 Task: Look for space in Winnipeg, Canada from 6th September, 2023 to 18th September, 2023 for 3 adults in price range Rs.6000 to Rs.12000. Place can be entire place with 2 bedrooms having 2 beds and 2 bathrooms. Property type can be house, flat, guest house, hotel. Booking option can be shelf check-in. Required host language is English.
Action: Mouse moved to (497, 92)
Screenshot: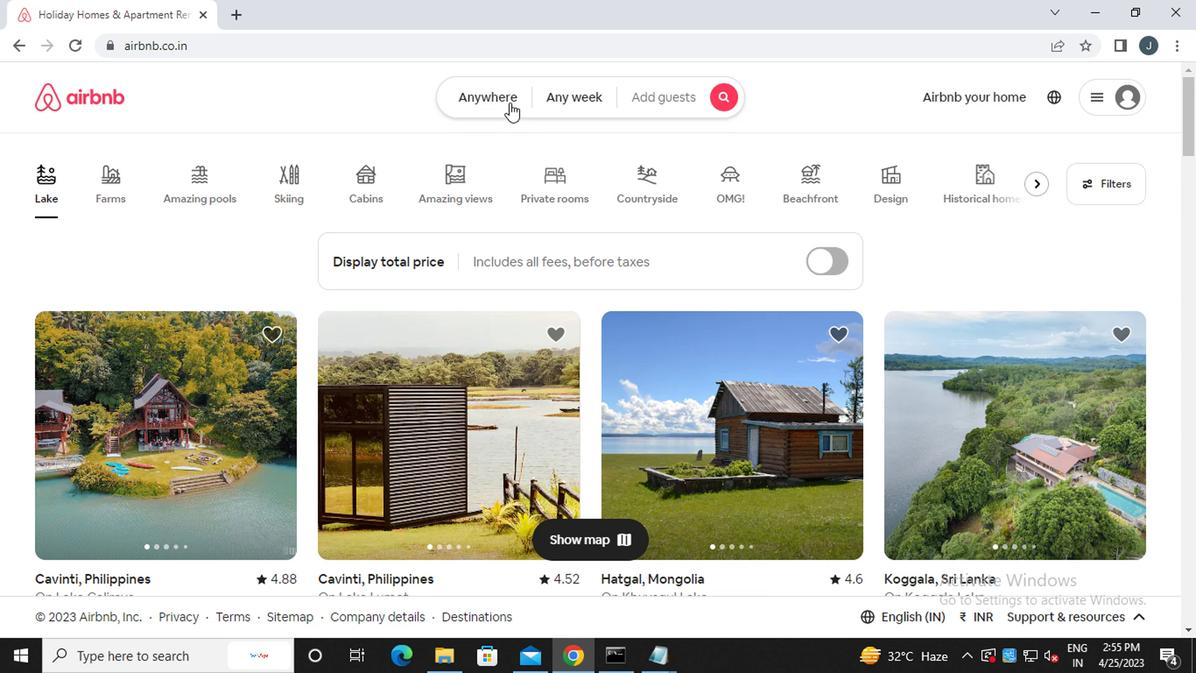 
Action: Mouse pressed left at (497, 92)
Screenshot: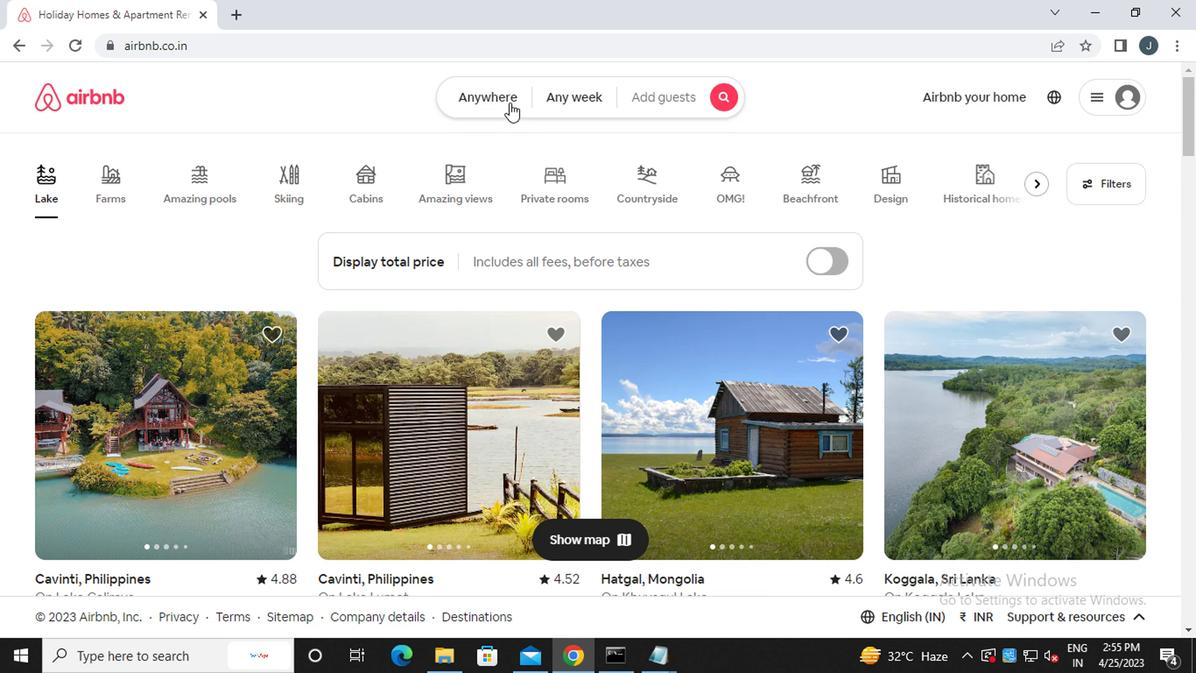 
Action: Mouse moved to (295, 163)
Screenshot: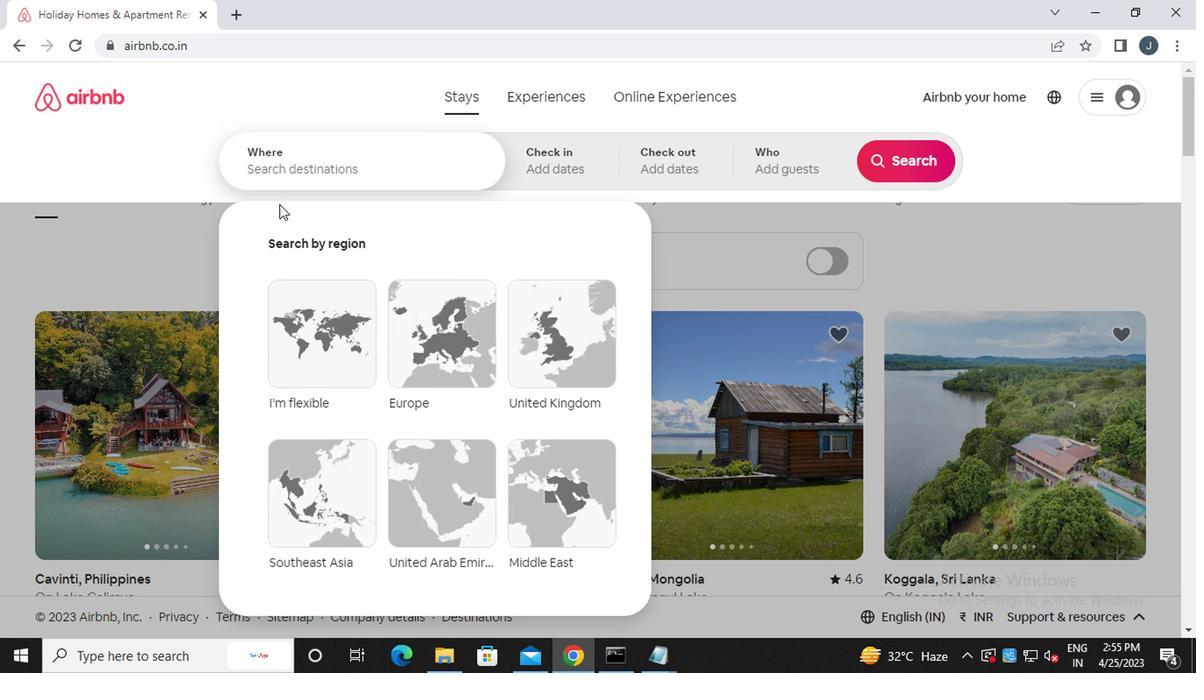 
Action: Mouse pressed left at (295, 163)
Screenshot: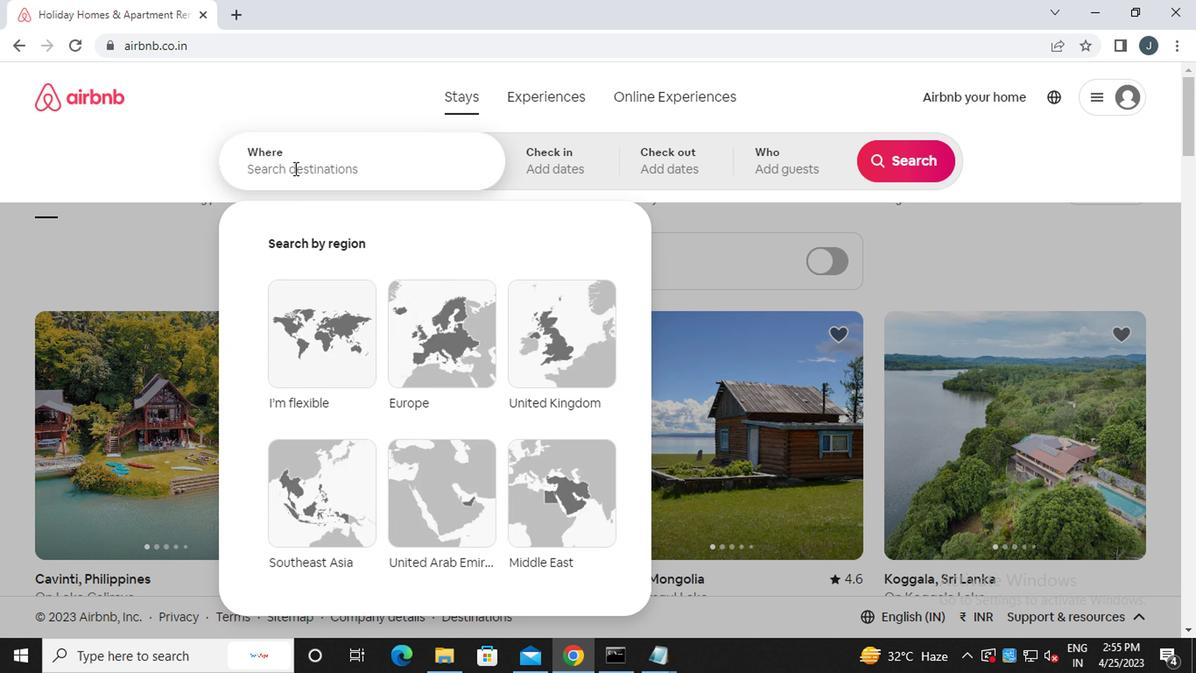 
Action: Key pressed w<Key.caps_lock>inninpeg,<Key.caps_lock>c<Key.caps_lock>anada
Screenshot: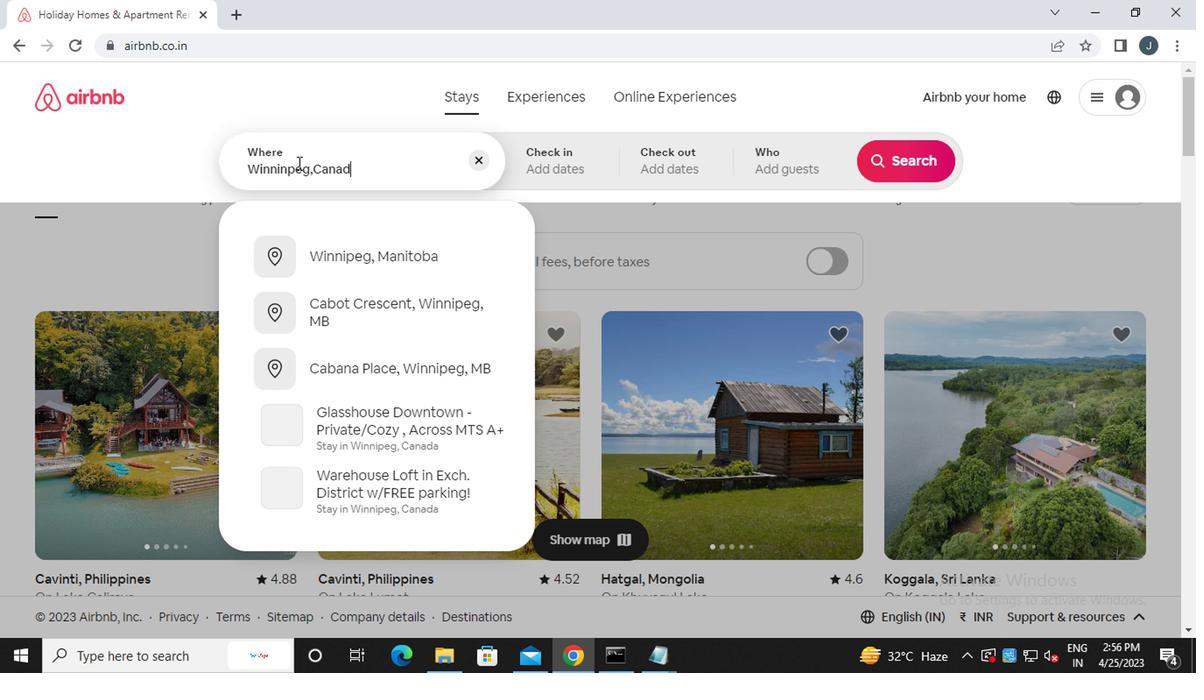 
Action: Mouse moved to (282, 169)
Screenshot: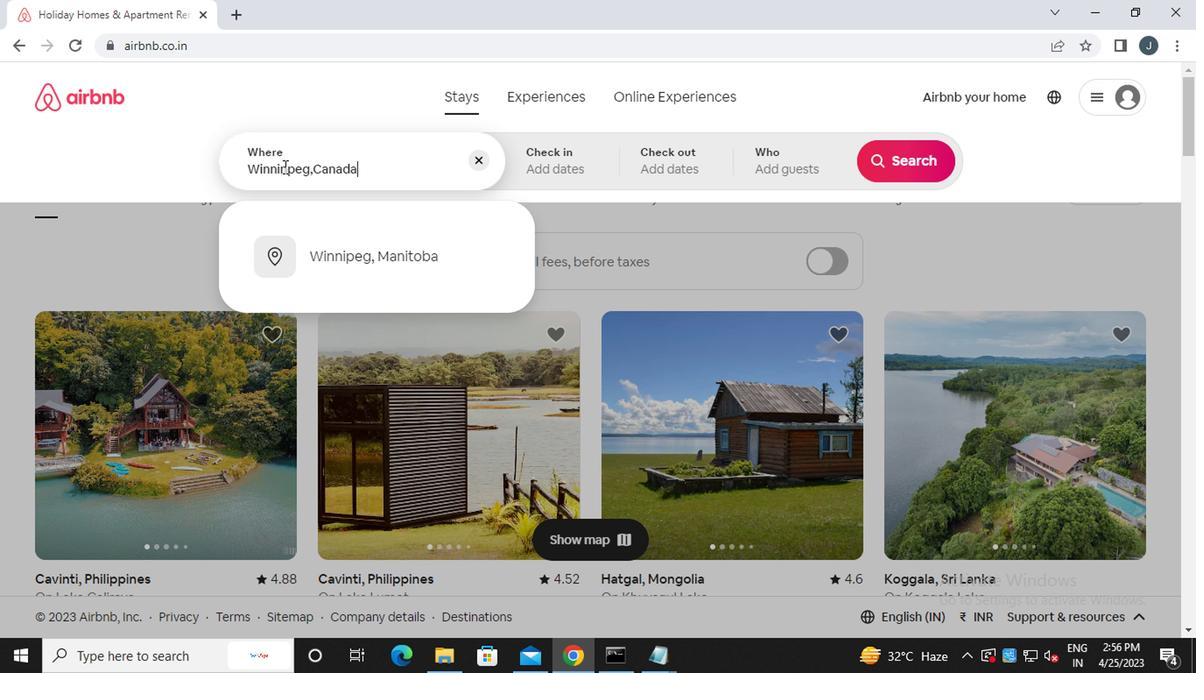 
Action: Mouse pressed left at (282, 169)
Screenshot: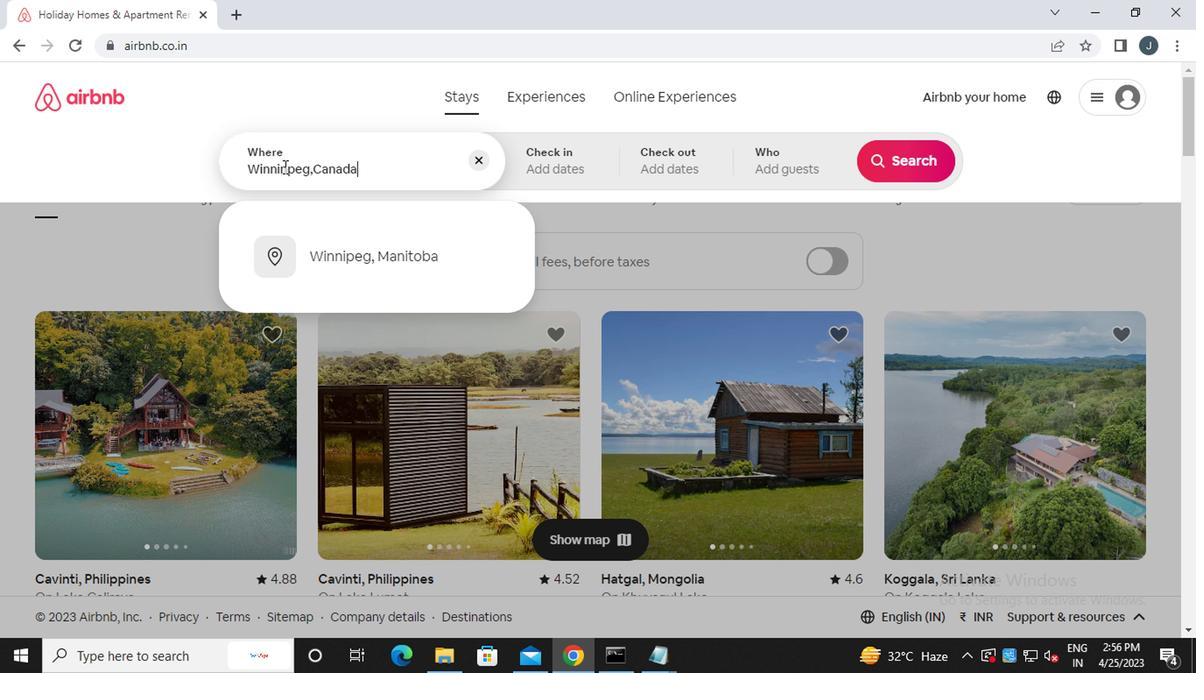 
Action: Mouse moved to (292, 172)
Screenshot: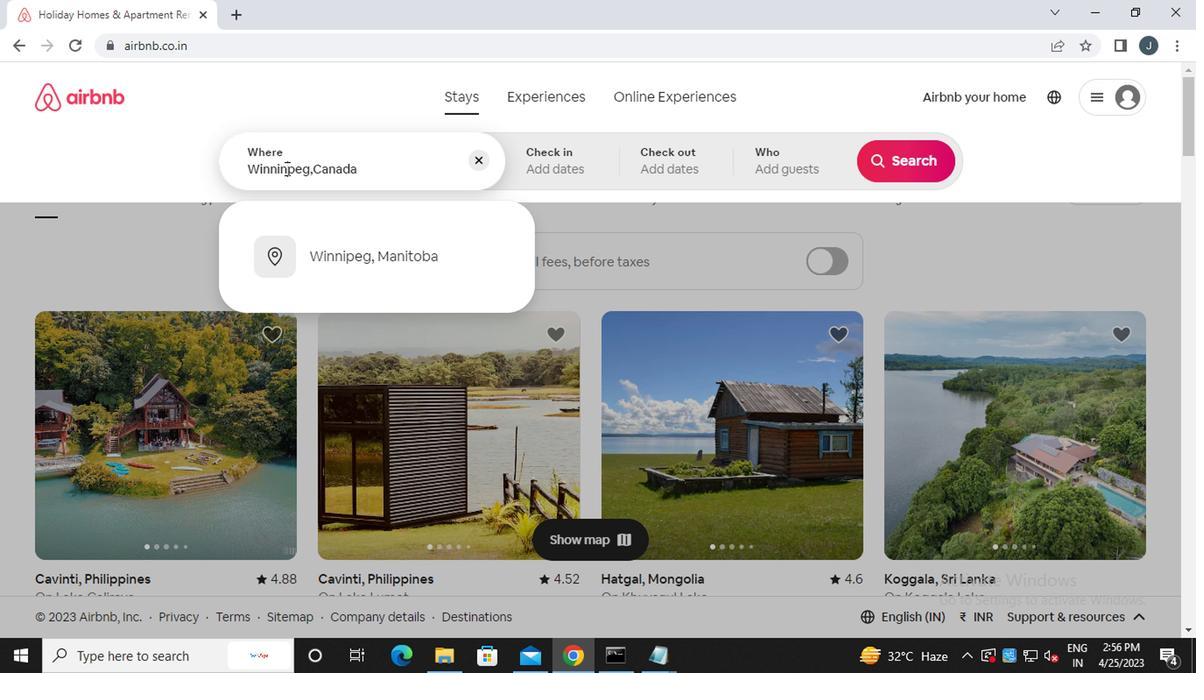 
Action: Key pressed <Key.backspace>
Screenshot: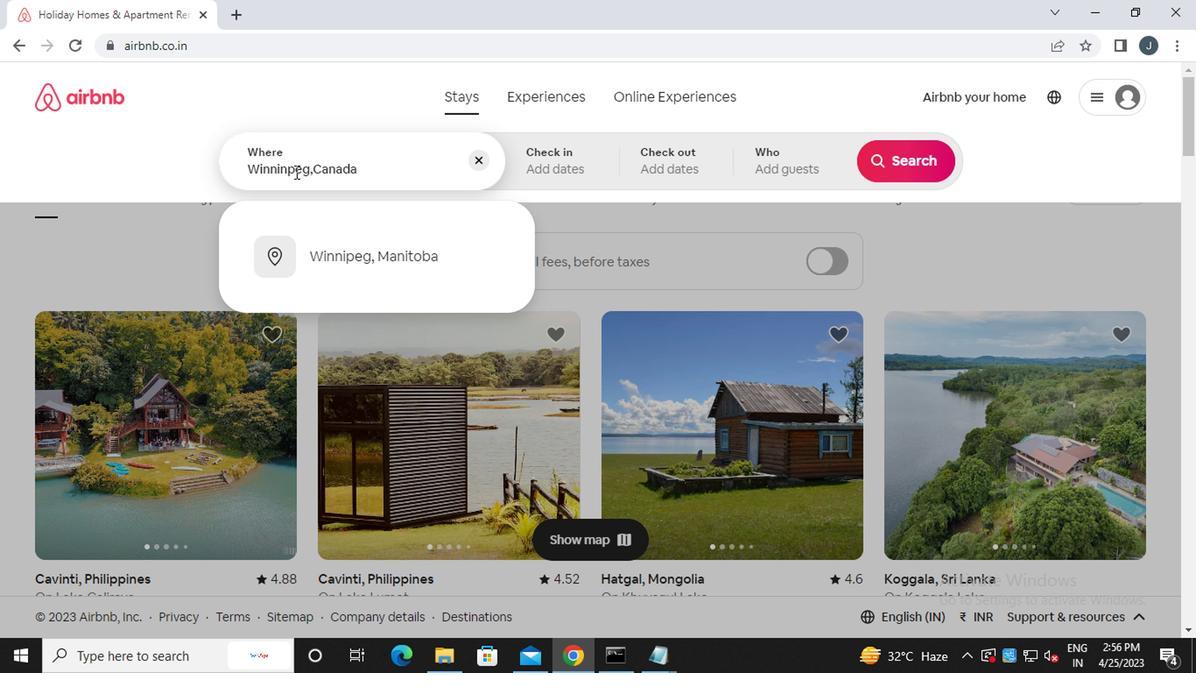 
Action: Mouse moved to (560, 160)
Screenshot: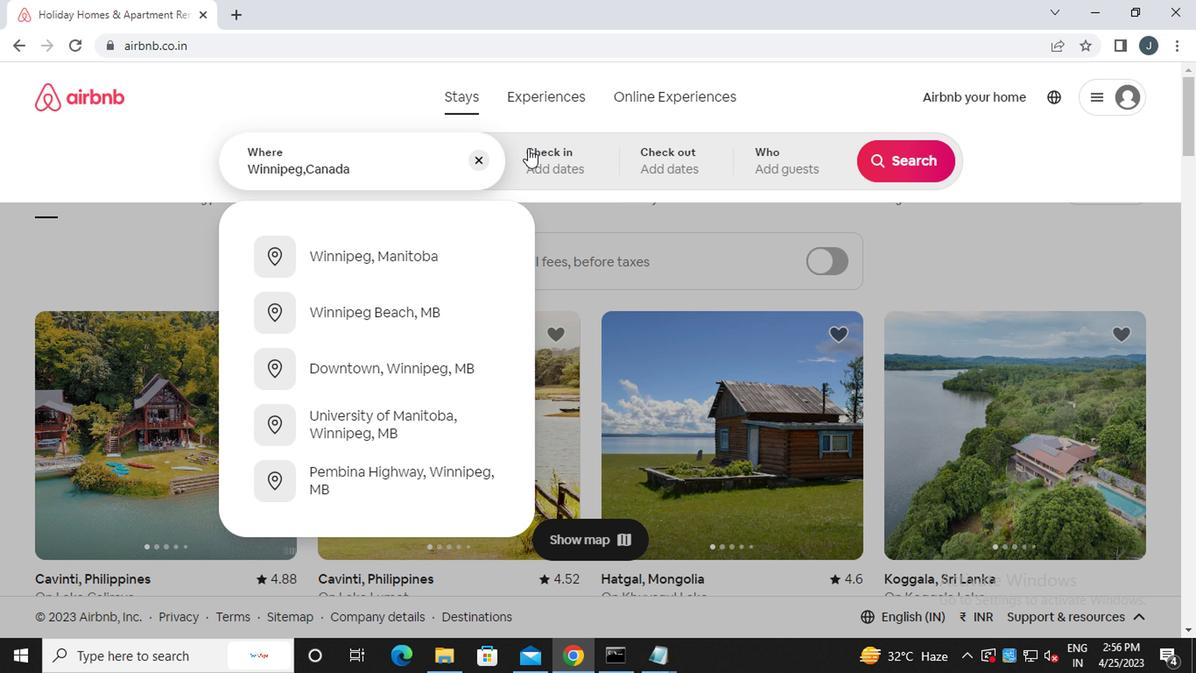 
Action: Mouse pressed left at (560, 160)
Screenshot: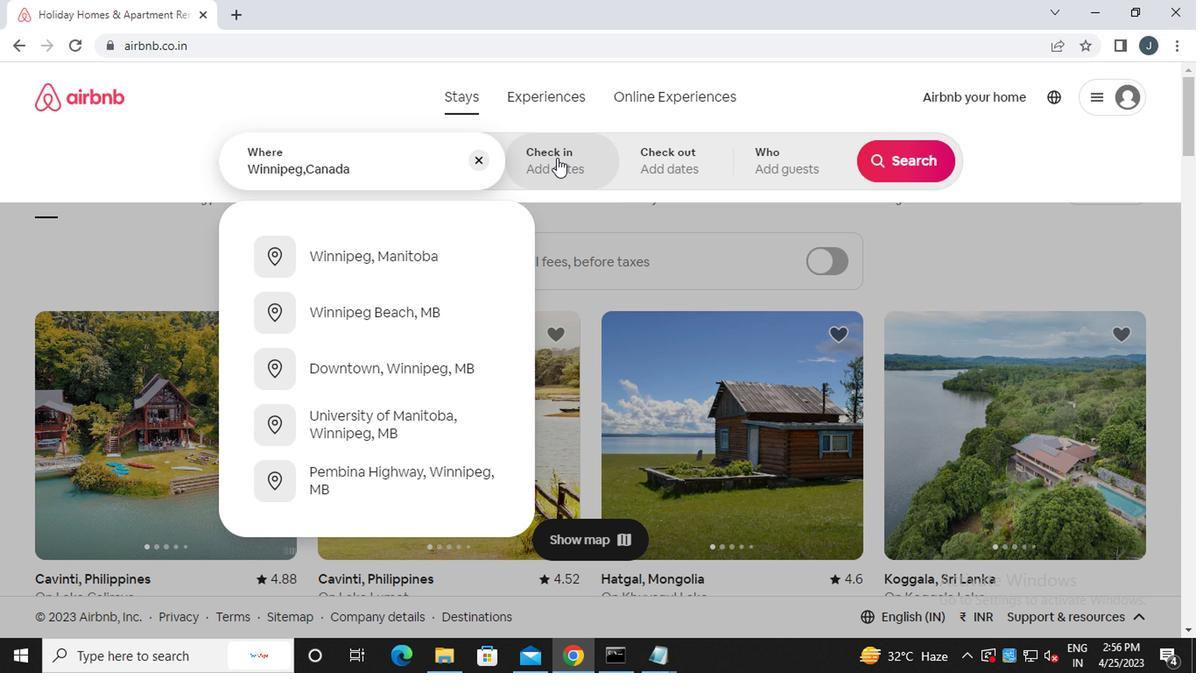 
Action: Mouse moved to (892, 304)
Screenshot: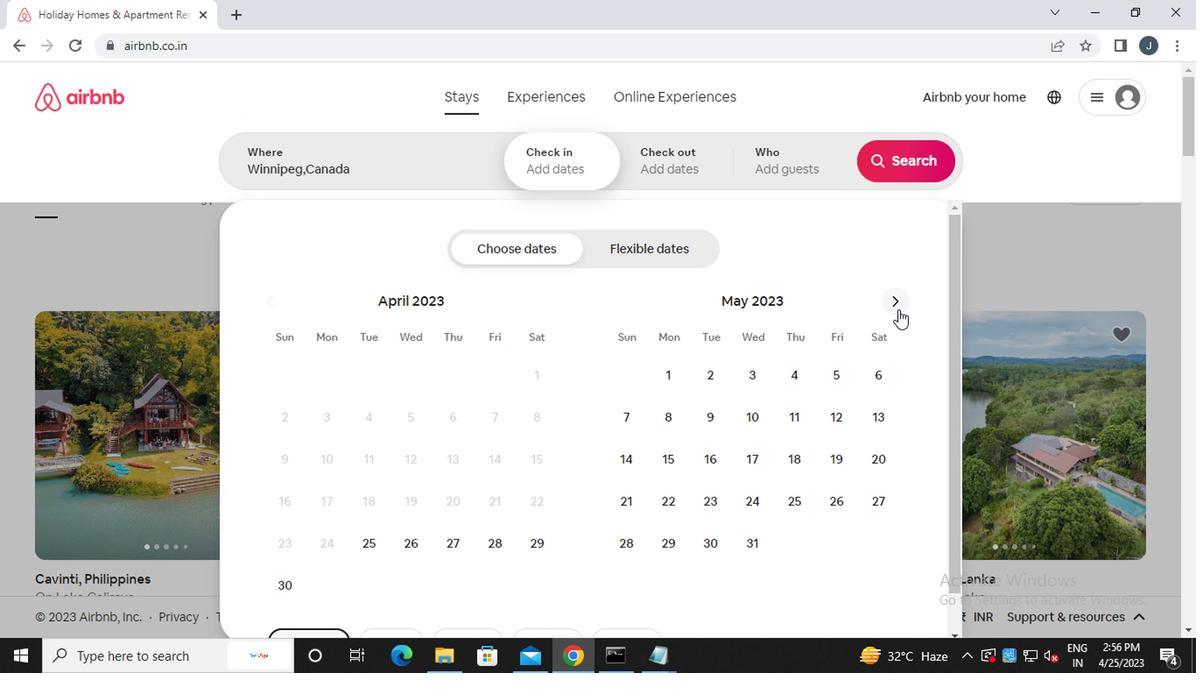 
Action: Mouse pressed left at (892, 304)
Screenshot: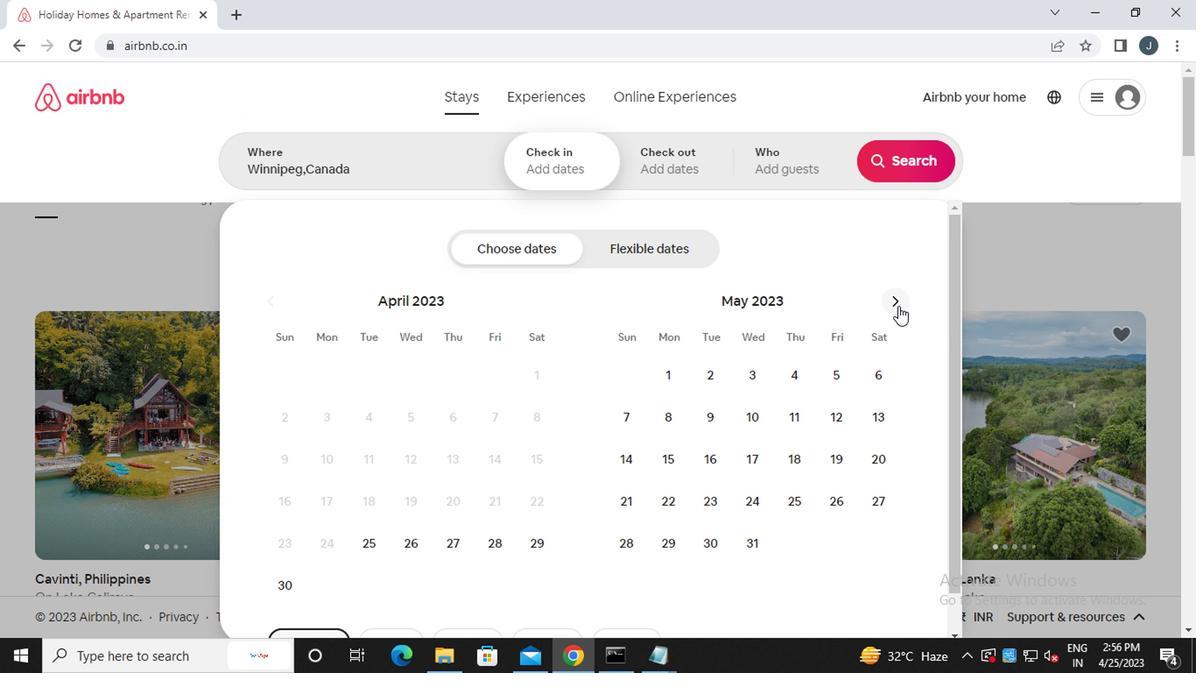 
Action: Mouse moved to (896, 304)
Screenshot: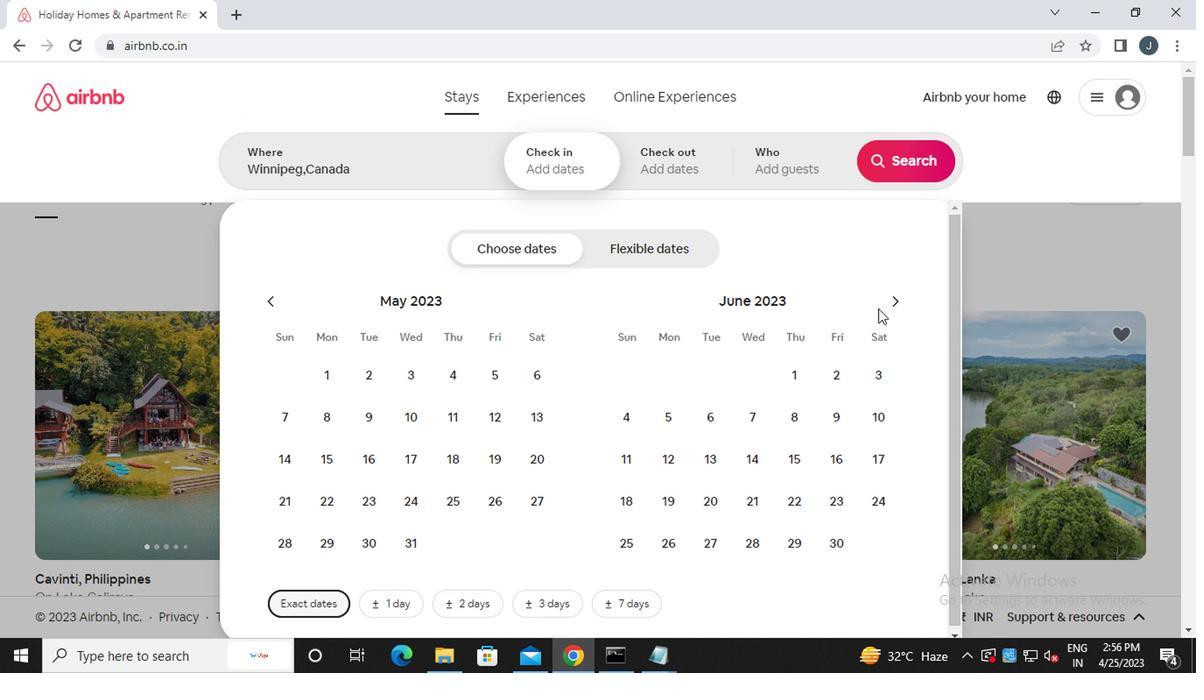 
Action: Mouse pressed left at (896, 304)
Screenshot: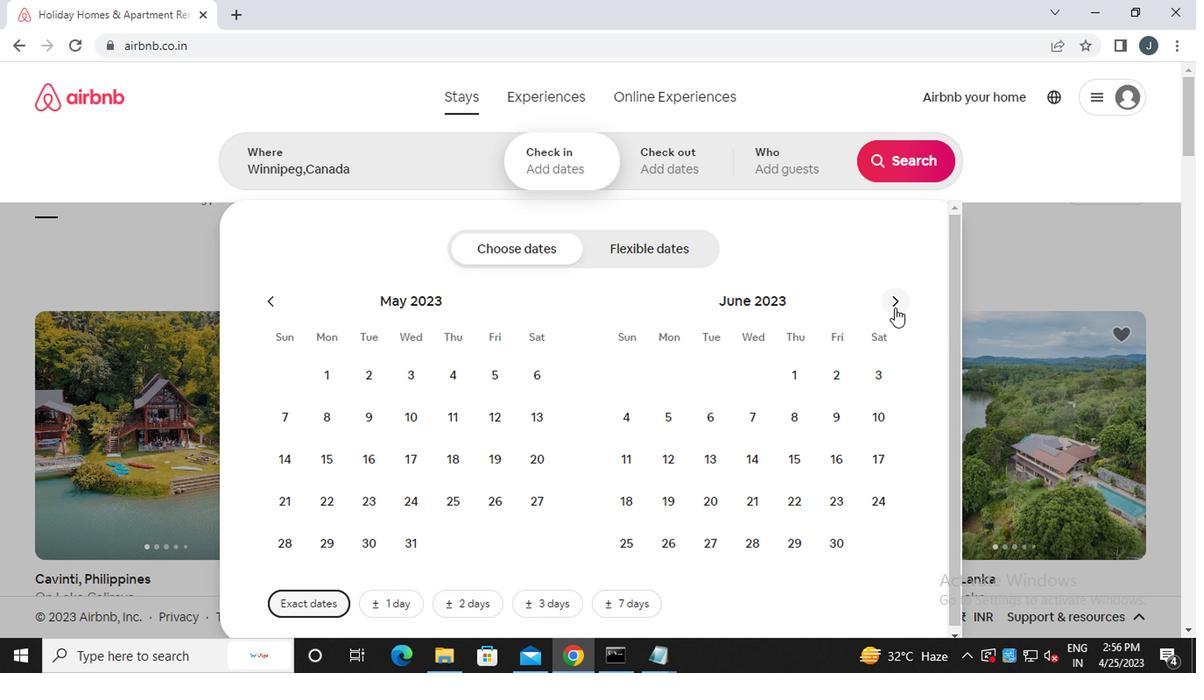 
Action: Mouse pressed left at (896, 304)
Screenshot: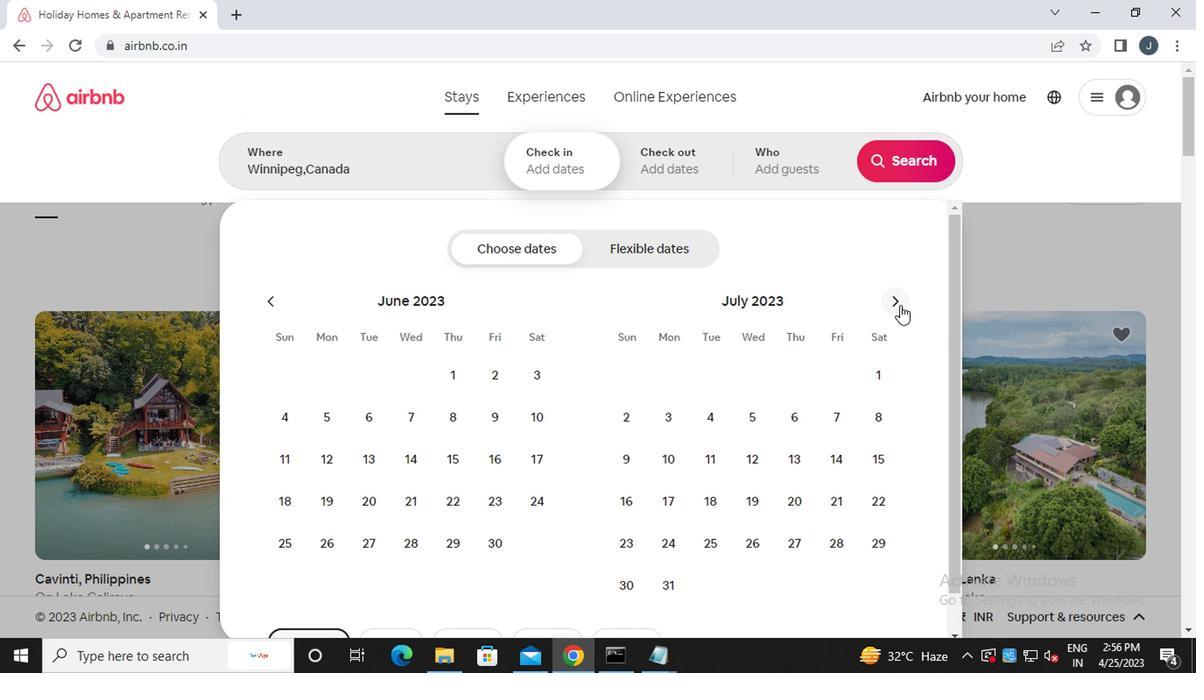 
Action: Mouse pressed left at (896, 304)
Screenshot: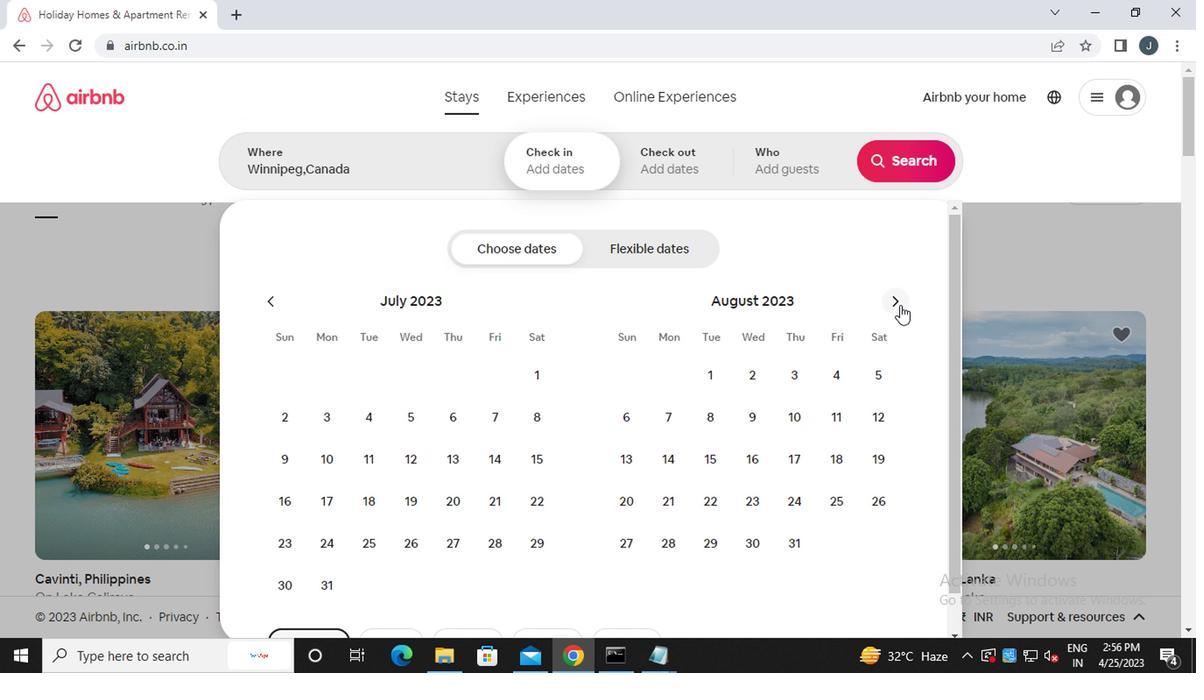 
Action: Mouse moved to (754, 420)
Screenshot: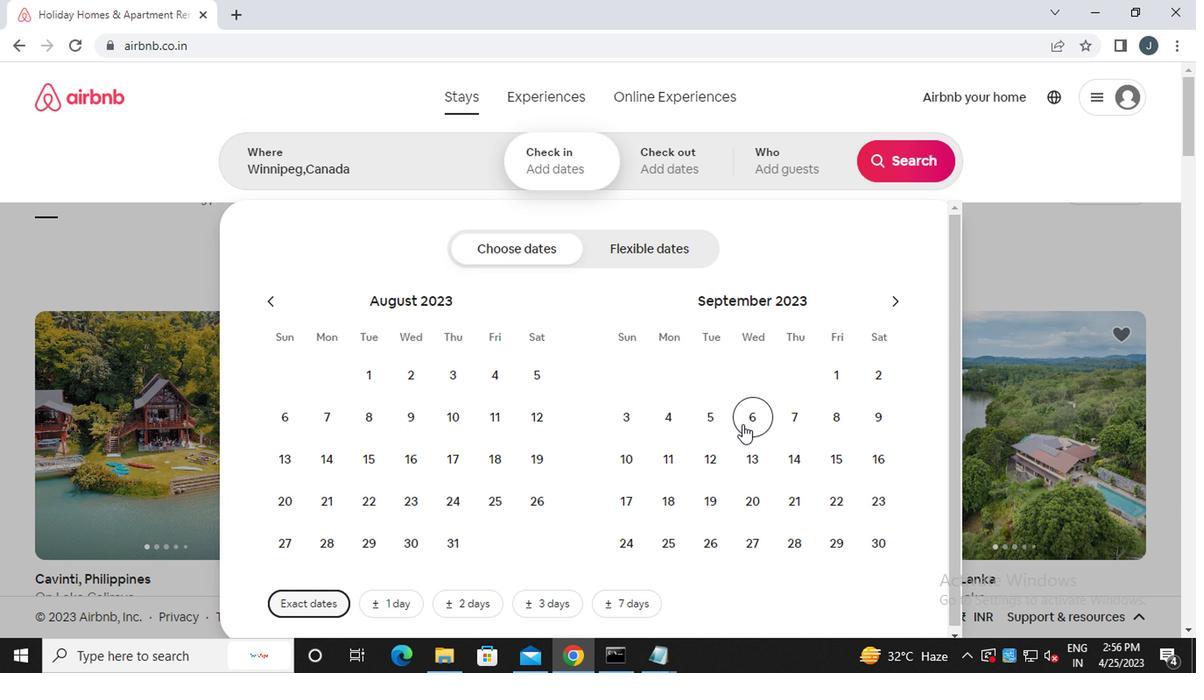 
Action: Mouse pressed left at (754, 420)
Screenshot: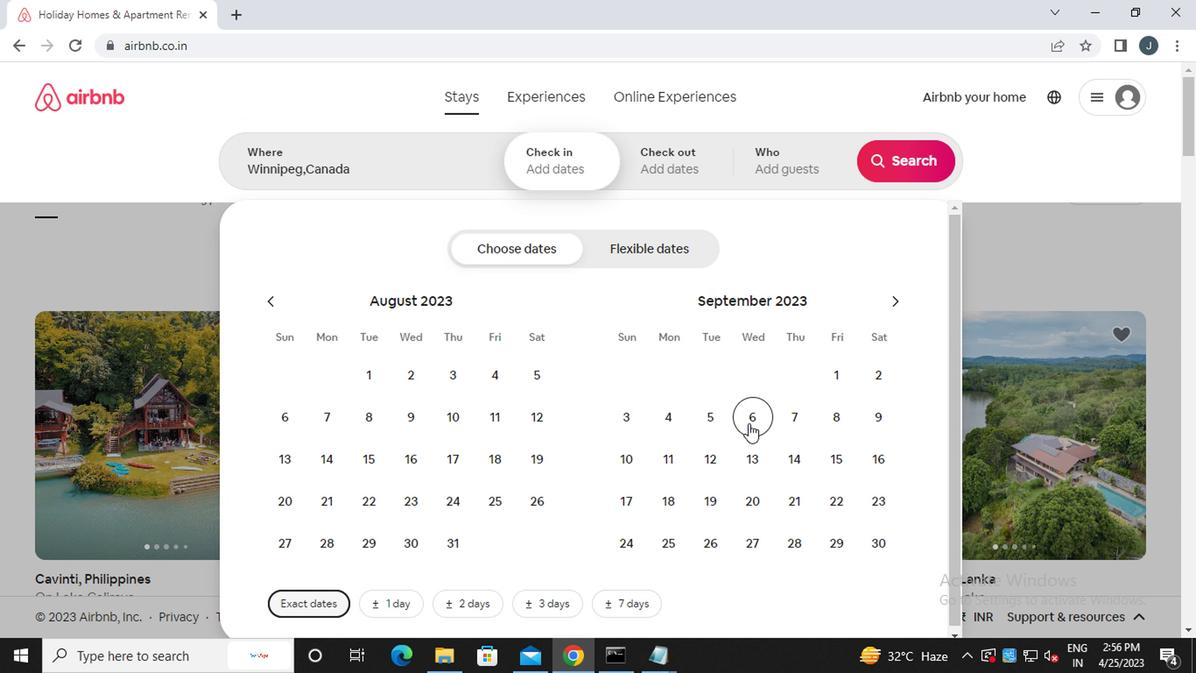
Action: Mouse moved to (657, 503)
Screenshot: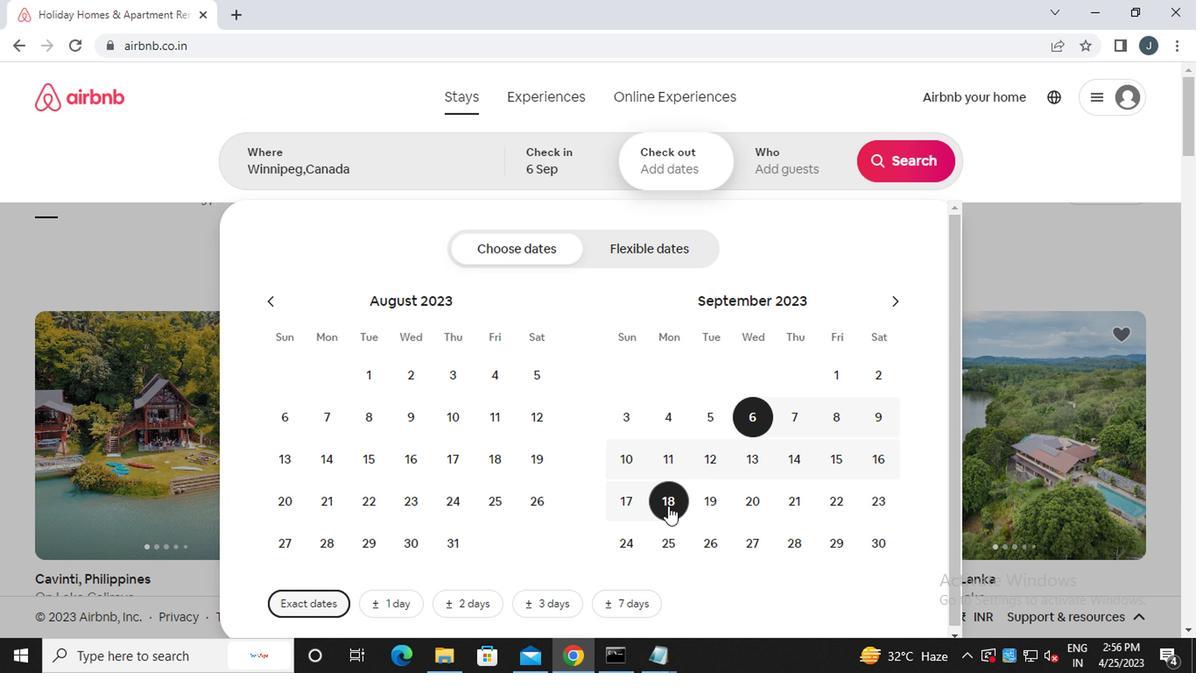 
Action: Mouse pressed left at (657, 503)
Screenshot: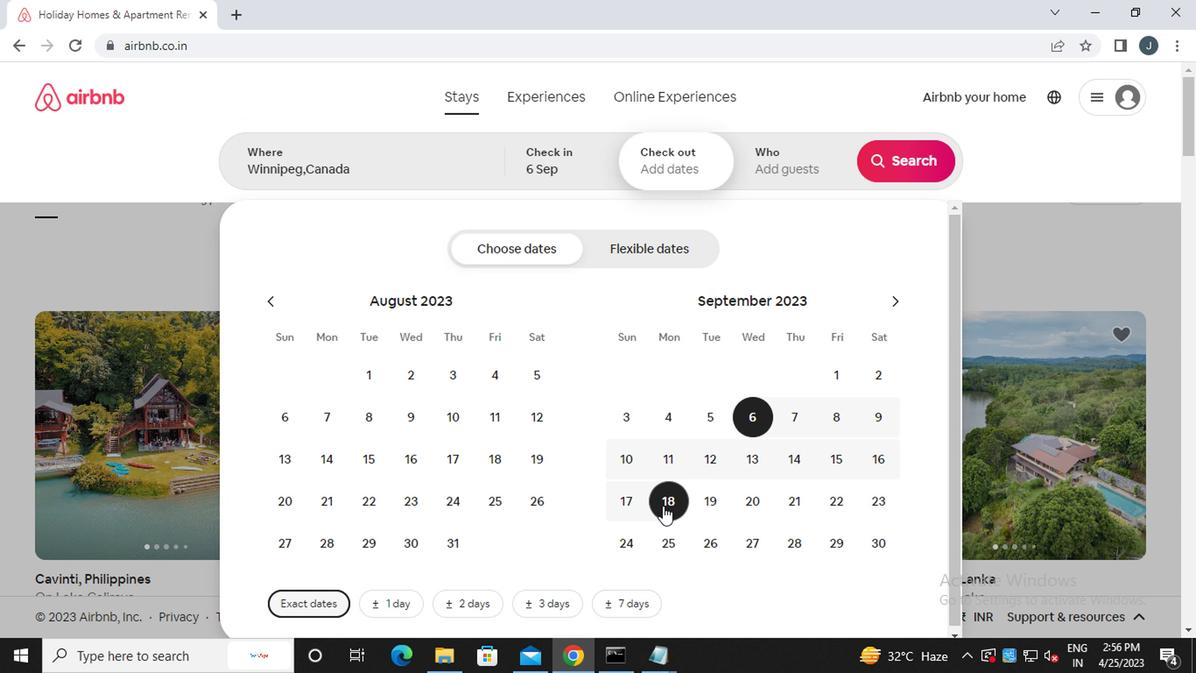 
Action: Mouse moved to (810, 170)
Screenshot: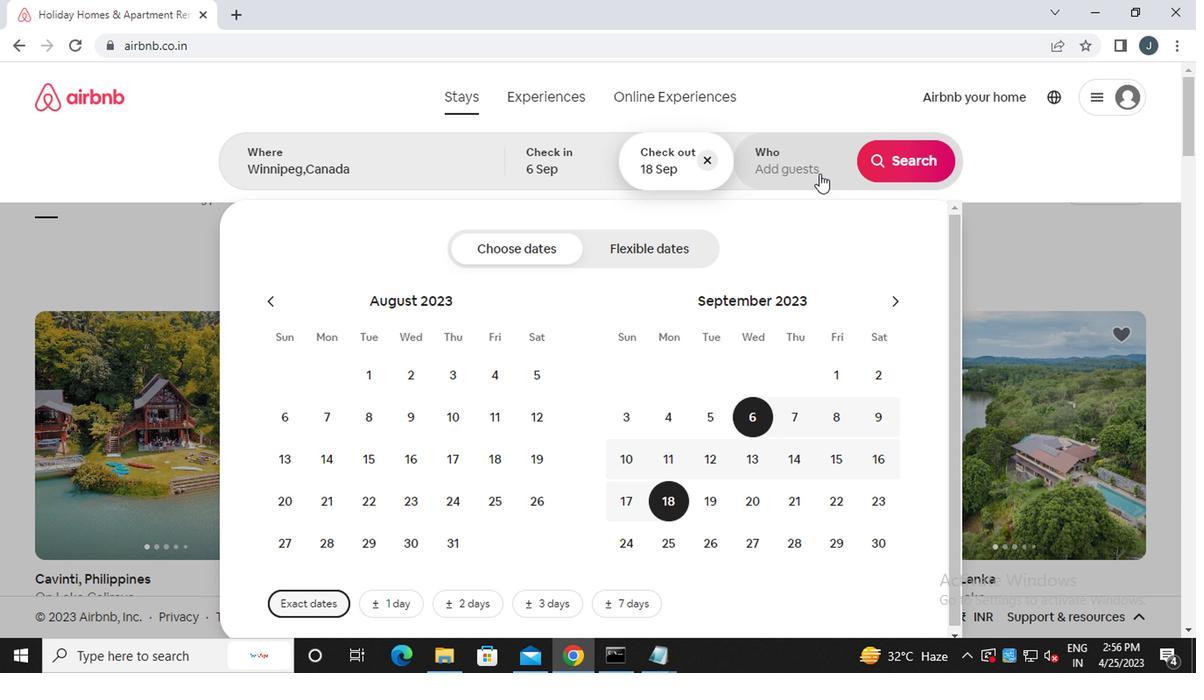 
Action: Mouse pressed left at (810, 170)
Screenshot: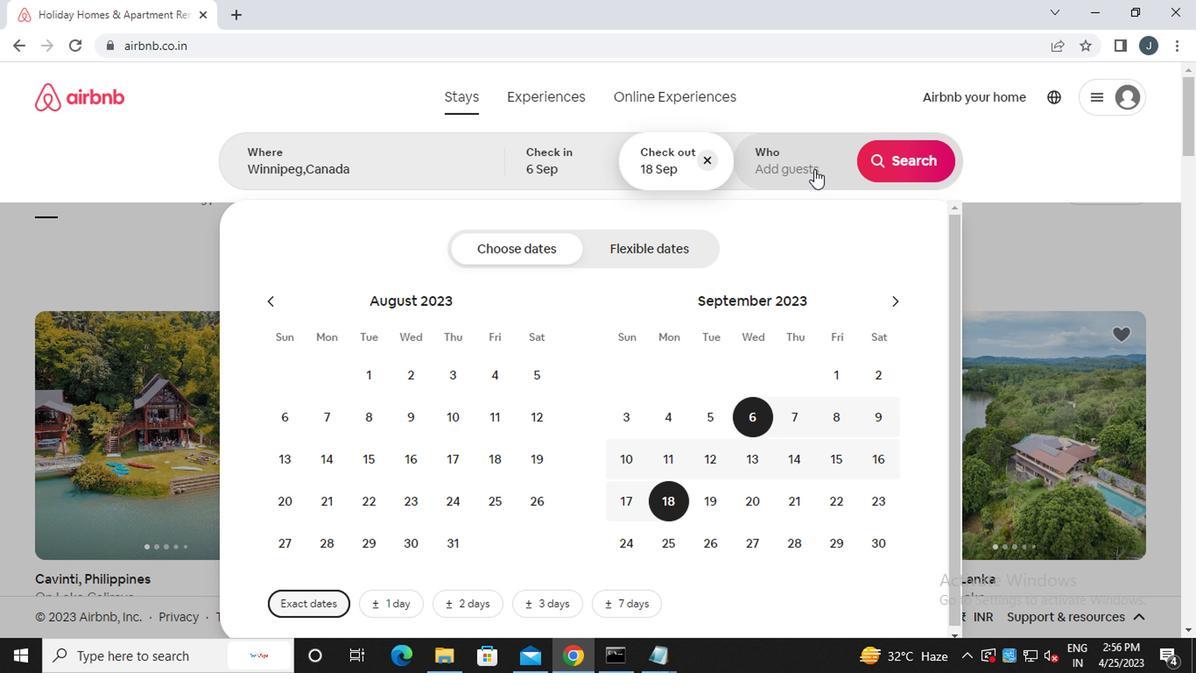 
Action: Mouse moved to (907, 249)
Screenshot: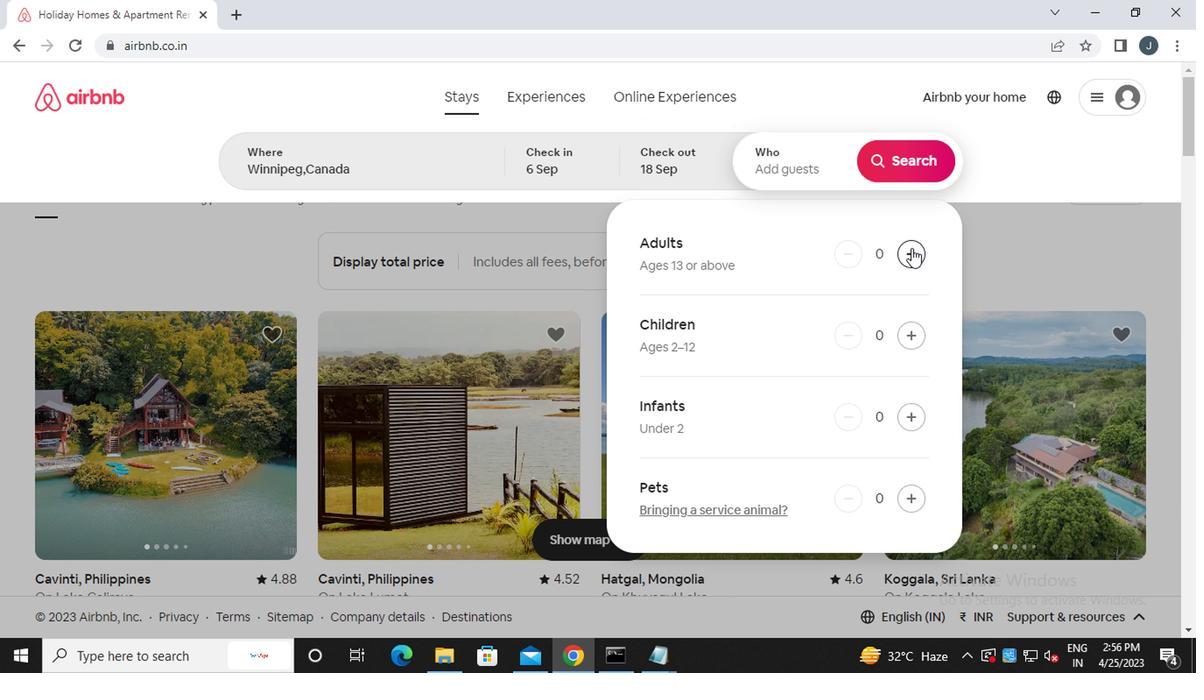 
Action: Mouse pressed left at (907, 249)
Screenshot: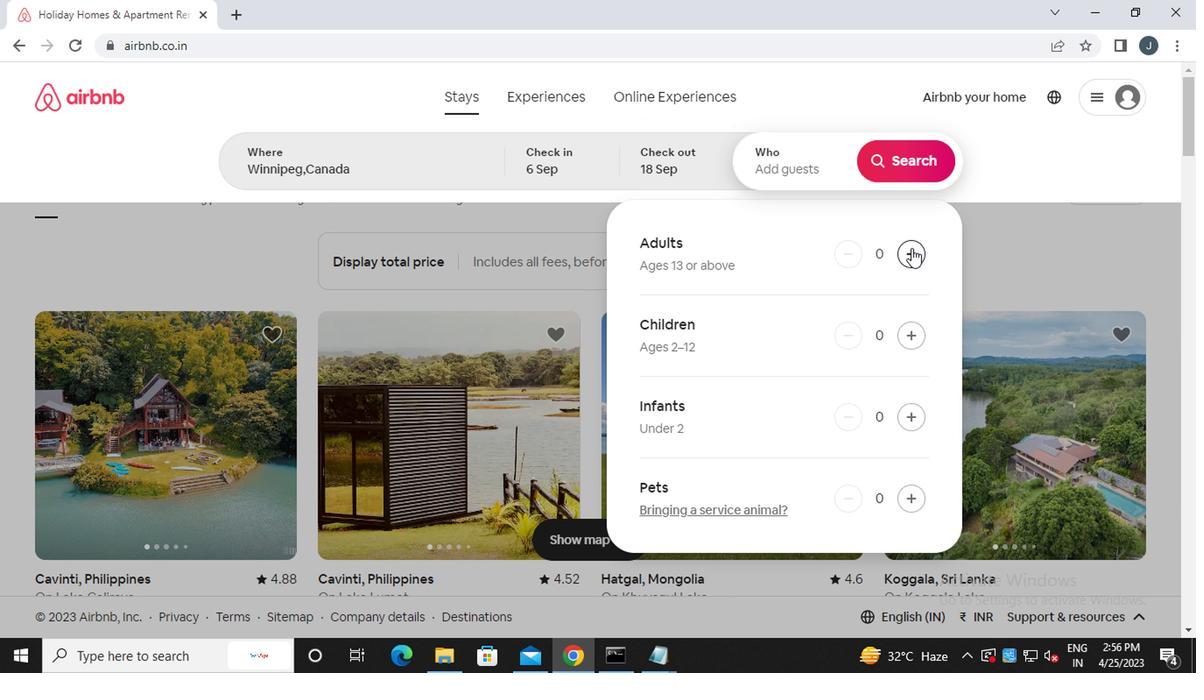 
Action: Mouse moved to (907, 251)
Screenshot: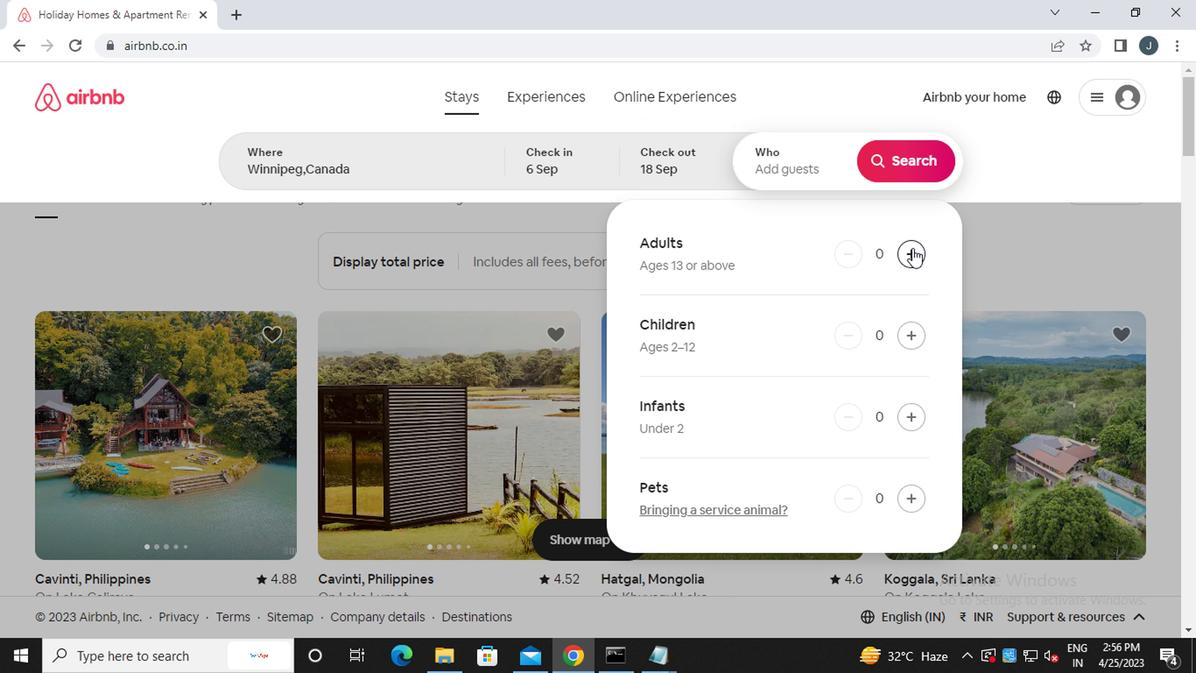 
Action: Mouse pressed left at (907, 251)
Screenshot: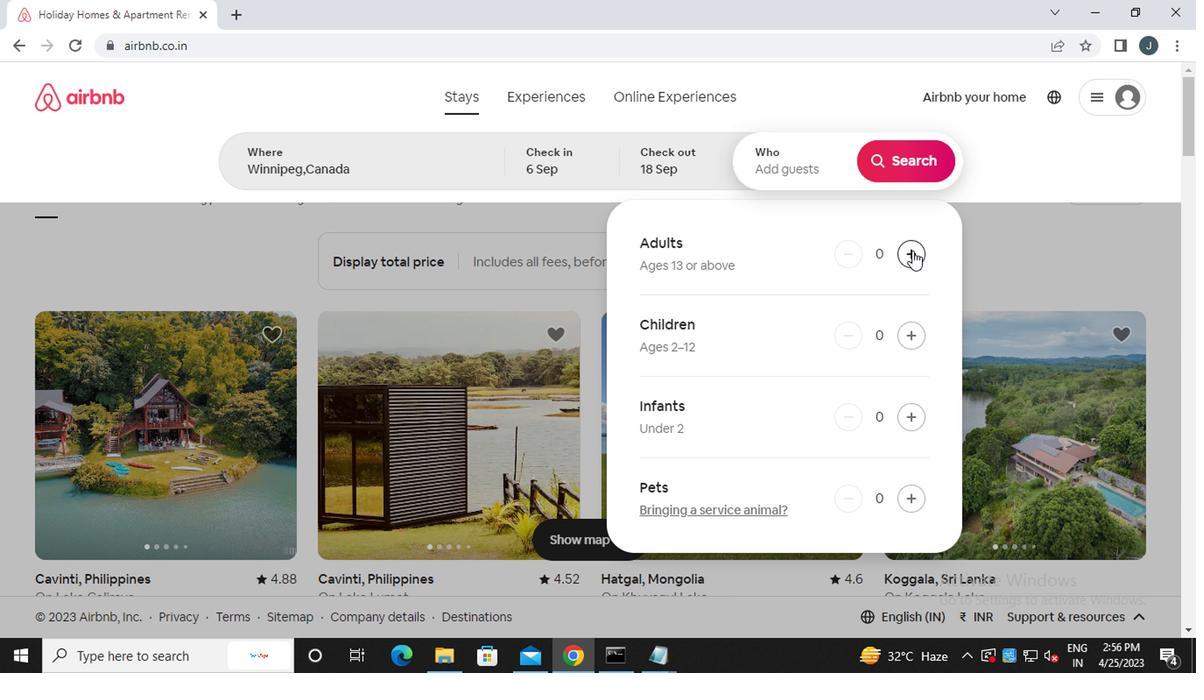 
Action: Mouse pressed left at (907, 251)
Screenshot: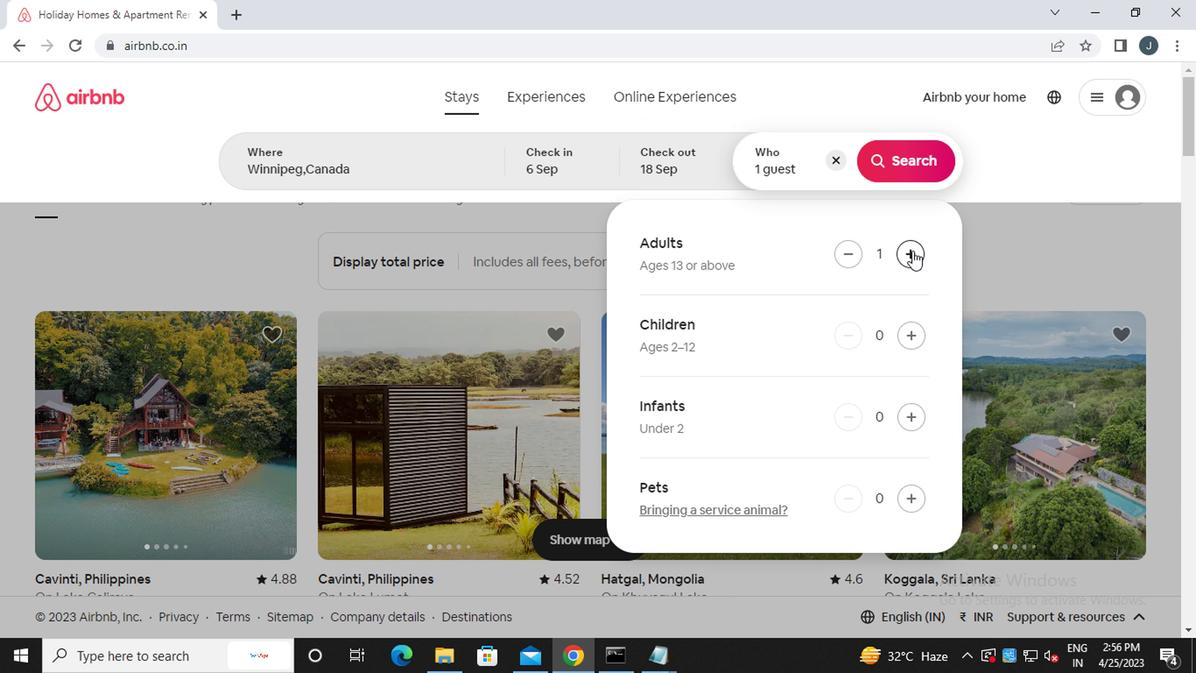 
Action: Mouse moved to (910, 167)
Screenshot: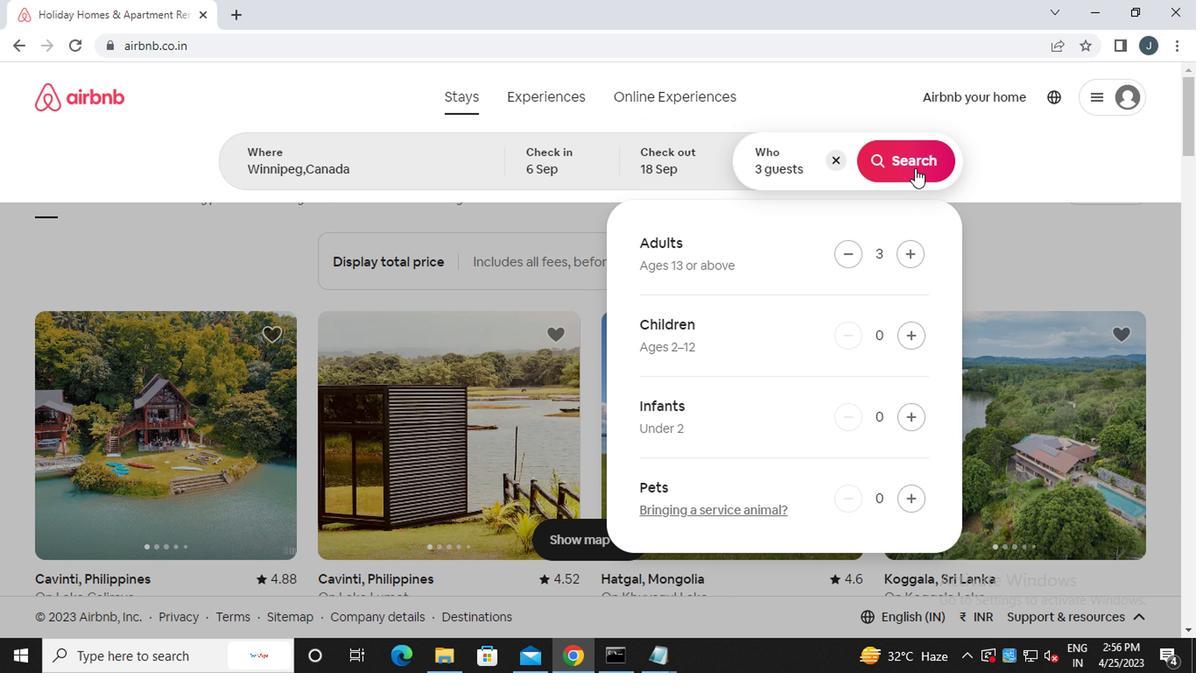 
Action: Mouse pressed left at (910, 167)
Screenshot: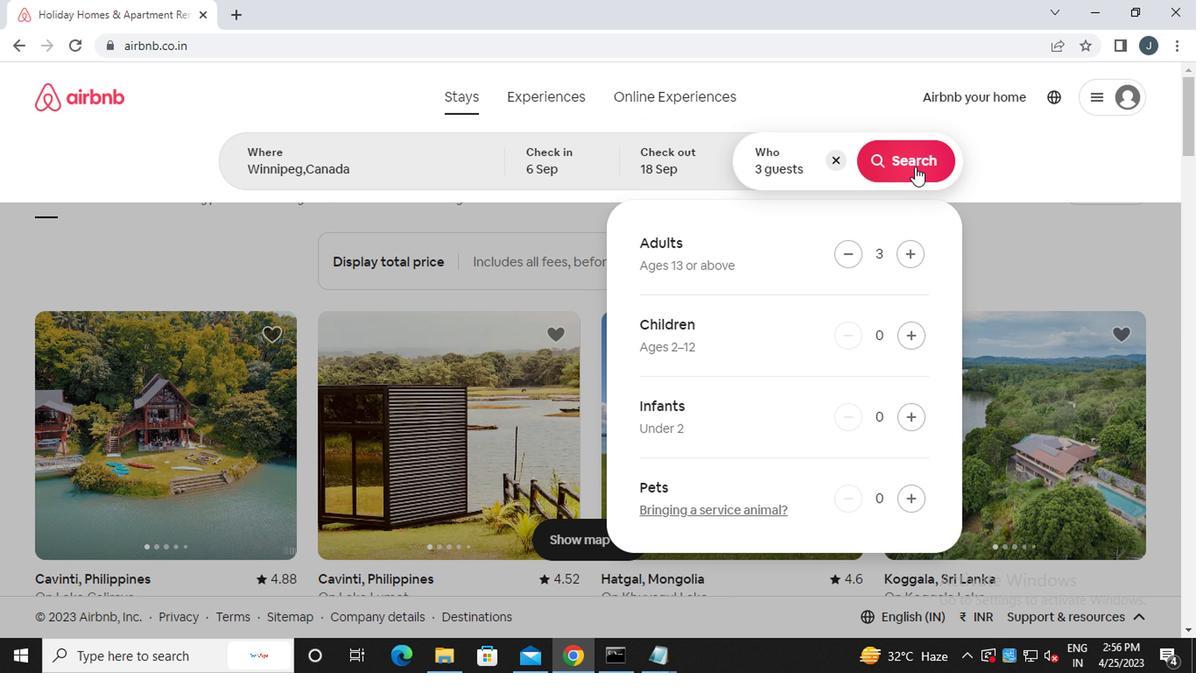 
Action: Mouse moved to (1121, 160)
Screenshot: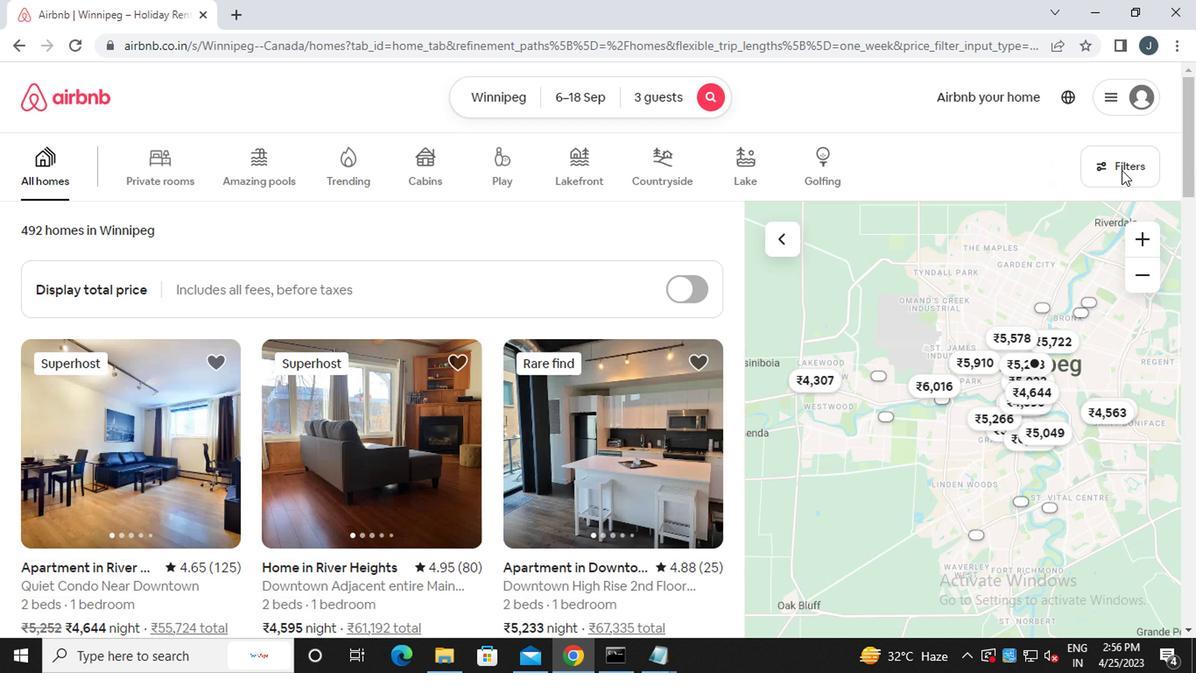 
Action: Mouse pressed left at (1121, 160)
Screenshot: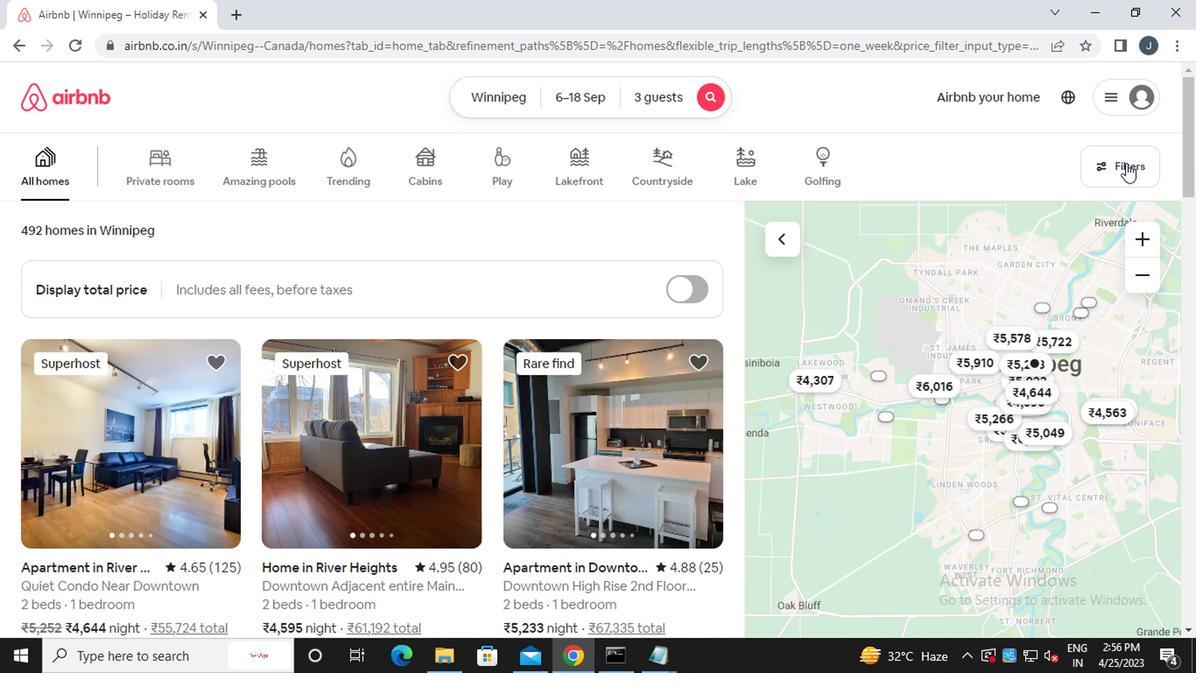 
Action: Mouse moved to (413, 381)
Screenshot: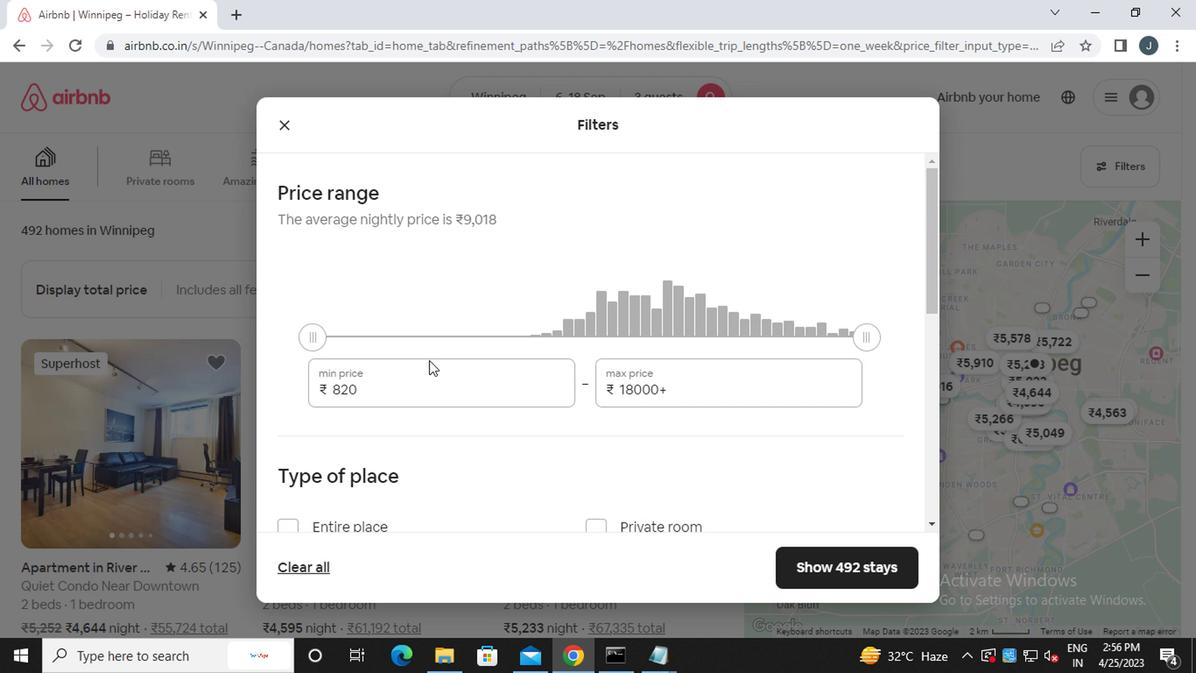 
Action: Mouse pressed left at (413, 381)
Screenshot: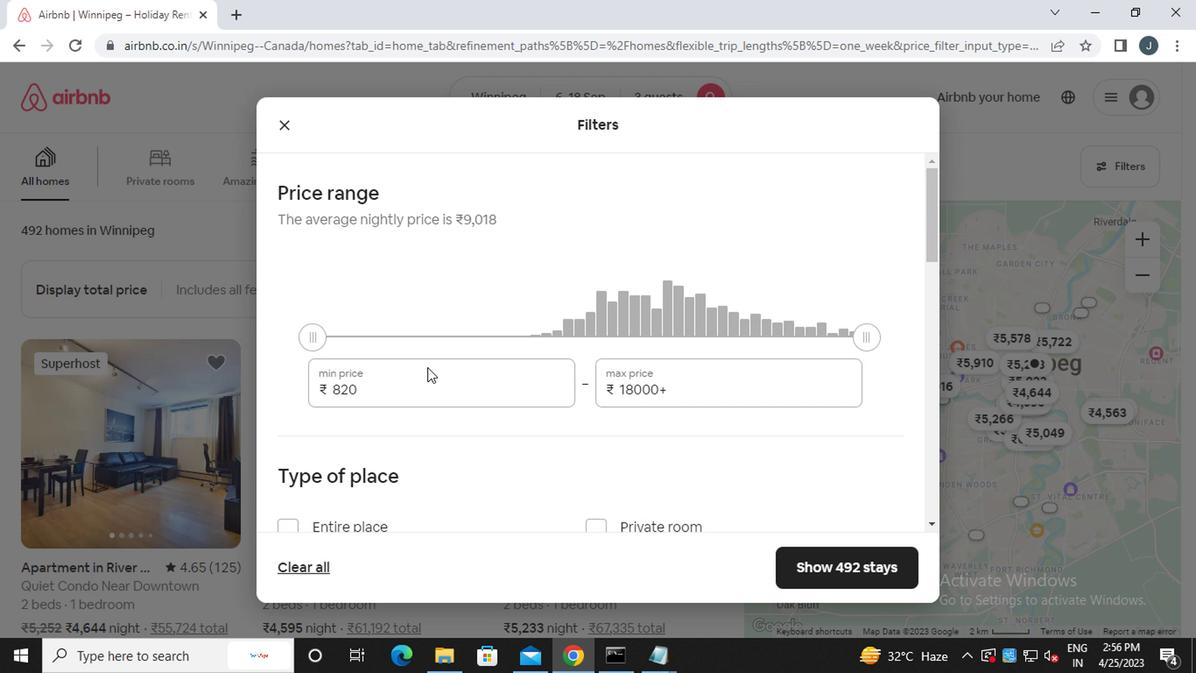 
Action: Mouse moved to (409, 378)
Screenshot: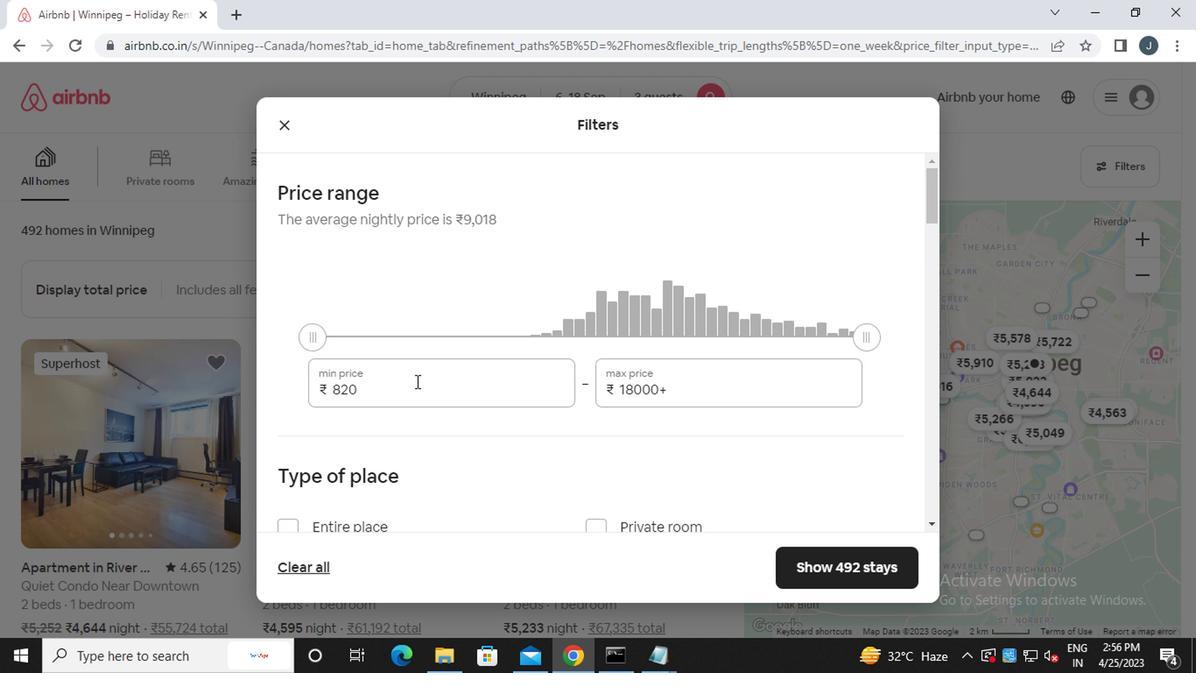 
Action: Key pressed <Key.backspace><Key.backspace><Key.backspace><<102>><<96>><<96>><<96>>
Screenshot: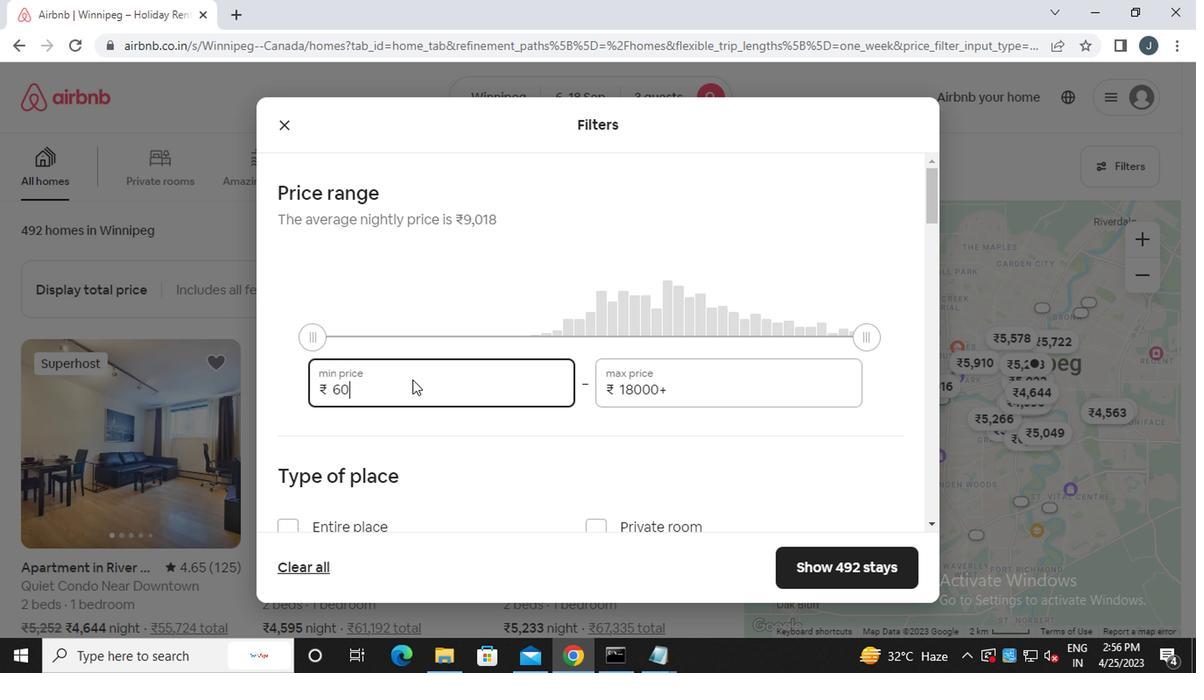 
Action: Mouse moved to (681, 382)
Screenshot: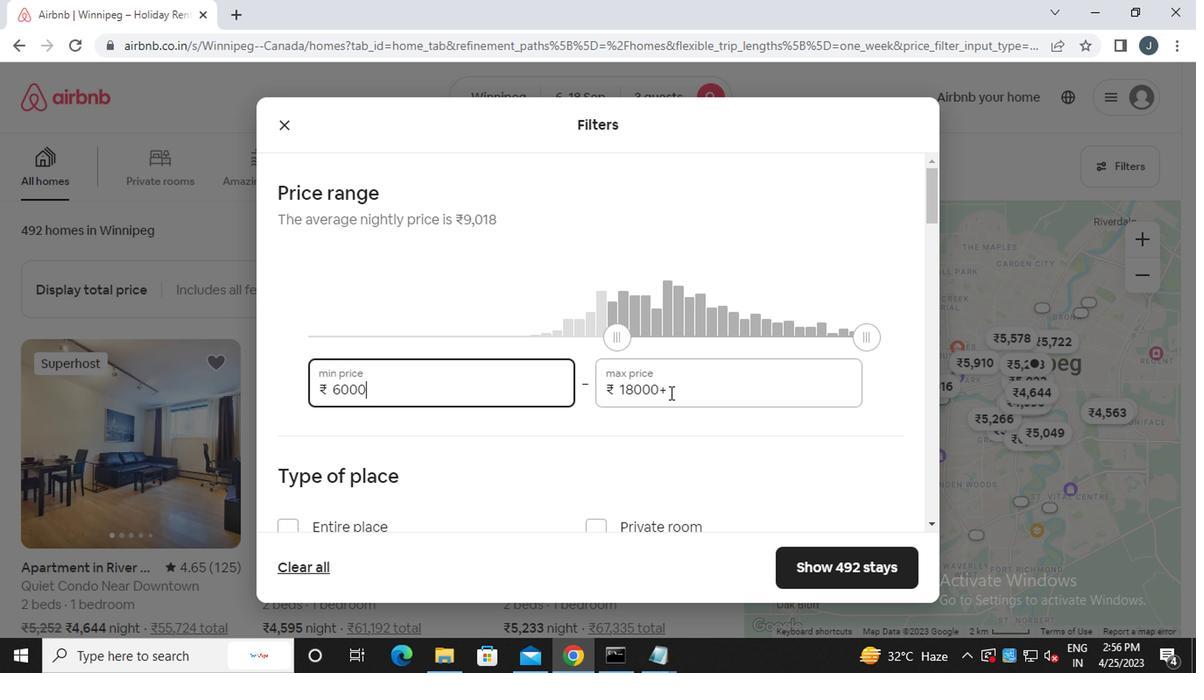 
Action: Mouse pressed left at (681, 382)
Screenshot: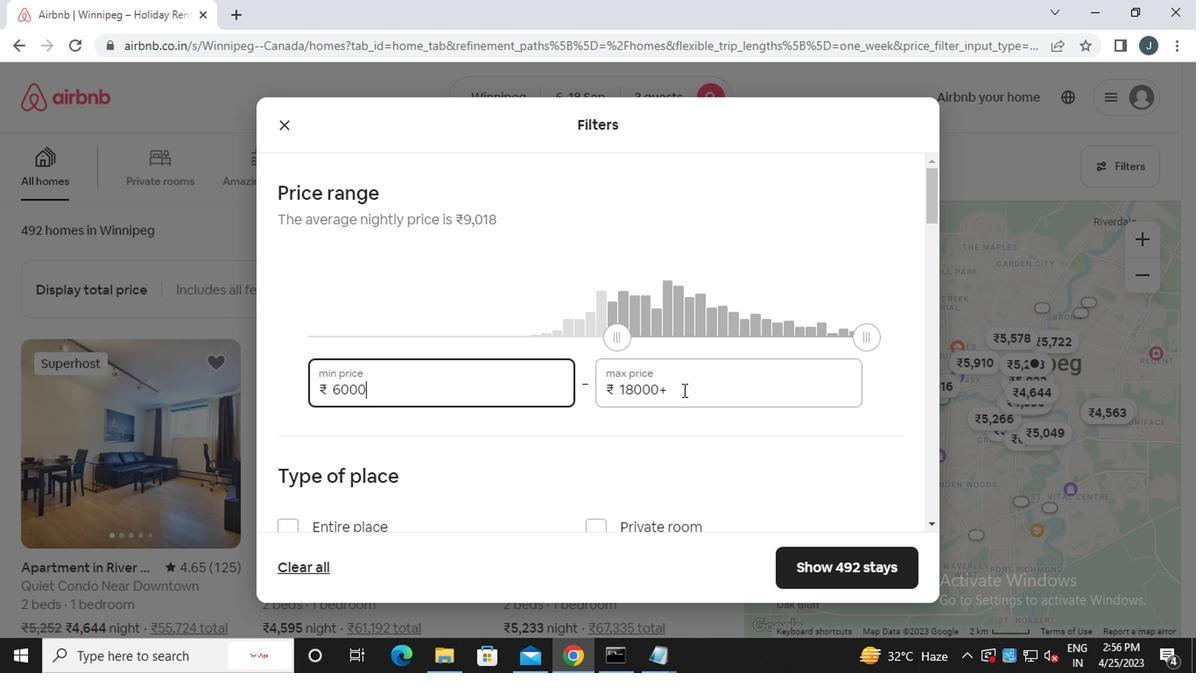 
Action: Mouse moved to (674, 371)
Screenshot: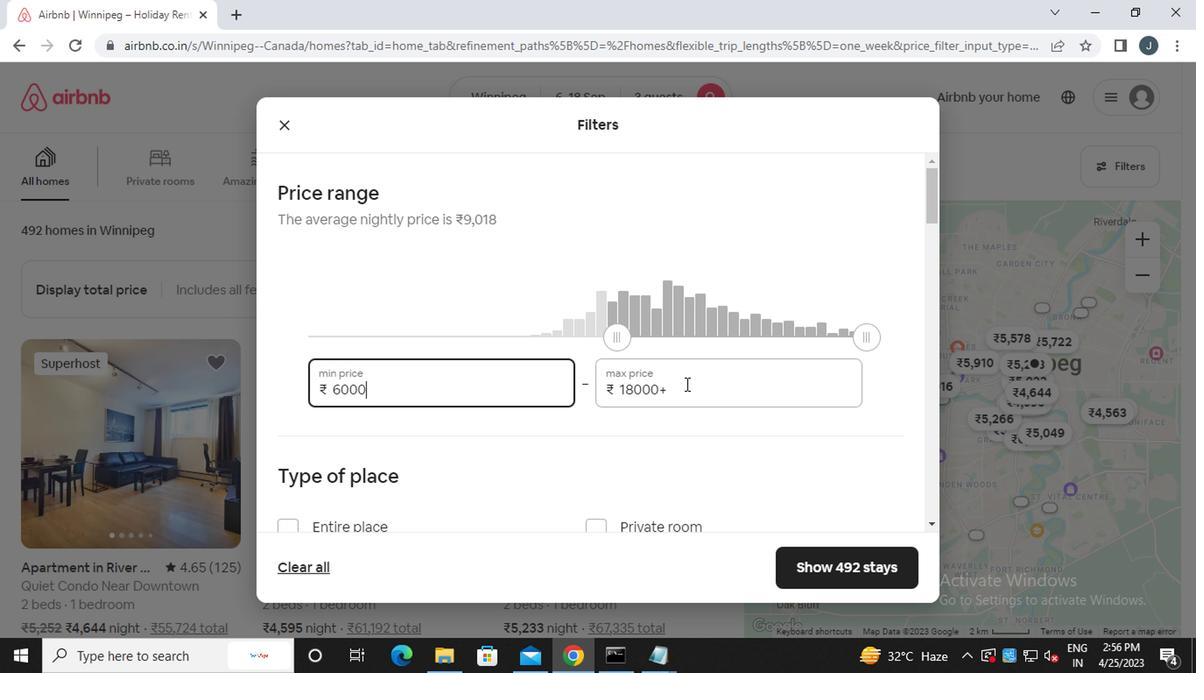 
Action: Key pressed <Key.backspace><Key.backspace><Key.backspace><Key.backspace><Key.backspace><Key.backspace><Key.backspace><Key.backspace><Key.backspace><Key.backspace><Key.backspace><Key.backspace><<97>><<98>><<96>><<96>><<96>>
Screenshot: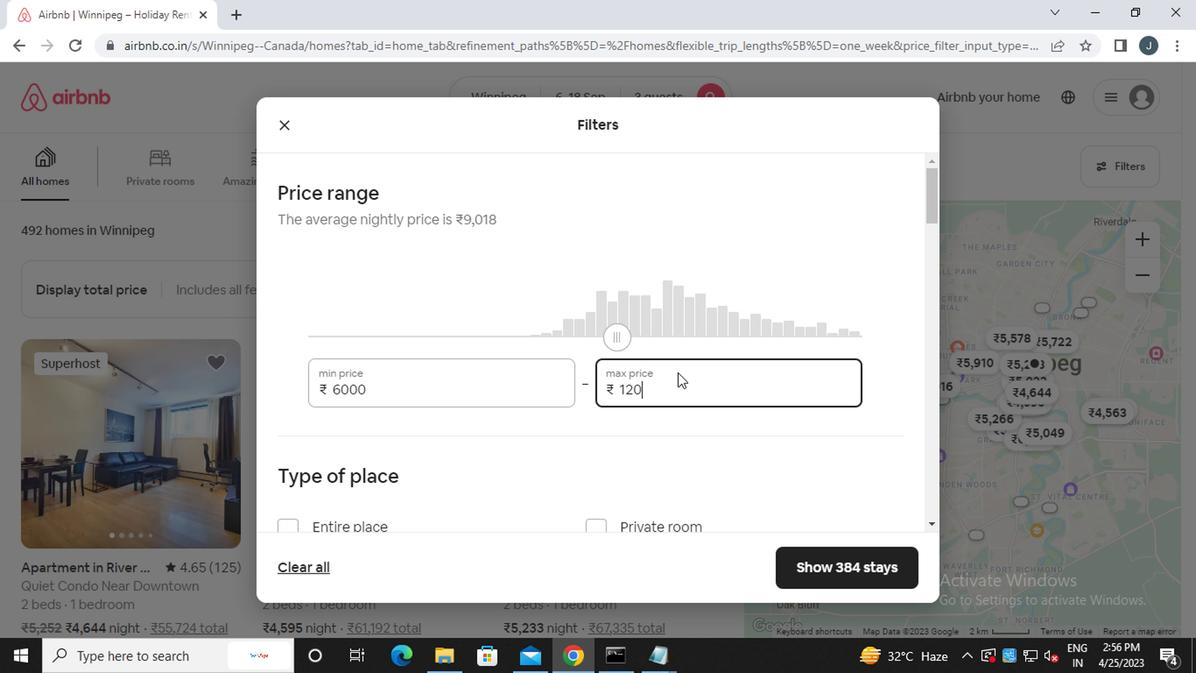 
Action: Mouse scrolled (674, 370) with delta (0, 0)
Screenshot: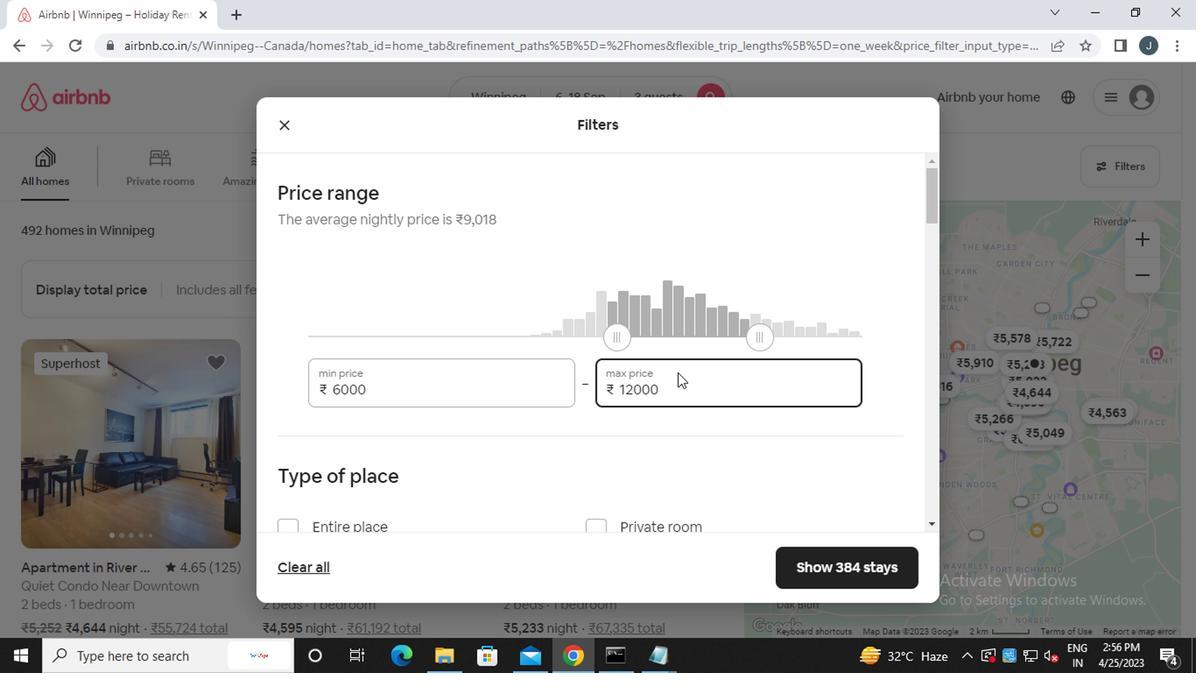 
Action: Mouse moved to (674, 371)
Screenshot: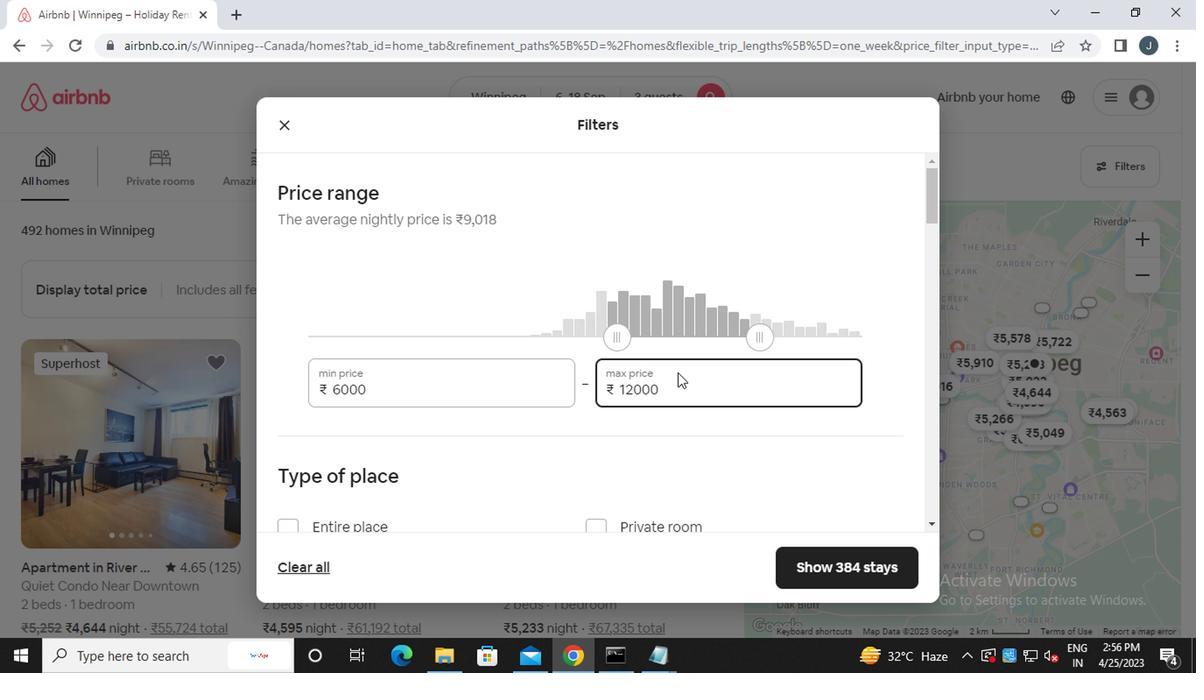 
Action: Mouse scrolled (674, 370) with delta (0, 0)
Screenshot: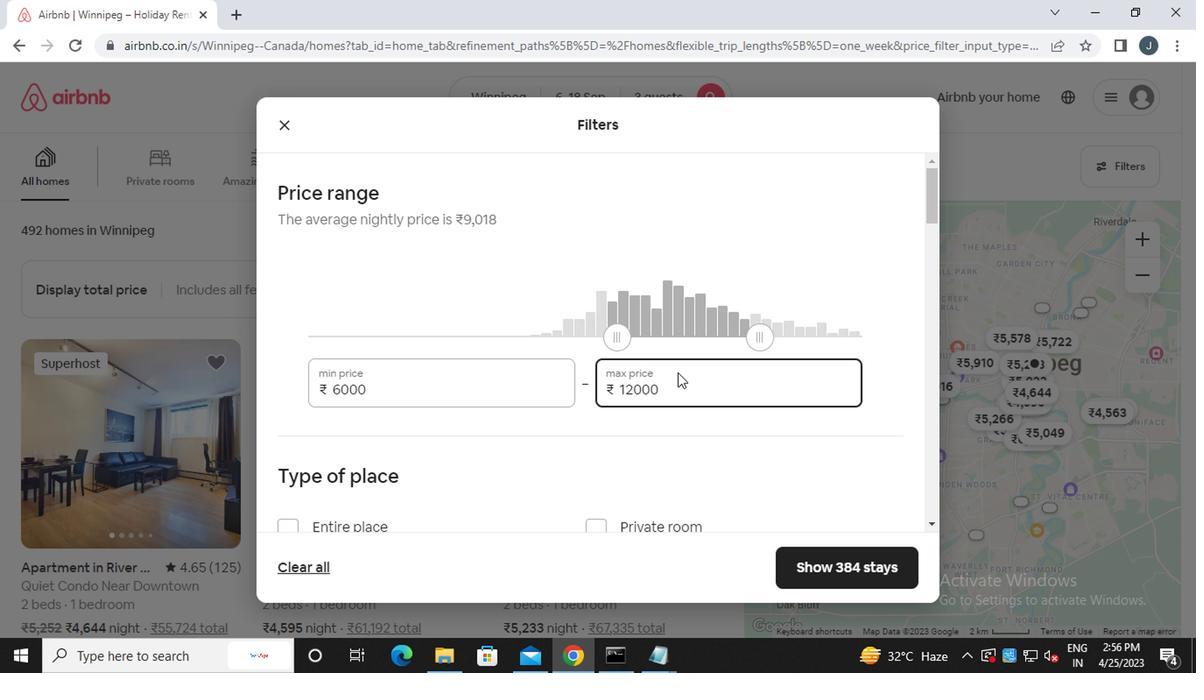 
Action: Mouse moved to (674, 373)
Screenshot: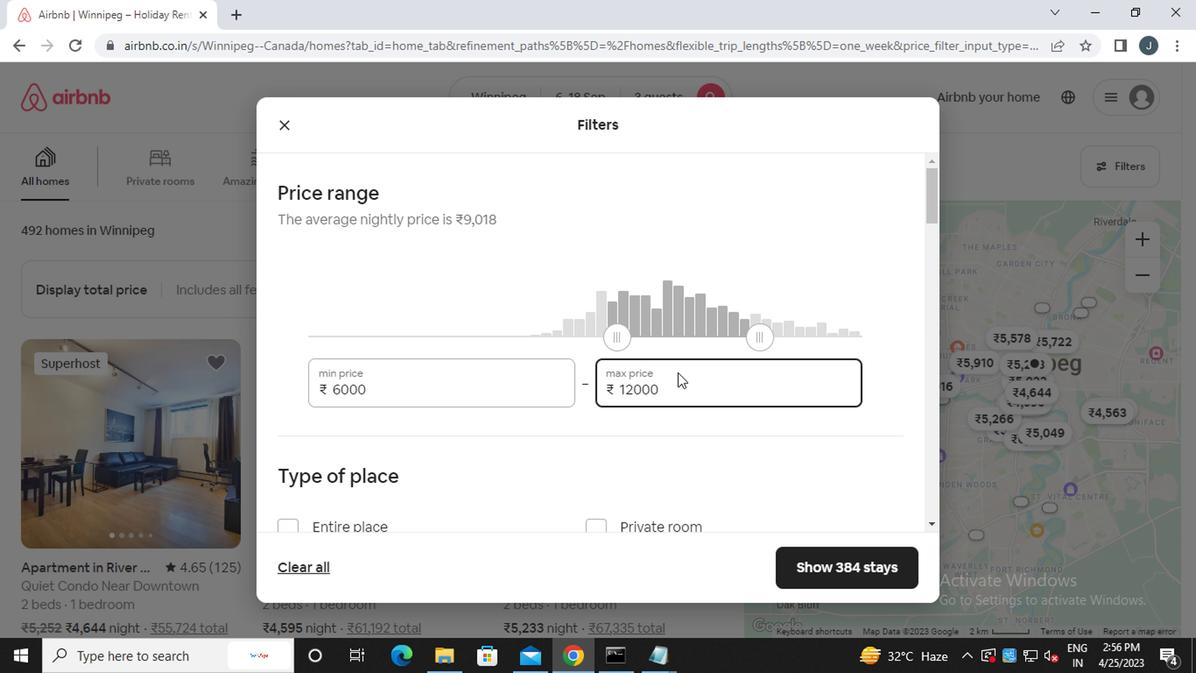 
Action: Mouse scrolled (674, 372) with delta (0, 0)
Screenshot: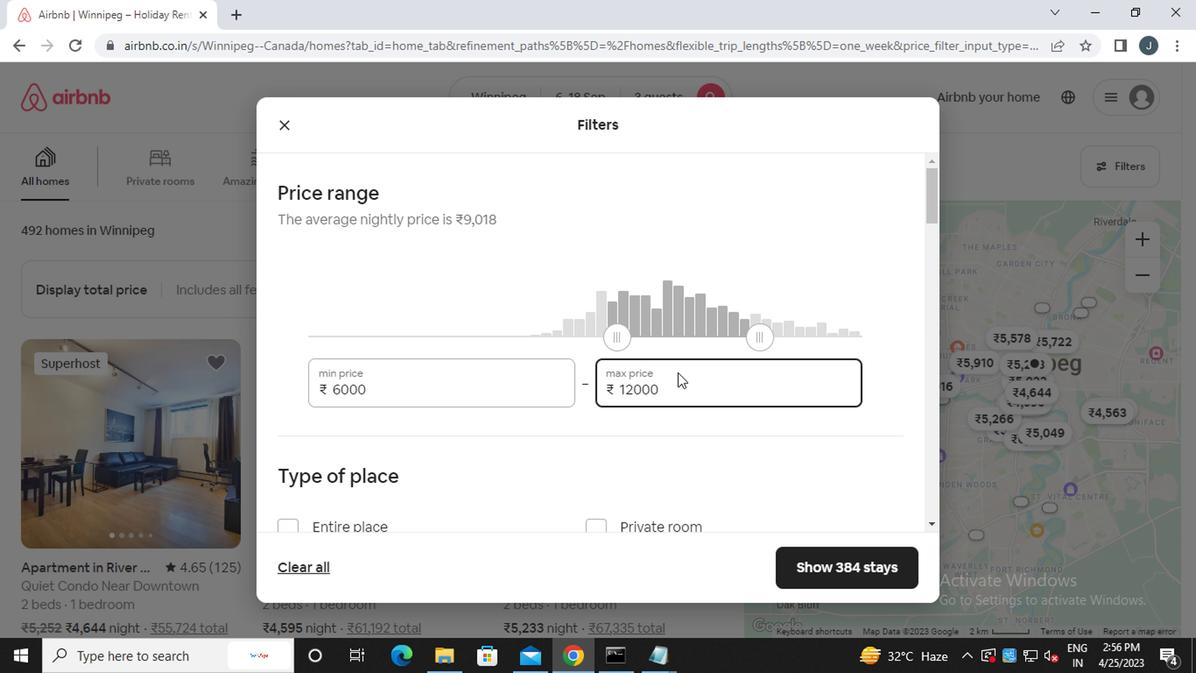 
Action: Mouse moved to (666, 377)
Screenshot: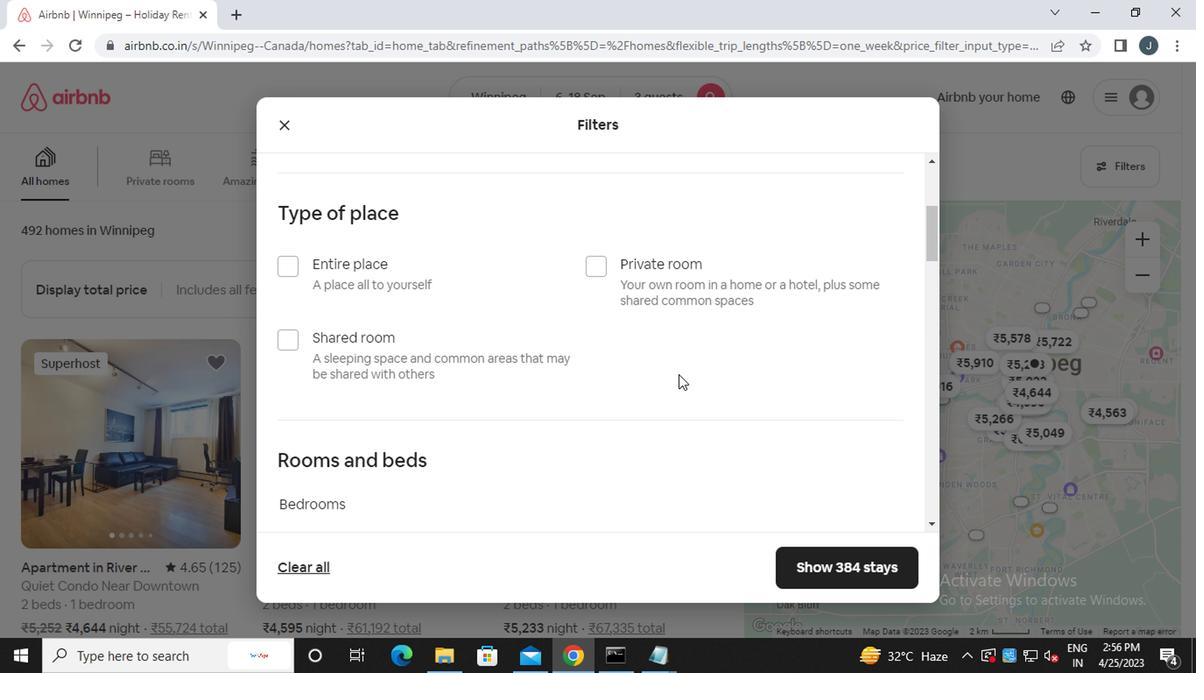 
Action: Mouse scrolled (666, 375) with delta (0, -1)
Screenshot: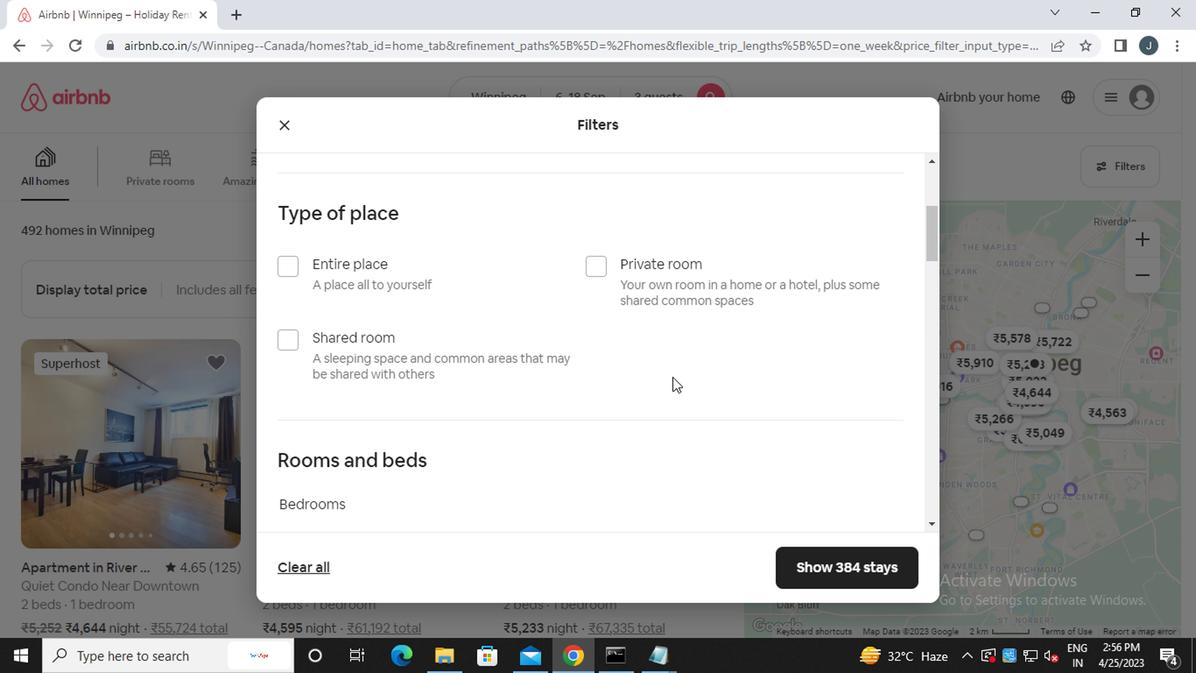
Action: Mouse moved to (280, 178)
Screenshot: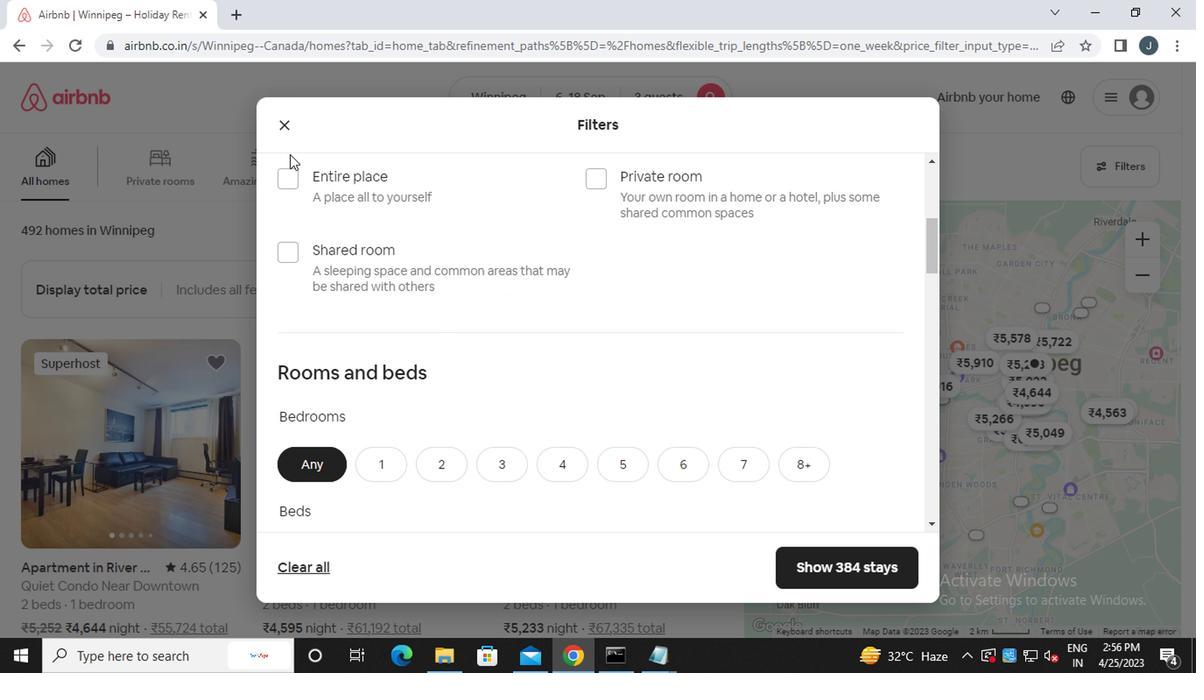 
Action: Mouse pressed left at (280, 178)
Screenshot: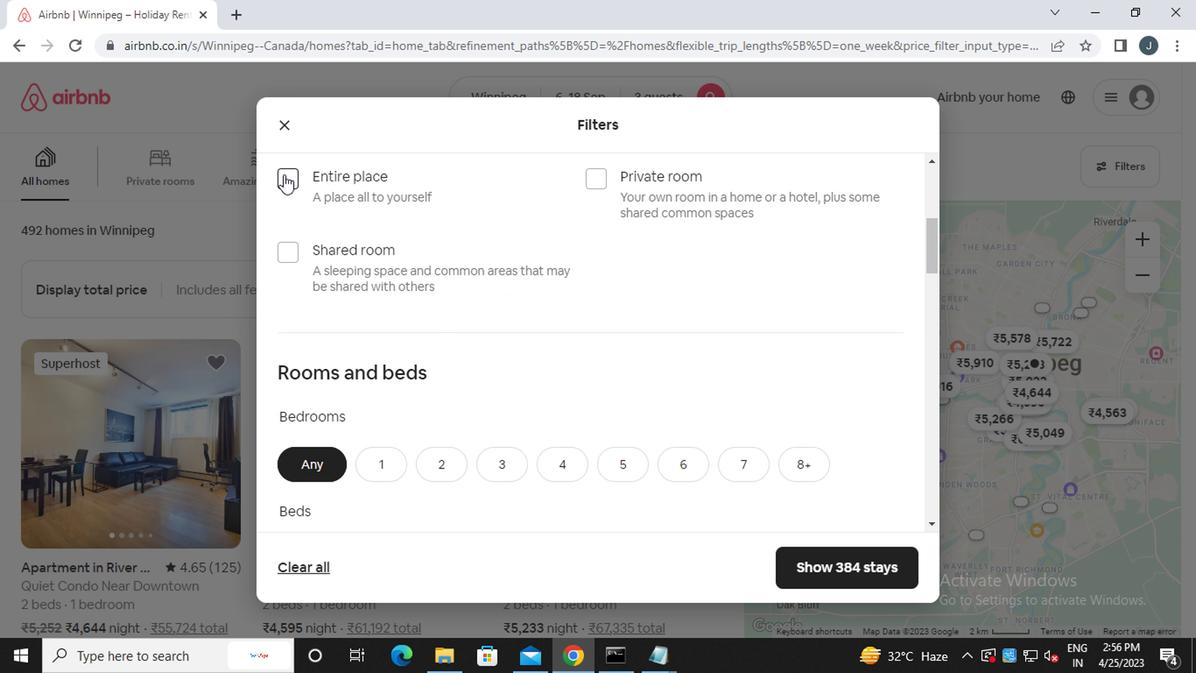 
Action: Mouse moved to (383, 284)
Screenshot: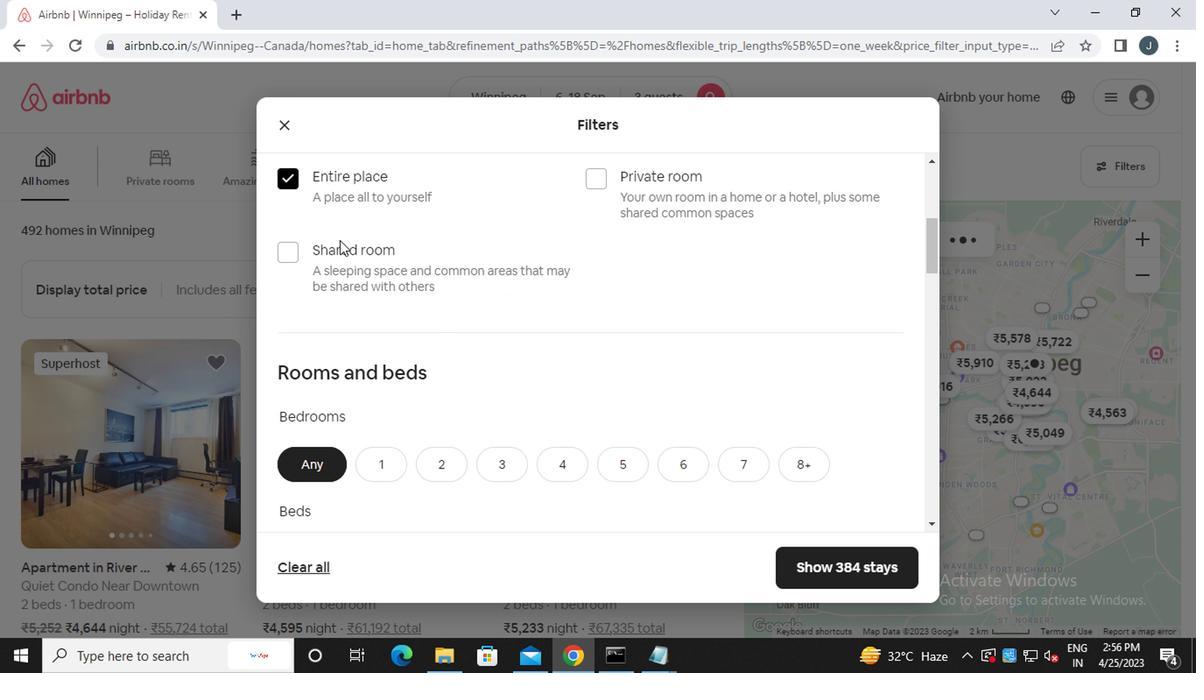 
Action: Mouse scrolled (383, 284) with delta (0, 0)
Screenshot: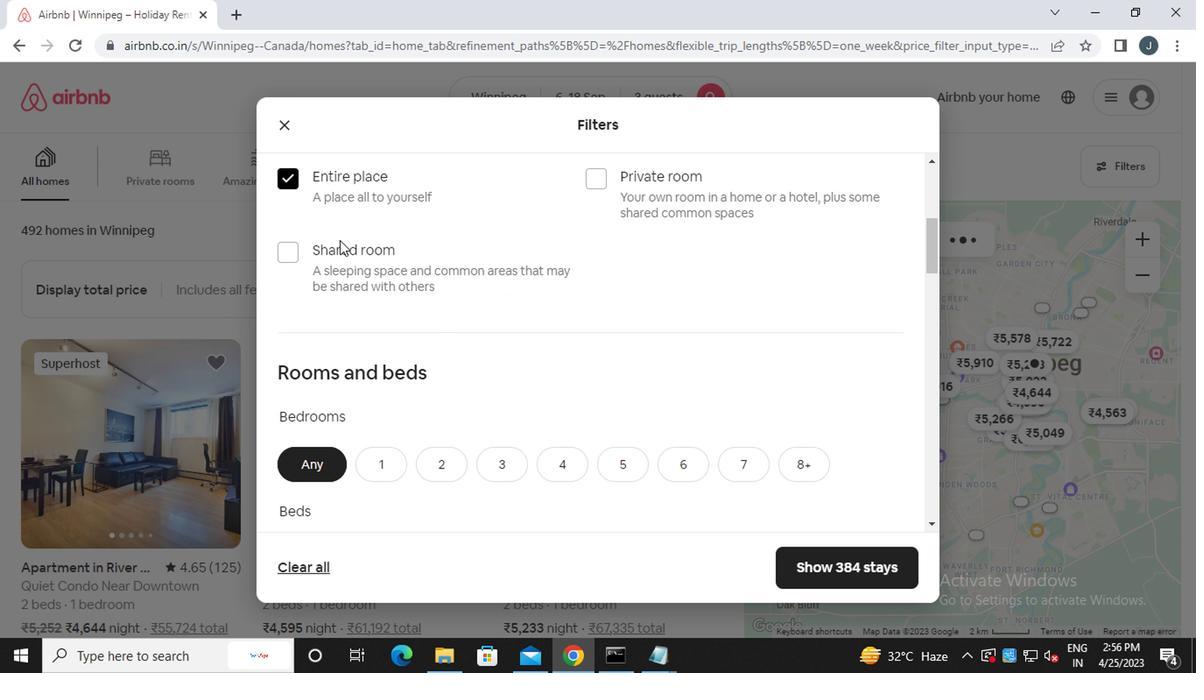 
Action: Mouse moved to (384, 287)
Screenshot: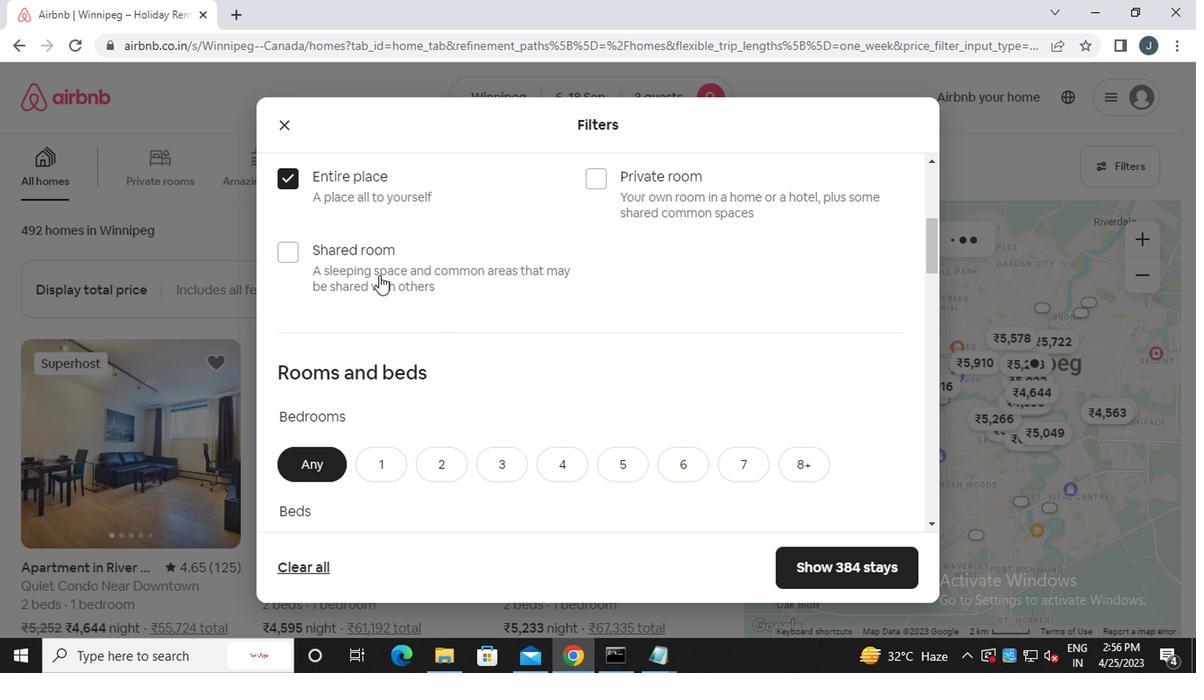 
Action: Mouse scrolled (384, 286) with delta (0, 0)
Screenshot: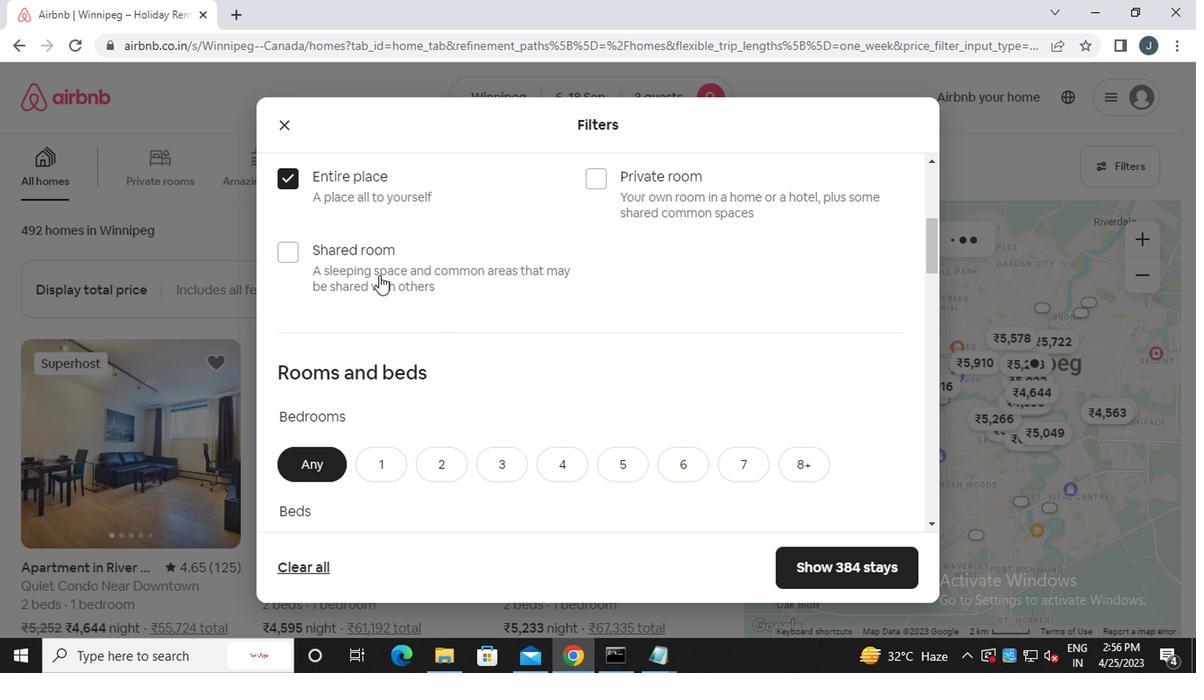 
Action: Mouse scrolled (384, 286) with delta (0, 0)
Screenshot: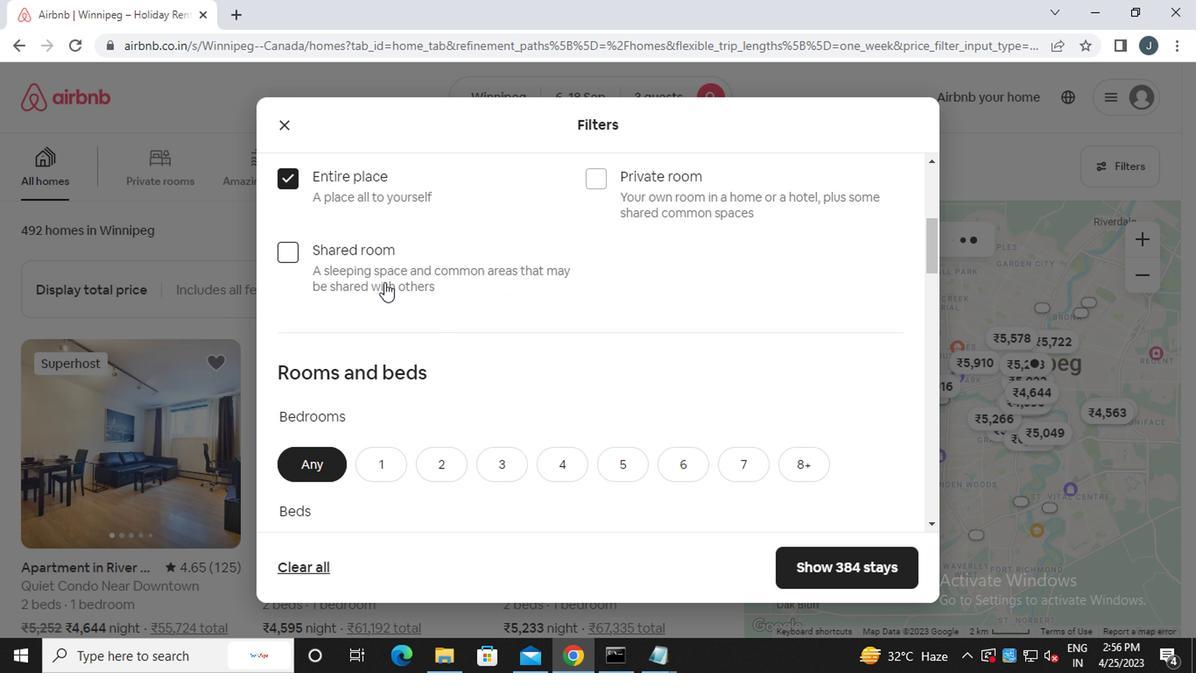 
Action: Mouse scrolled (384, 286) with delta (0, 0)
Screenshot: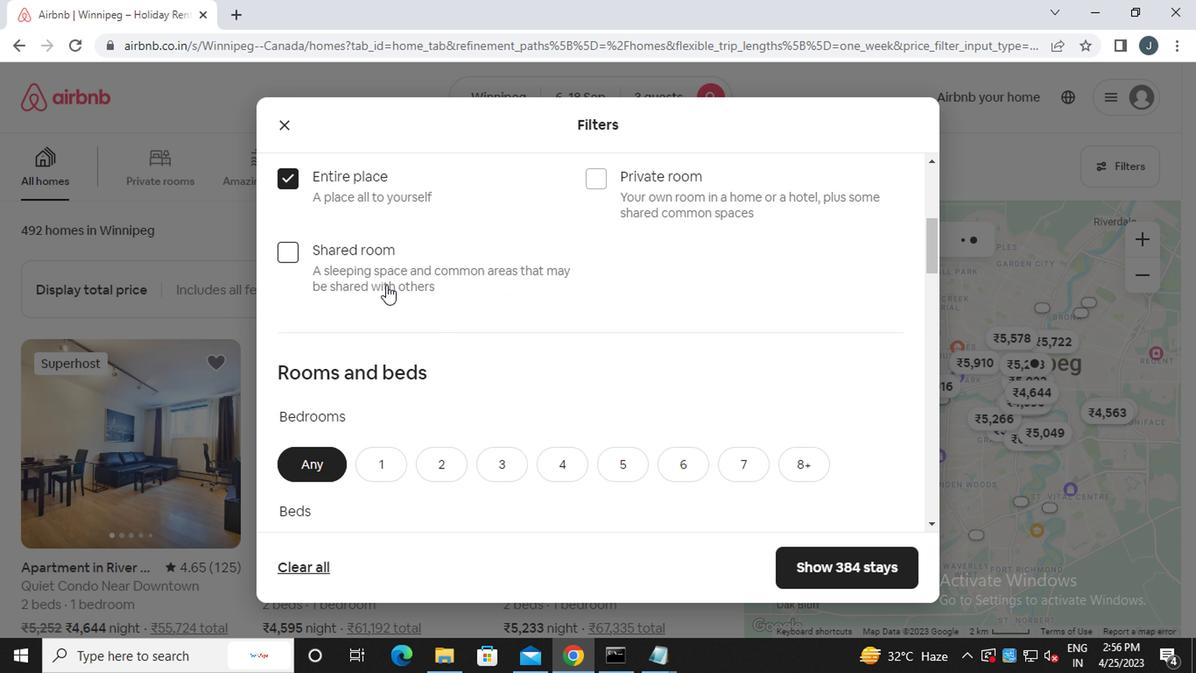 
Action: Mouse moved to (431, 176)
Screenshot: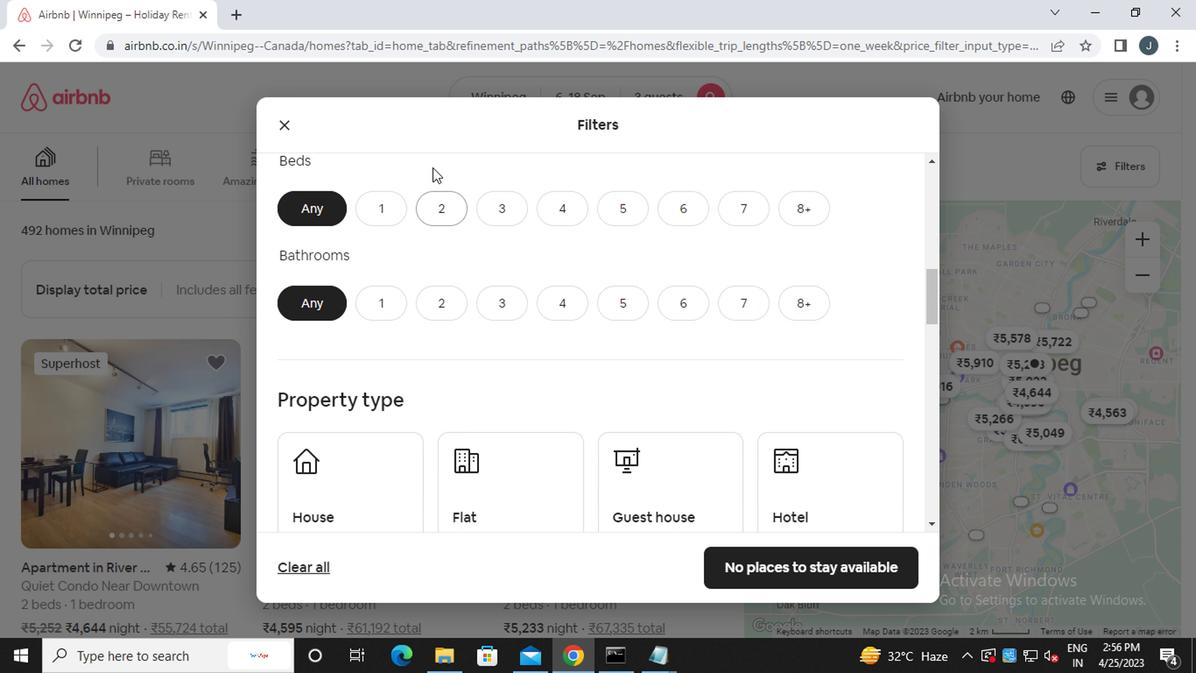 
Action: Mouse scrolled (431, 176) with delta (0, 0)
Screenshot: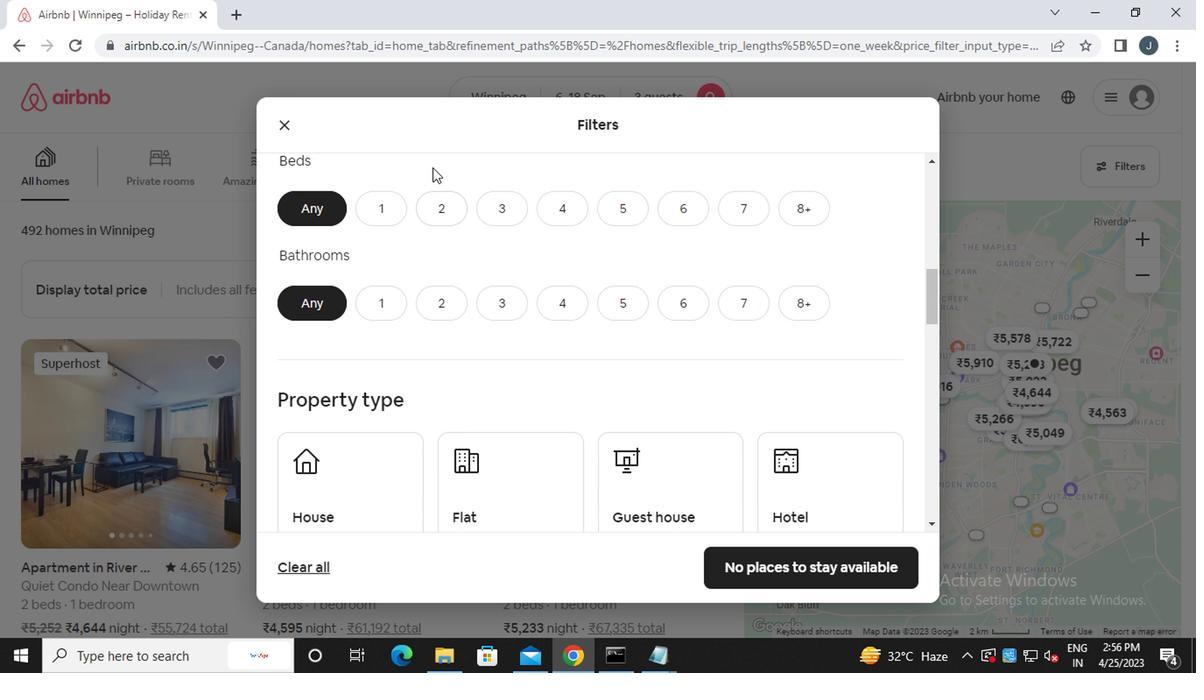 
Action: Mouse moved to (450, 209)
Screenshot: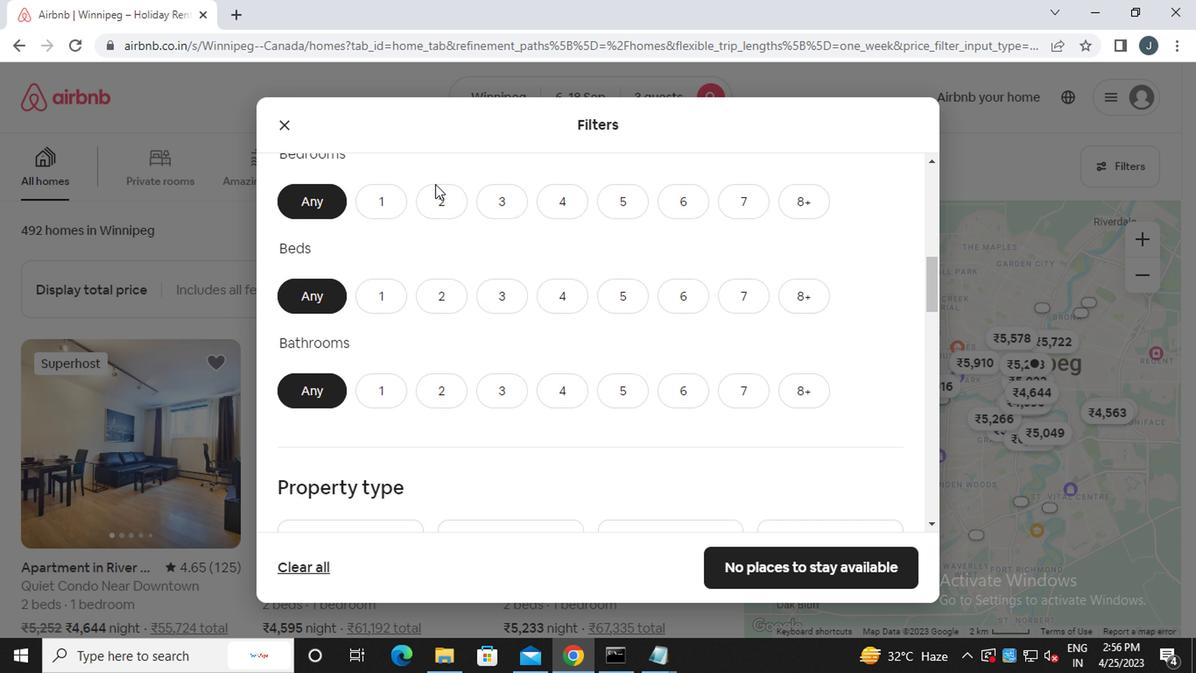 
Action: Mouse pressed left at (450, 209)
Screenshot: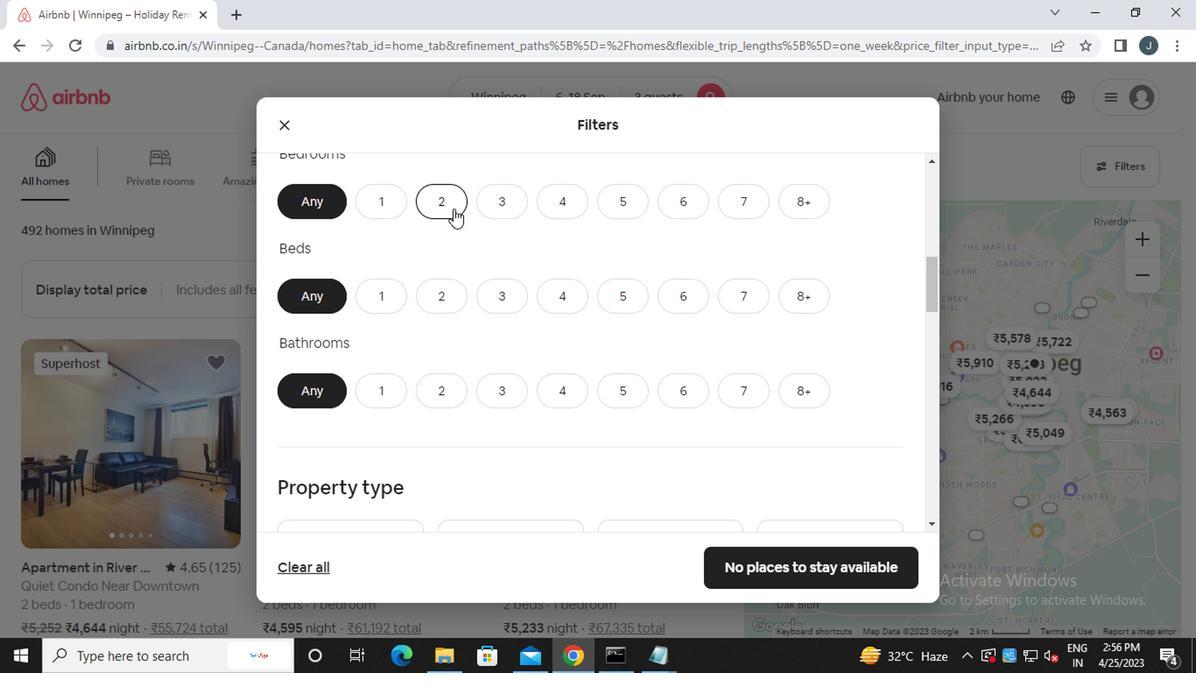 
Action: Mouse moved to (442, 295)
Screenshot: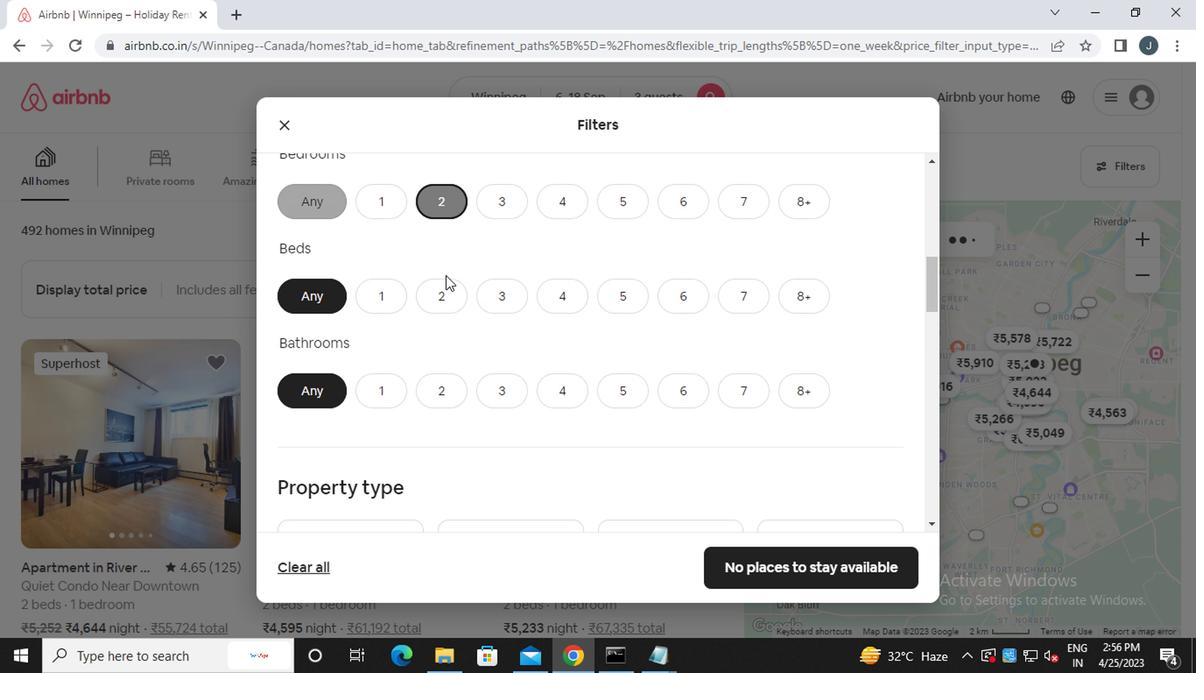 
Action: Mouse pressed left at (442, 295)
Screenshot: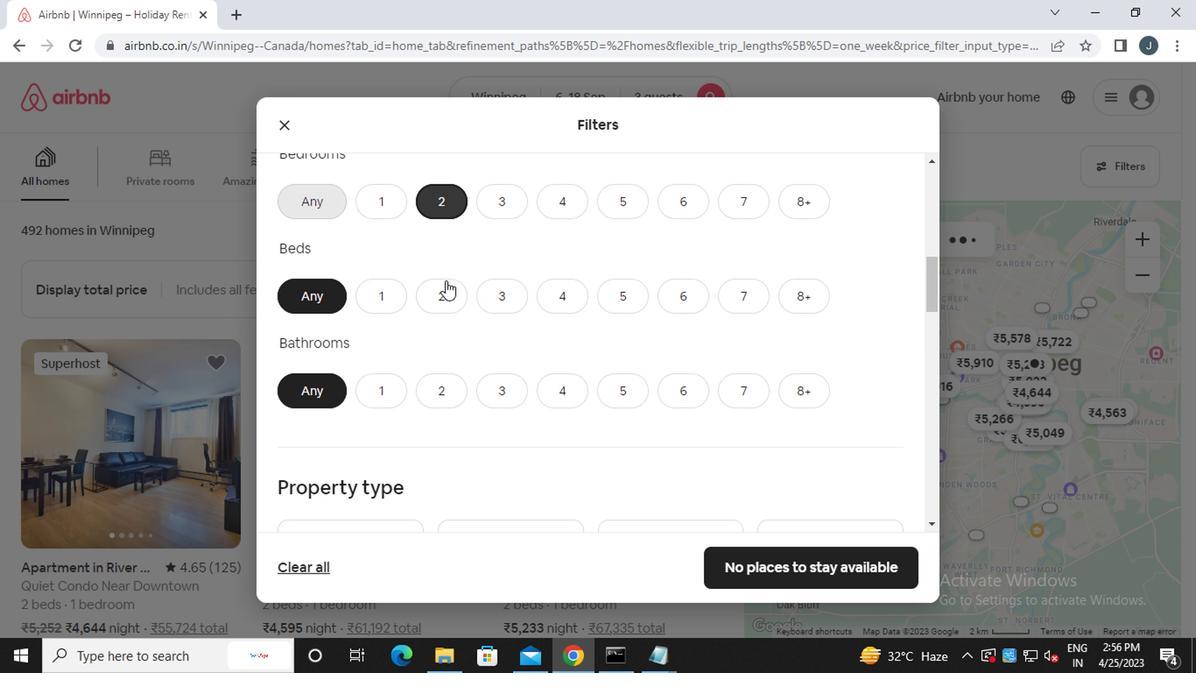 
Action: Mouse moved to (433, 386)
Screenshot: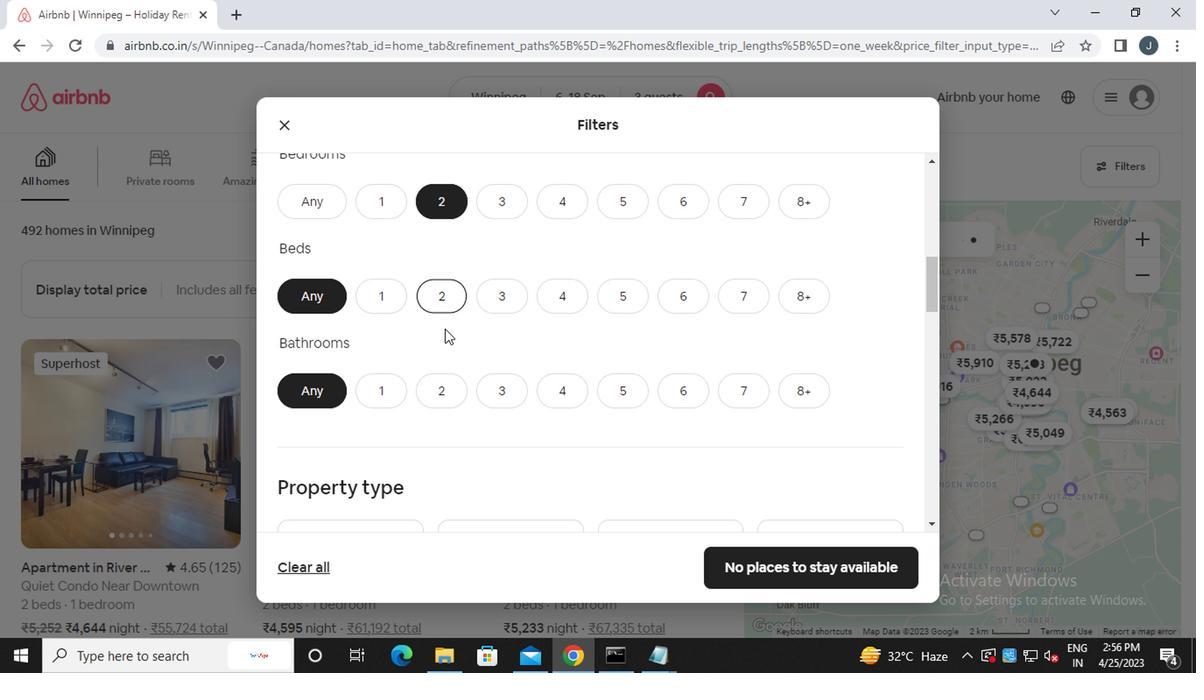 
Action: Mouse pressed left at (433, 386)
Screenshot: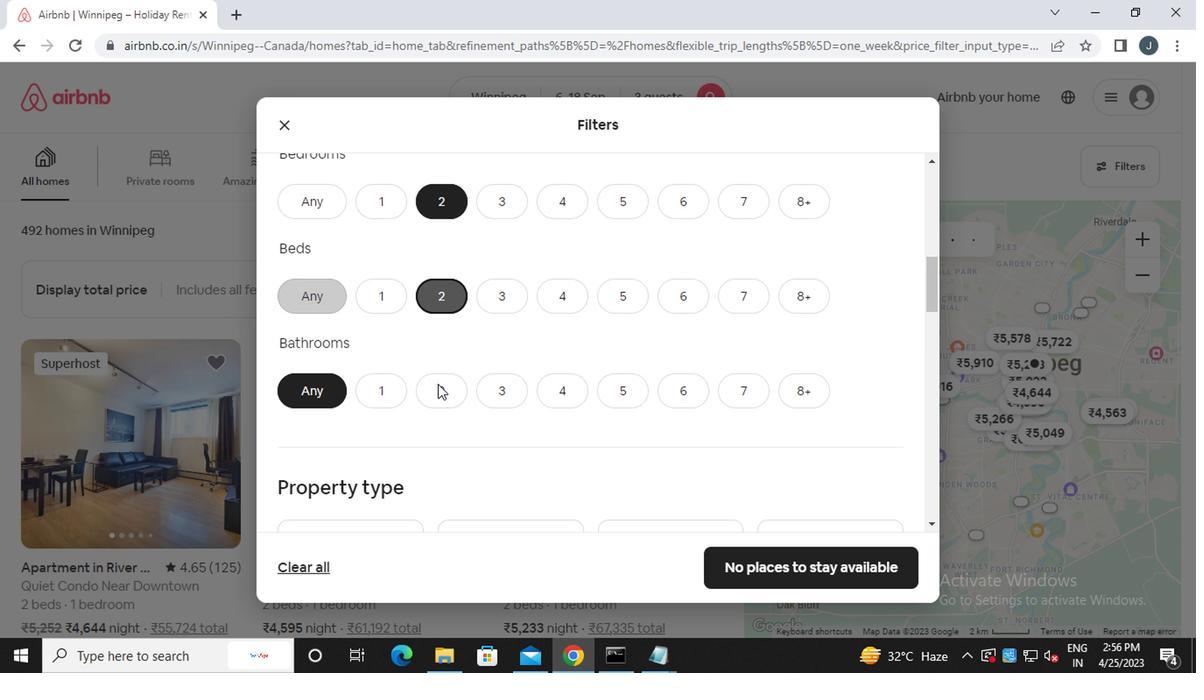 
Action: Mouse moved to (422, 381)
Screenshot: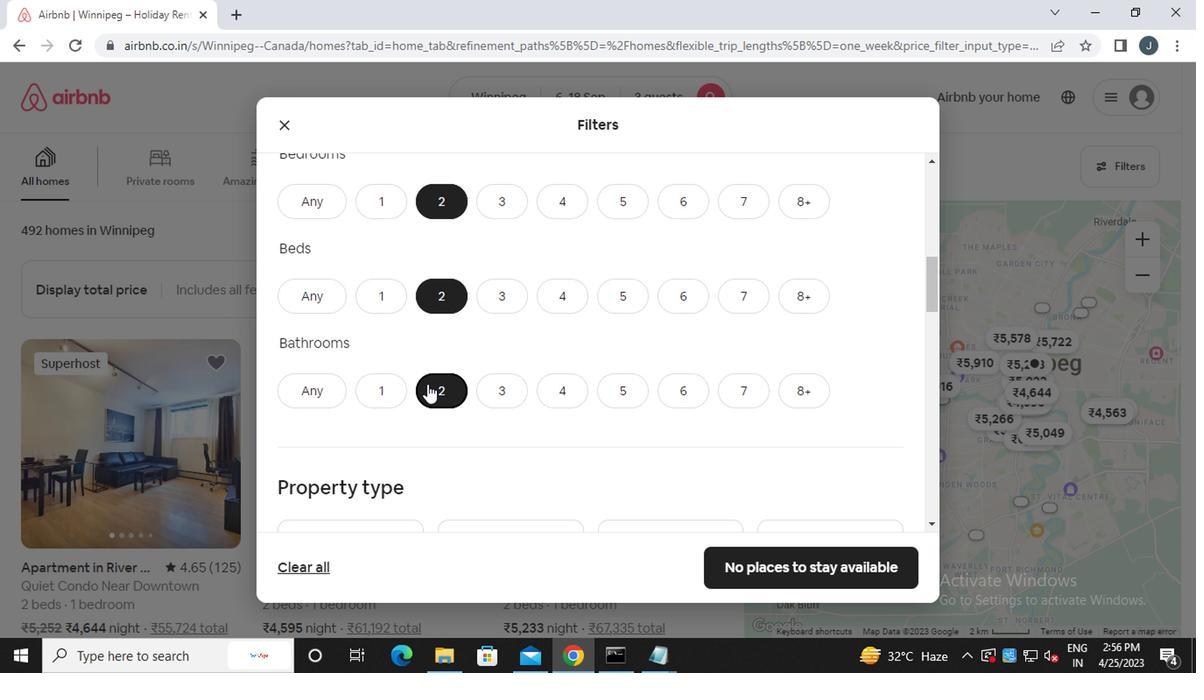 
Action: Mouse scrolled (422, 380) with delta (0, -1)
Screenshot: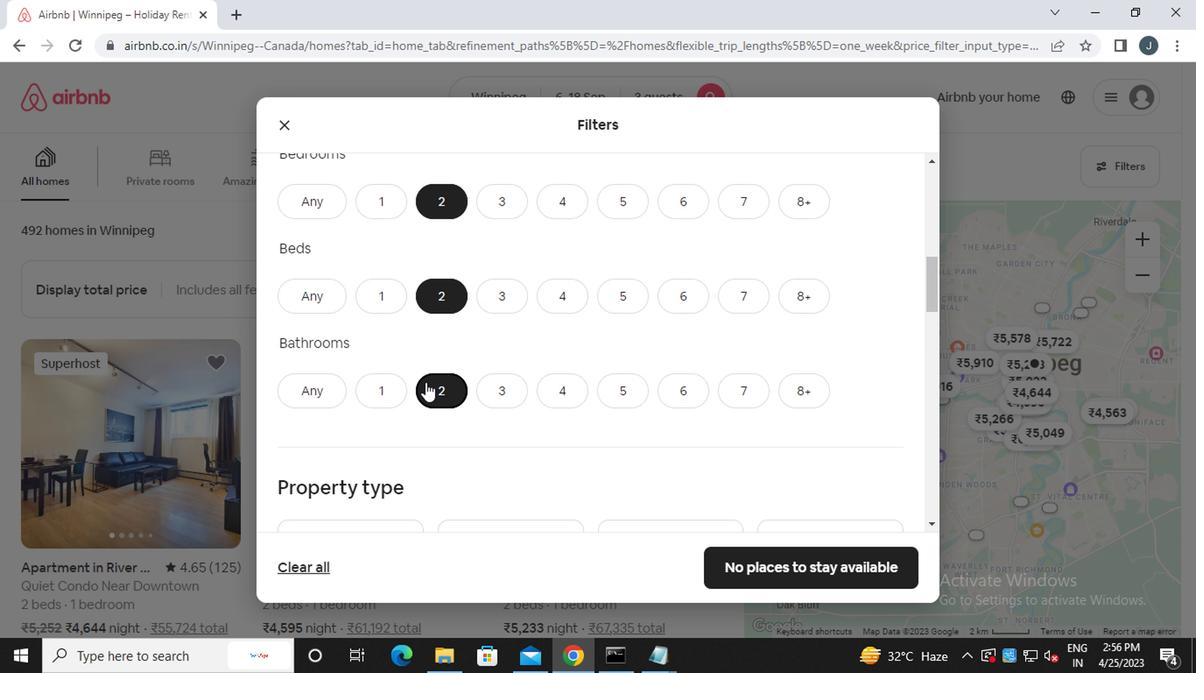 
Action: Mouse scrolled (422, 380) with delta (0, -1)
Screenshot: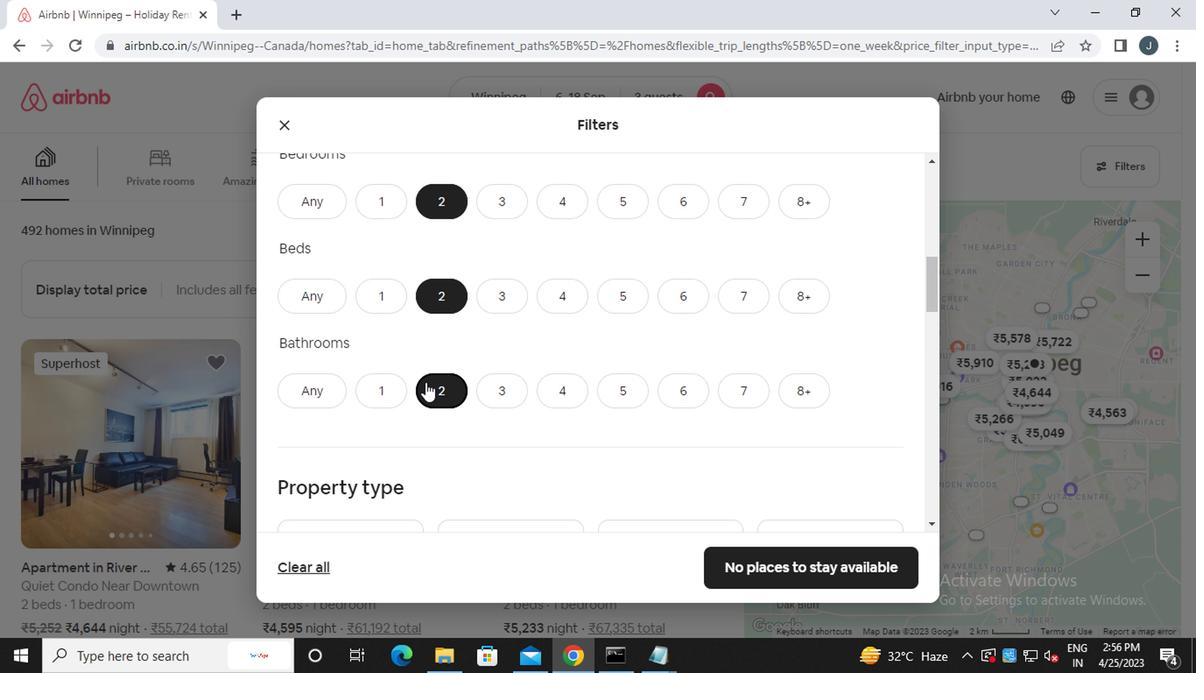 
Action: Mouse scrolled (422, 380) with delta (0, -1)
Screenshot: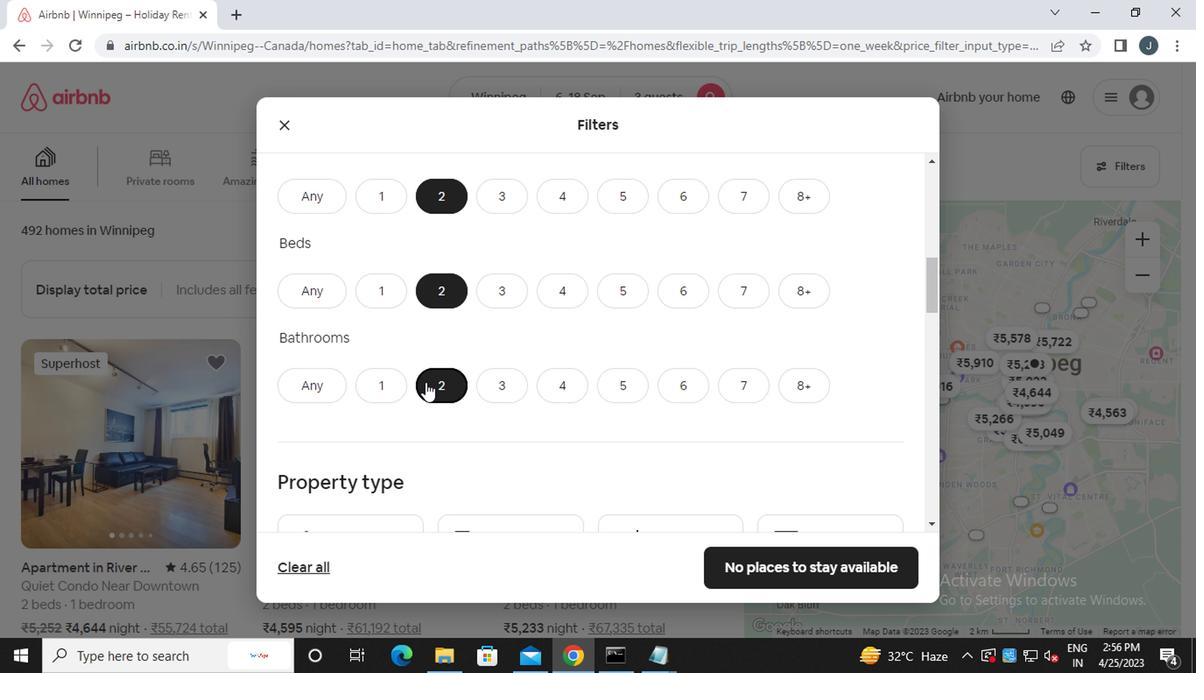 
Action: Mouse moved to (356, 329)
Screenshot: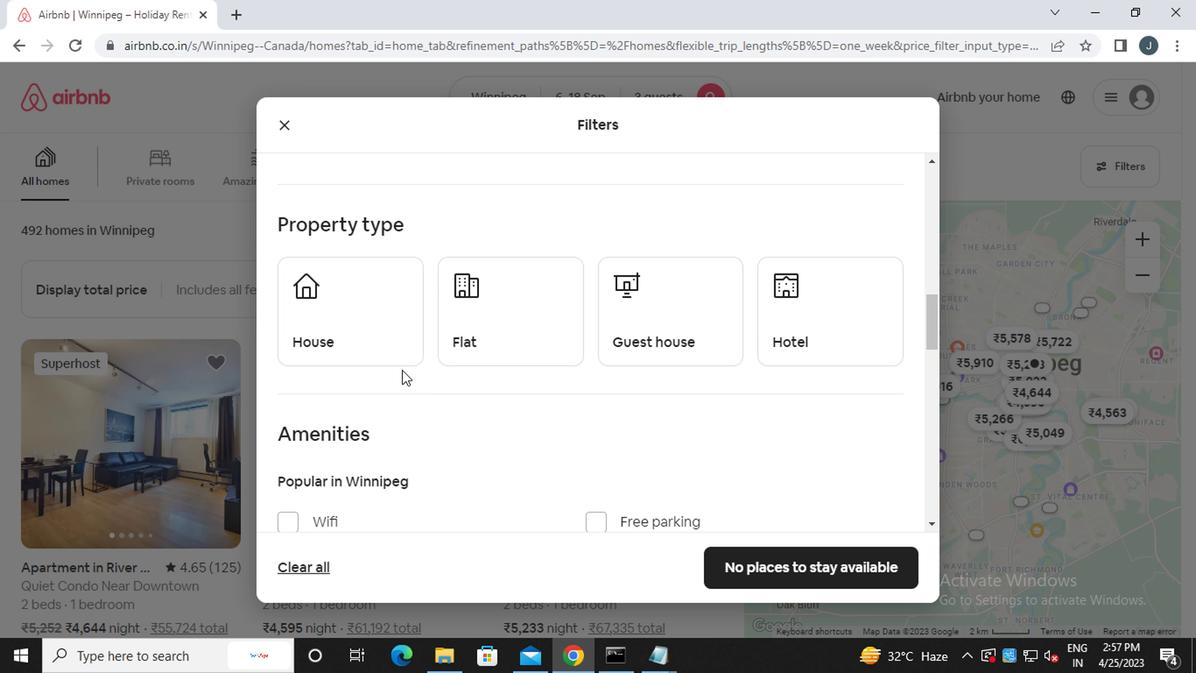 
Action: Mouse pressed left at (356, 329)
Screenshot: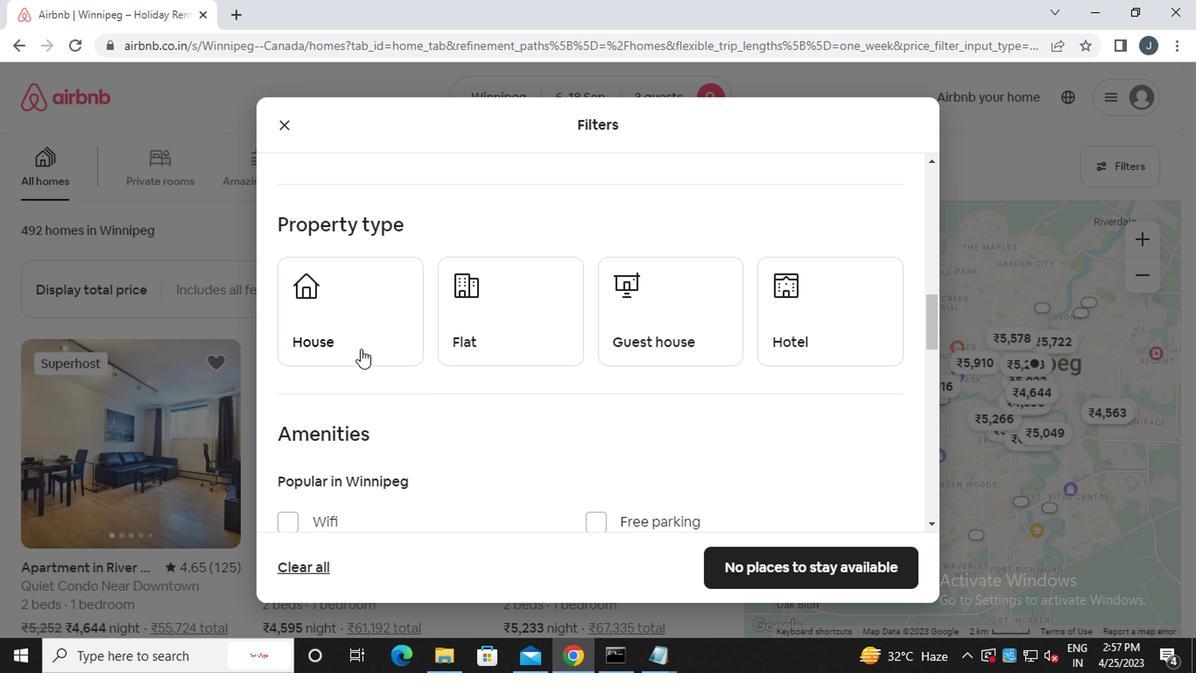 
Action: Mouse moved to (461, 327)
Screenshot: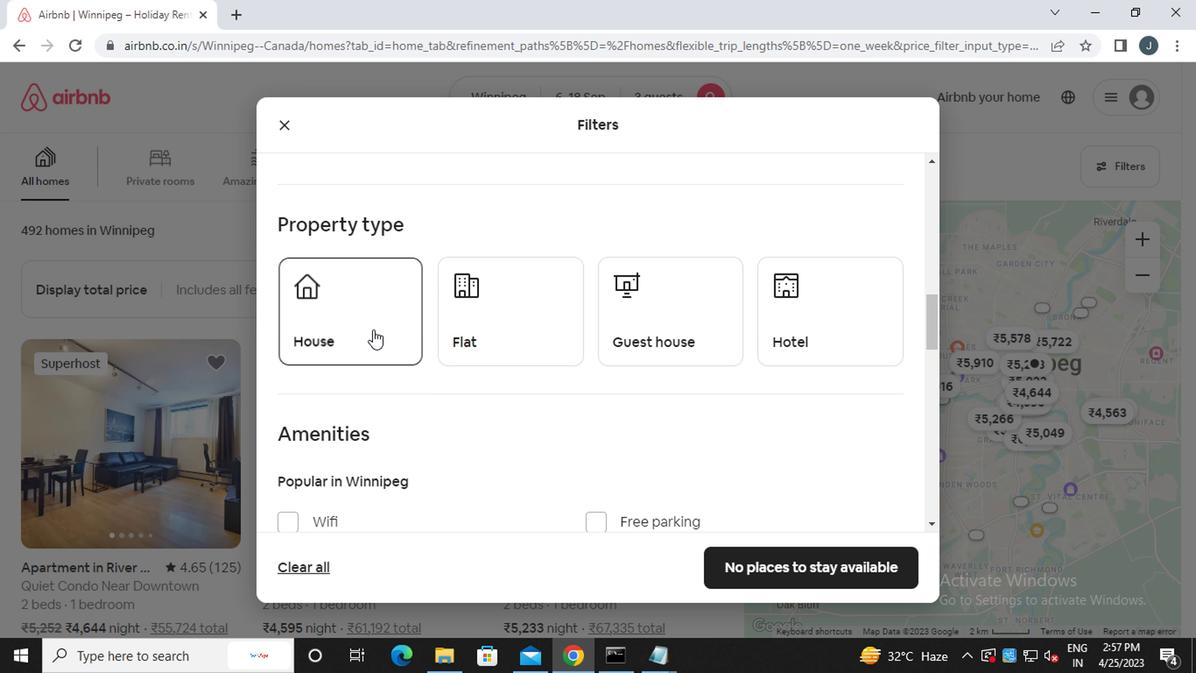 
Action: Mouse pressed left at (461, 327)
Screenshot: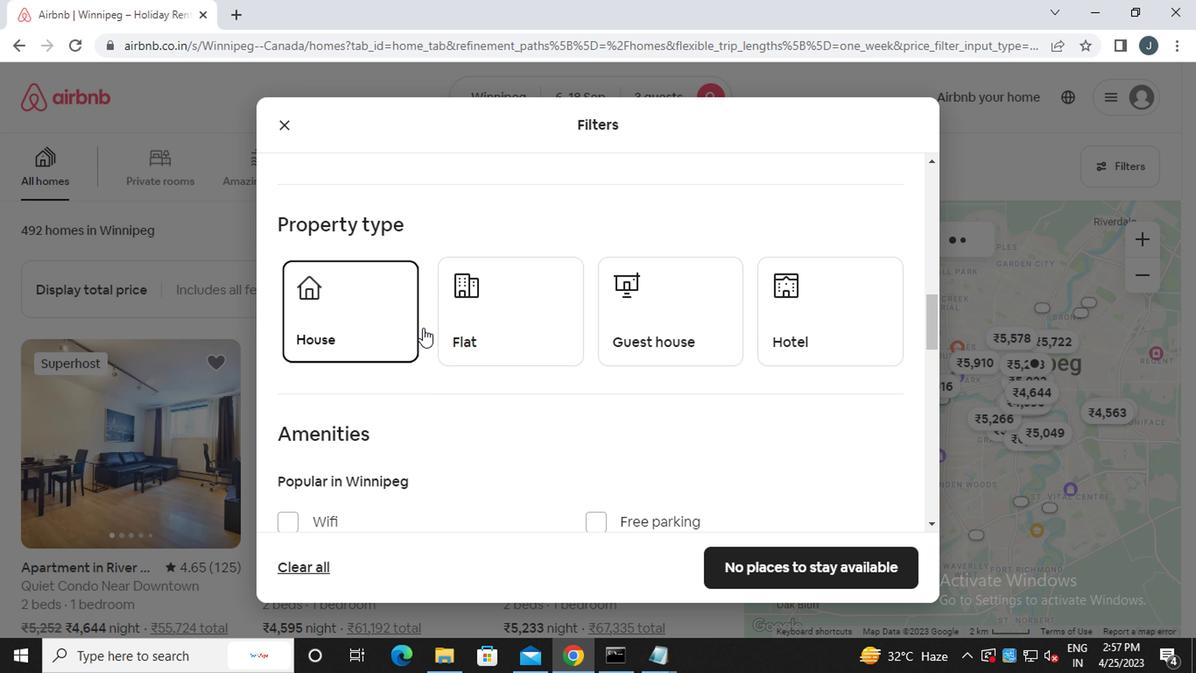 
Action: Mouse moved to (635, 311)
Screenshot: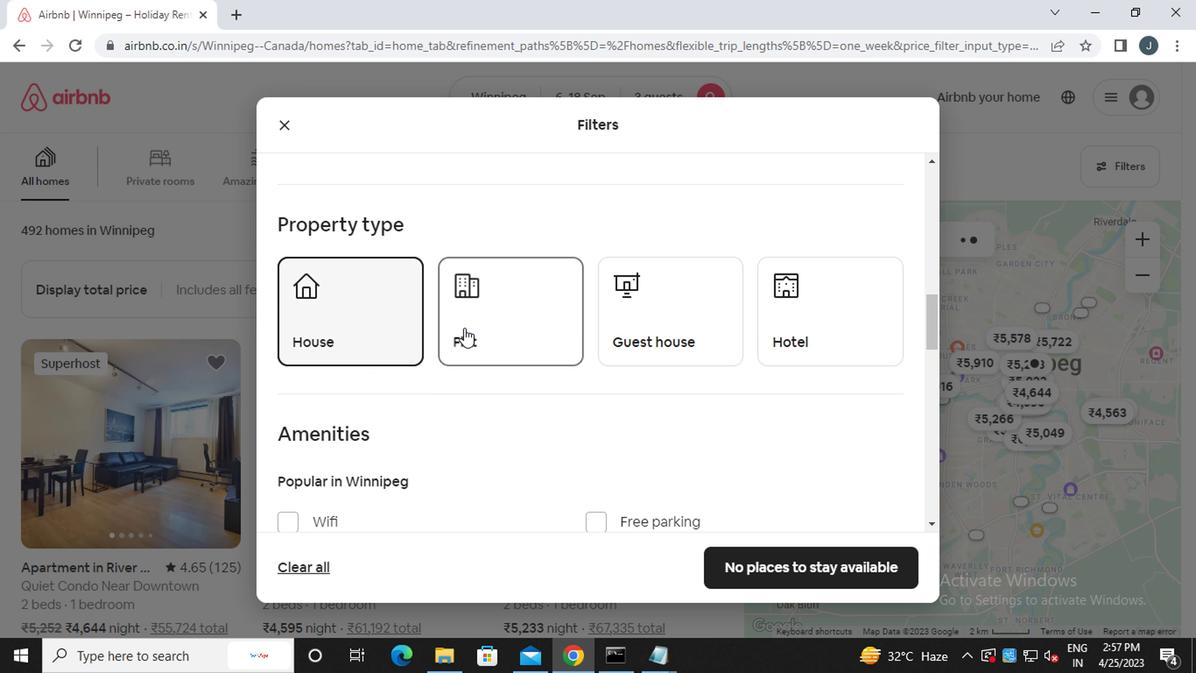 
Action: Mouse pressed left at (635, 311)
Screenshot: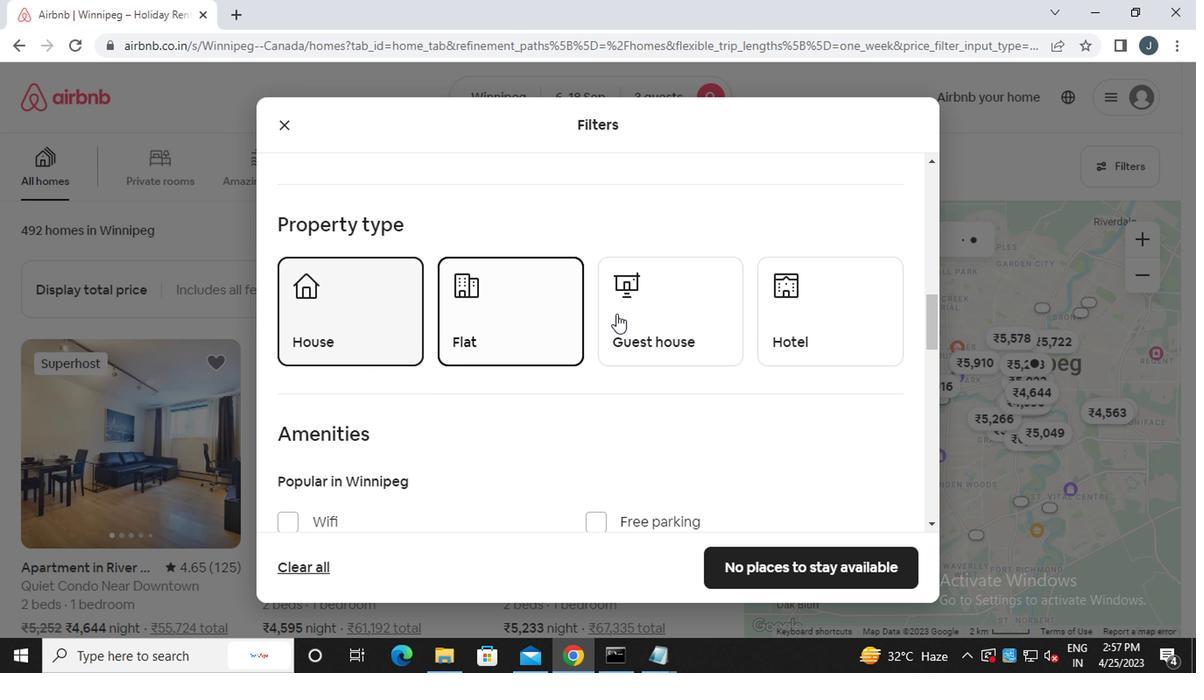 
Action: Mouse moved to (761, 307)
Screenshot: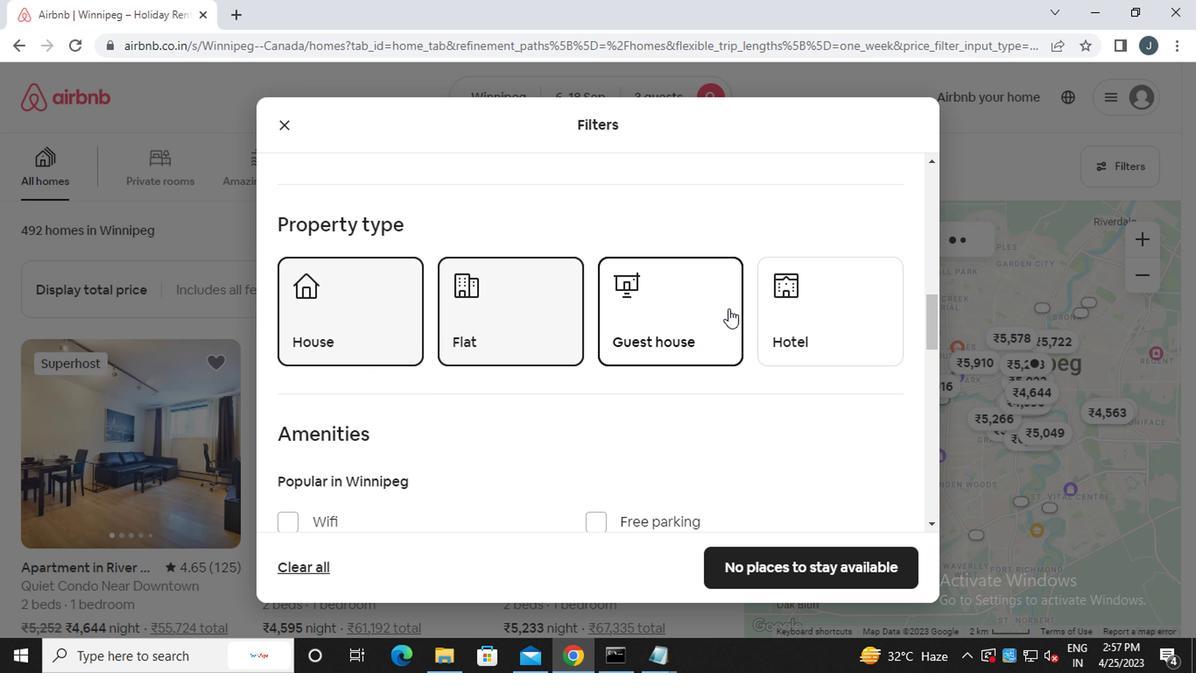 
Action: Mouse pressed left at (761, 307)
Screenshot: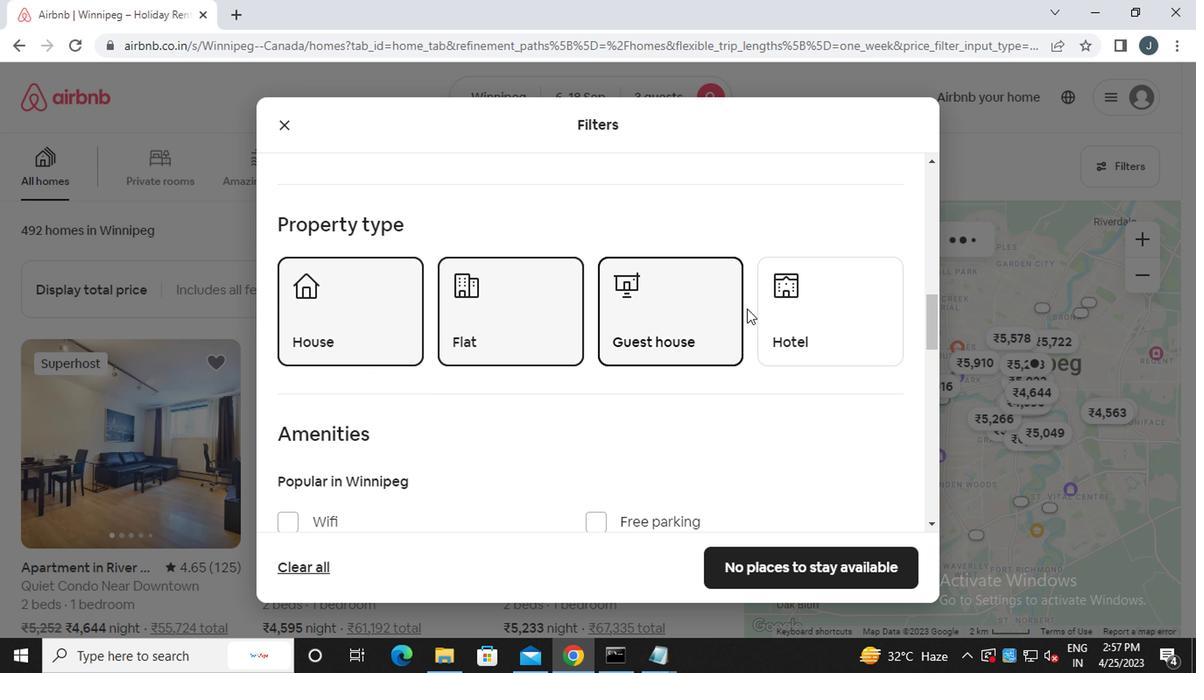 
Action: Mouse moved to (566, 358)
Screenshot: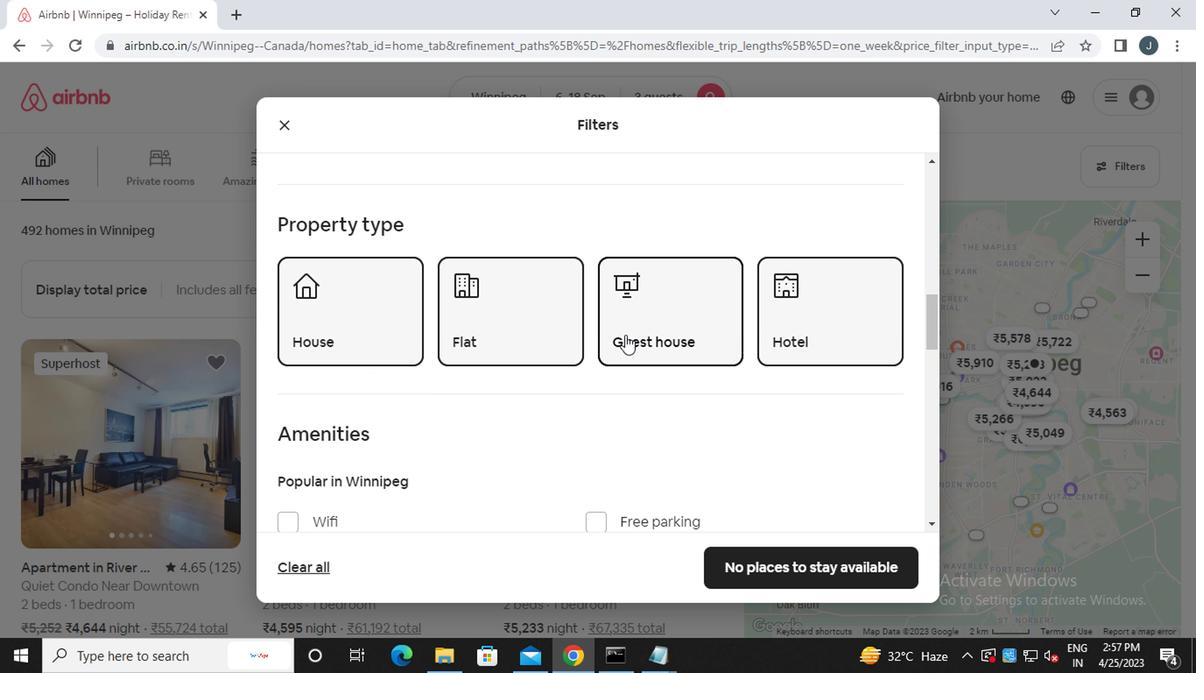 
Action: Mouse scrolled (566, 357) with delta (0, 0)
Screenshot: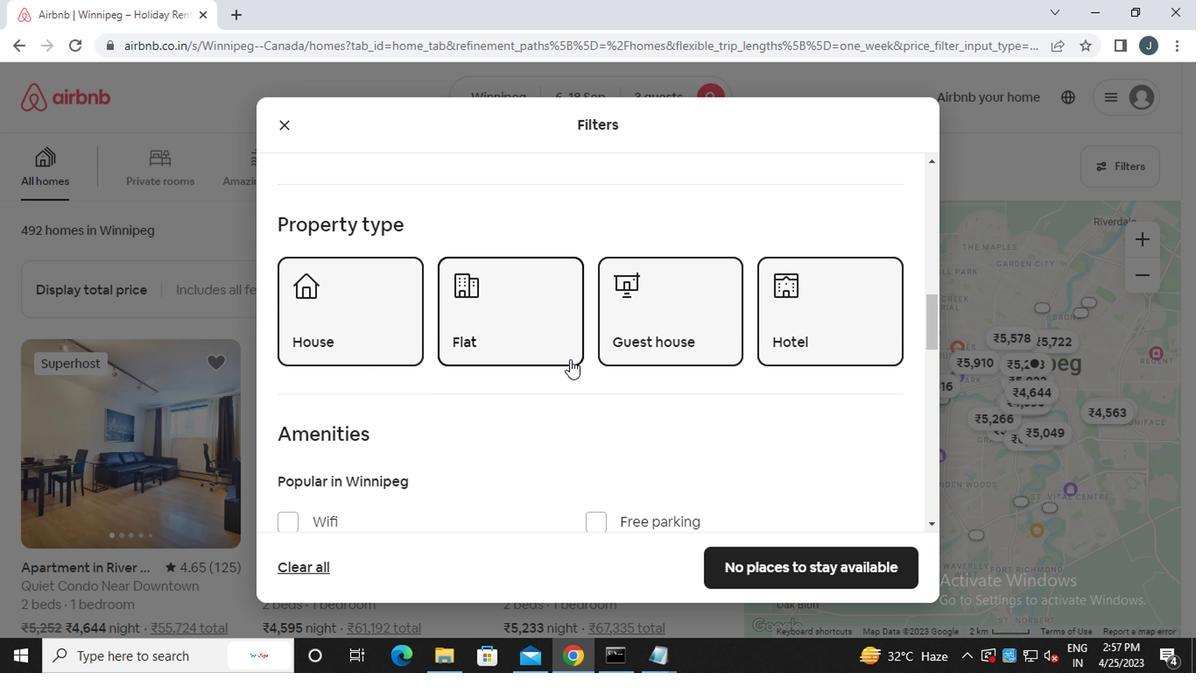 
Action: Mouse scrolled (566, 357) with delta (0, 0)
Screenshot: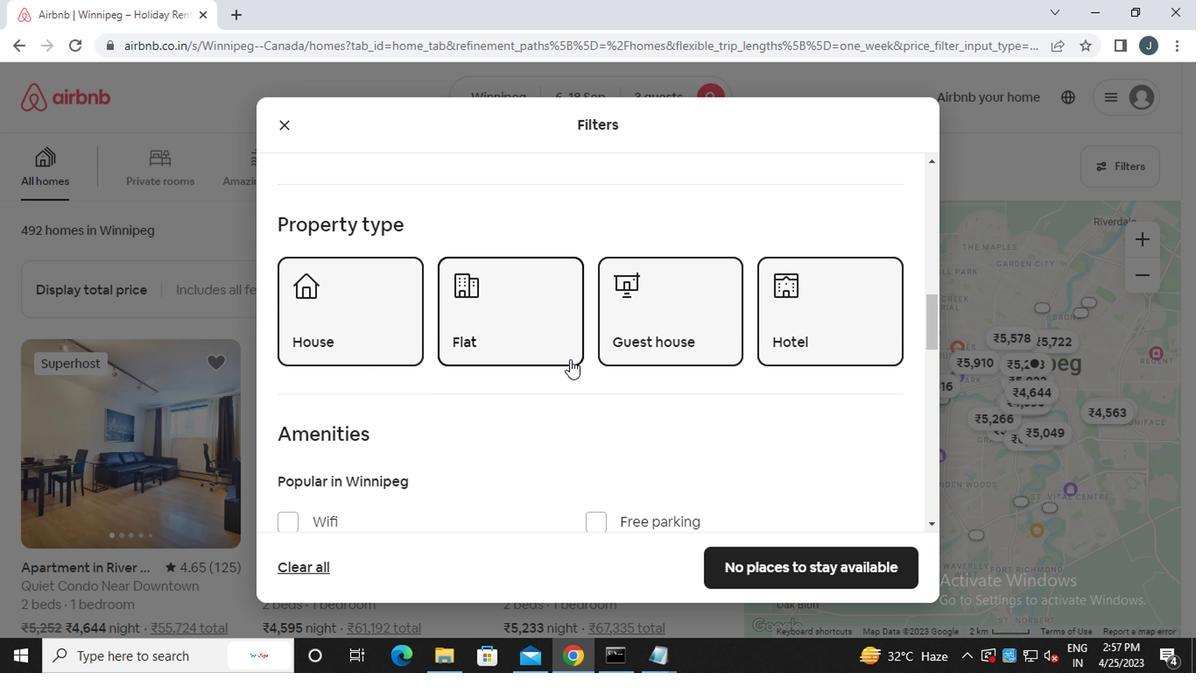 
Action: Mouse scrolled (566, 357) with delta (0, 0)
Screenshot: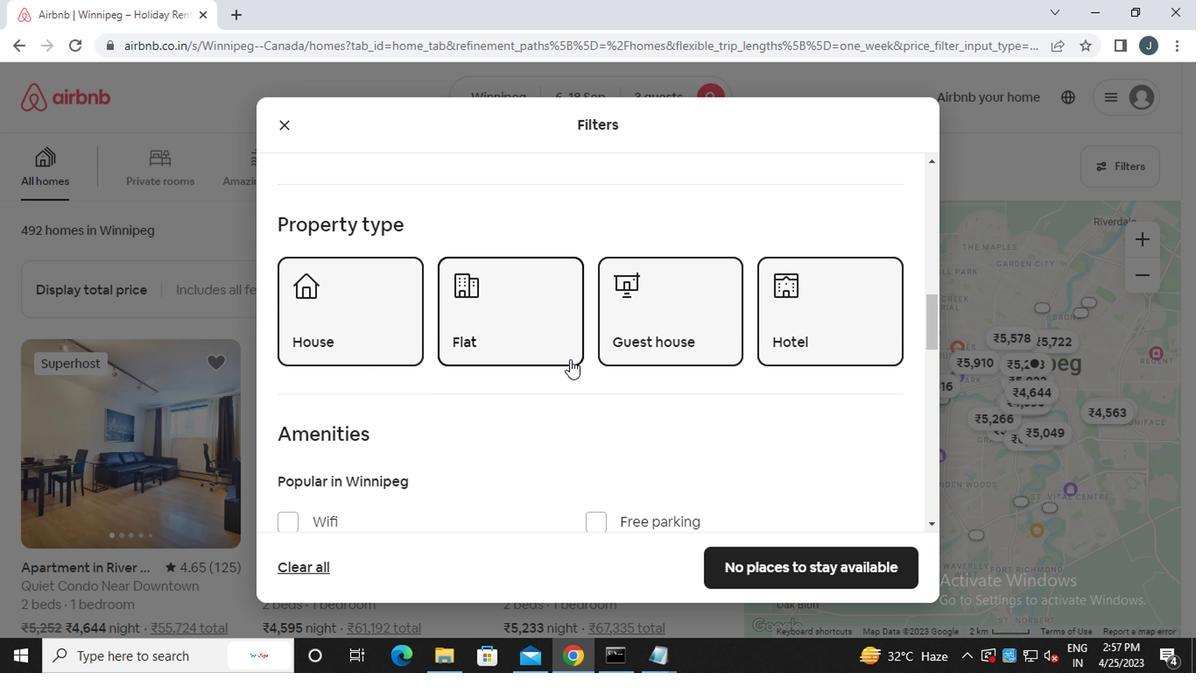 
Action: Mouse scrolled (566, 357) with delta (0, 0)
Screenshot: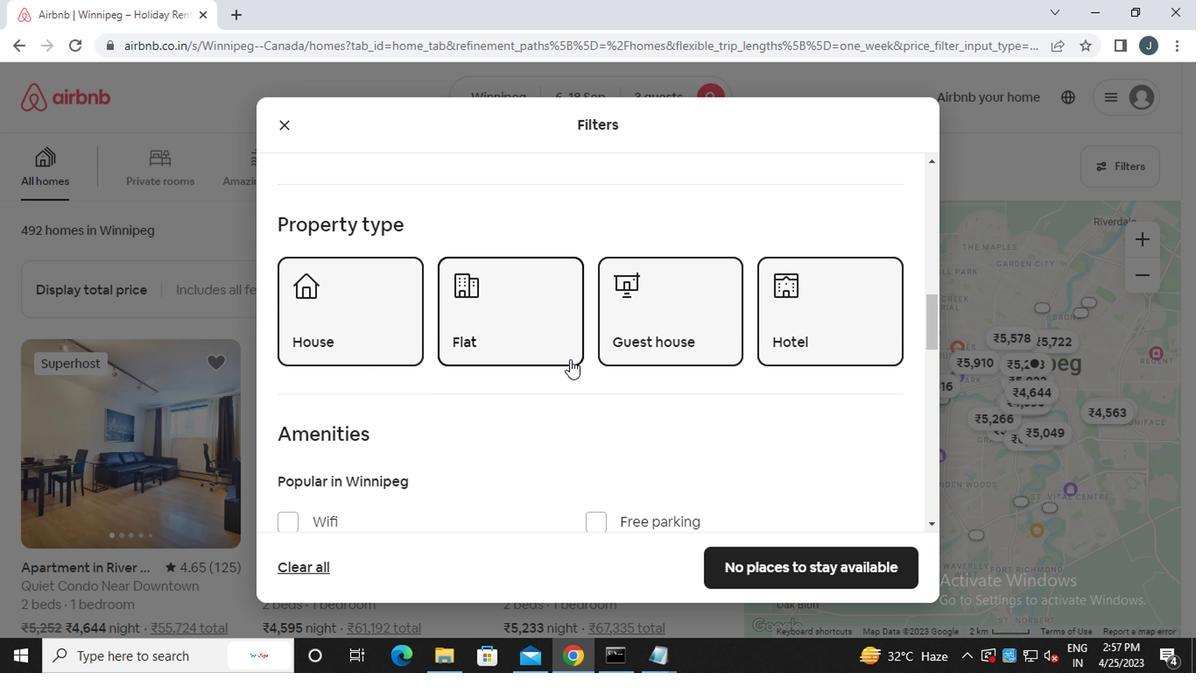 
Action: Mouse scrolled (566, 357) with delta (0, 0)
Screenshot: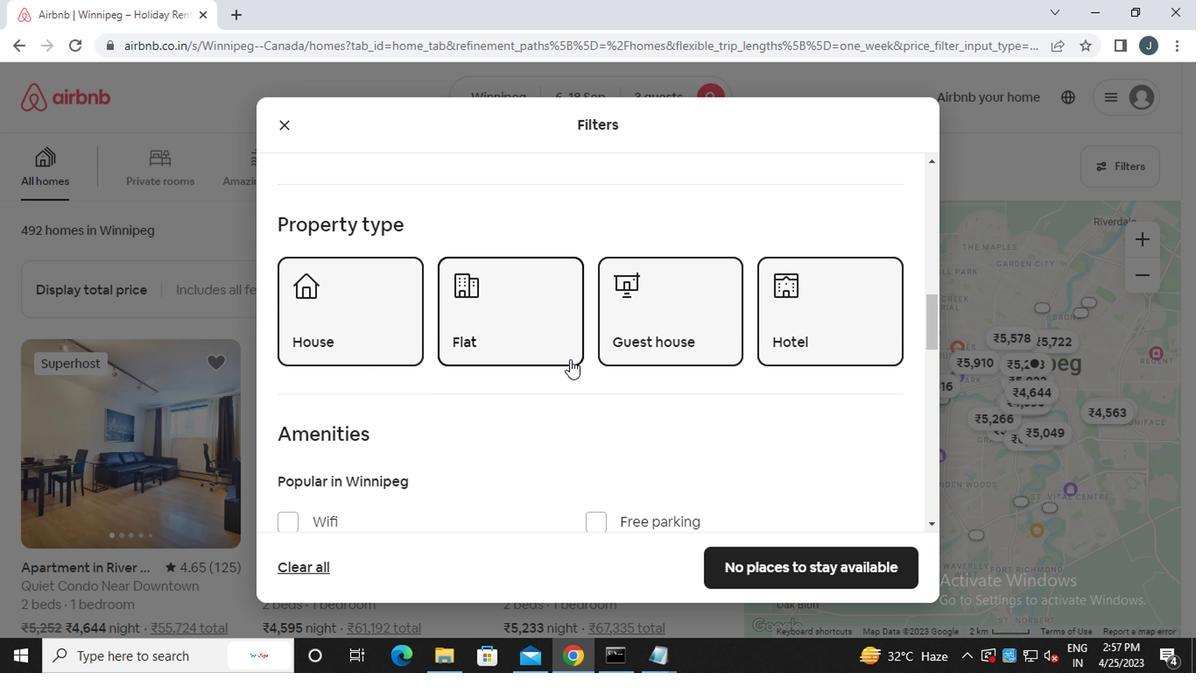 
Action: Mouse scrolled (566, 357) with delta (0, 0)
Screenshot: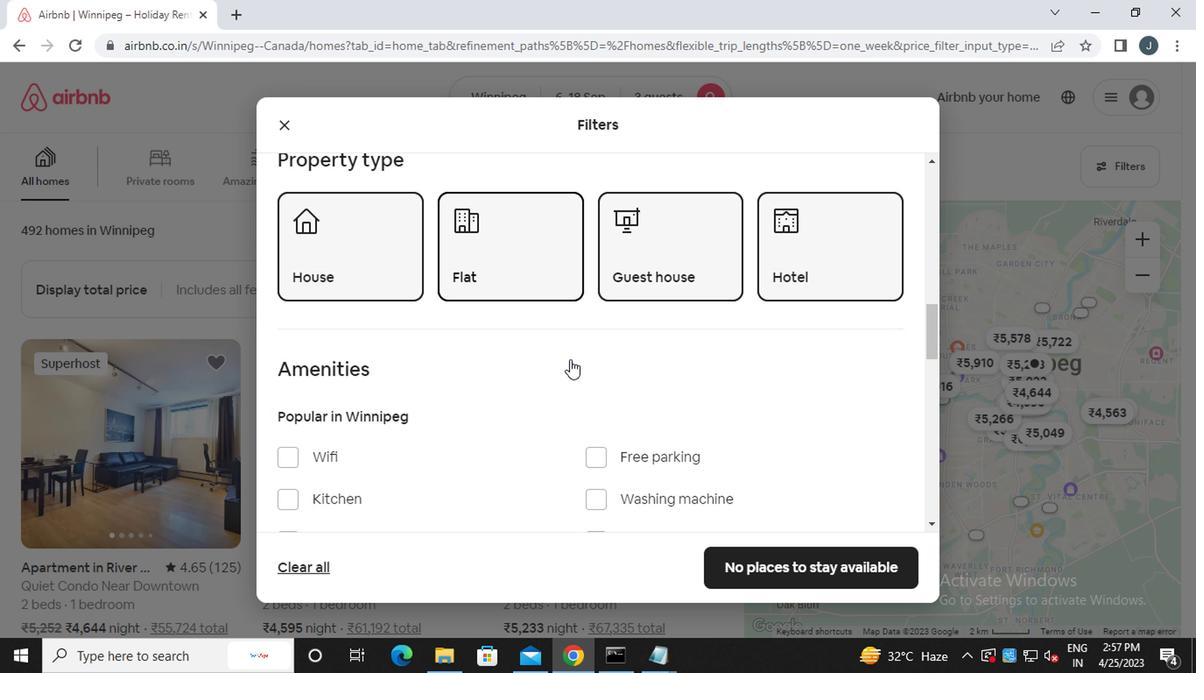 
Action: Mouse moved to (874, 311)
Screenshot: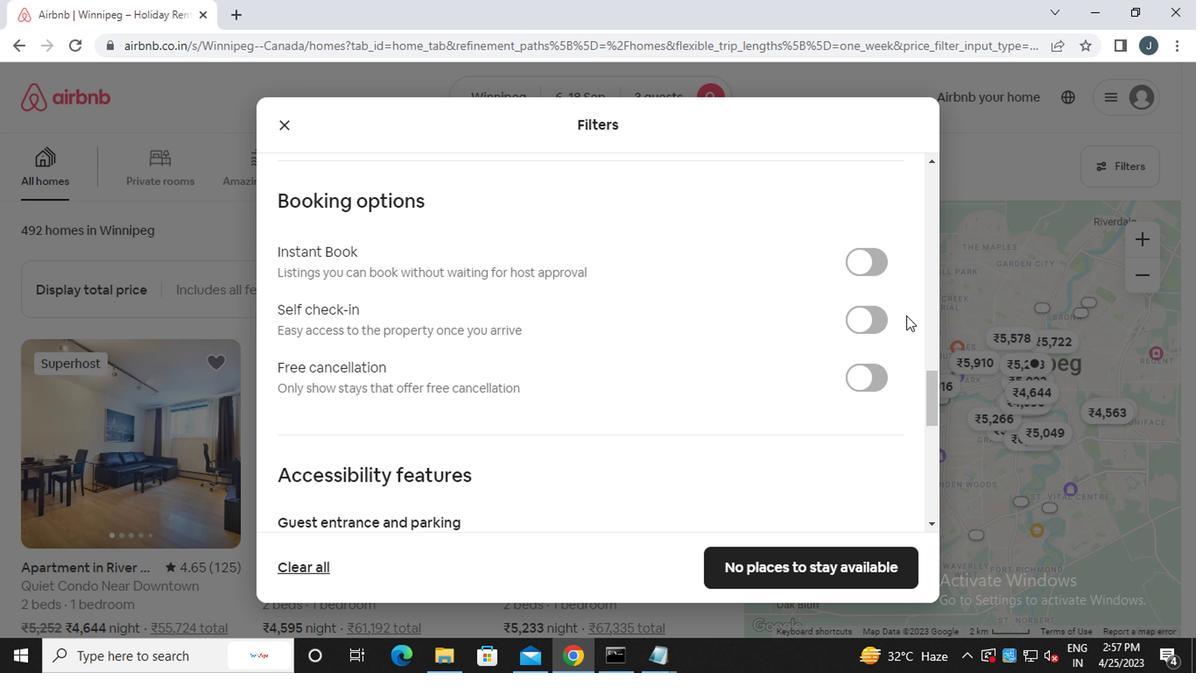 
Action: Mouse pressed left at (874, 311)
Screenshot: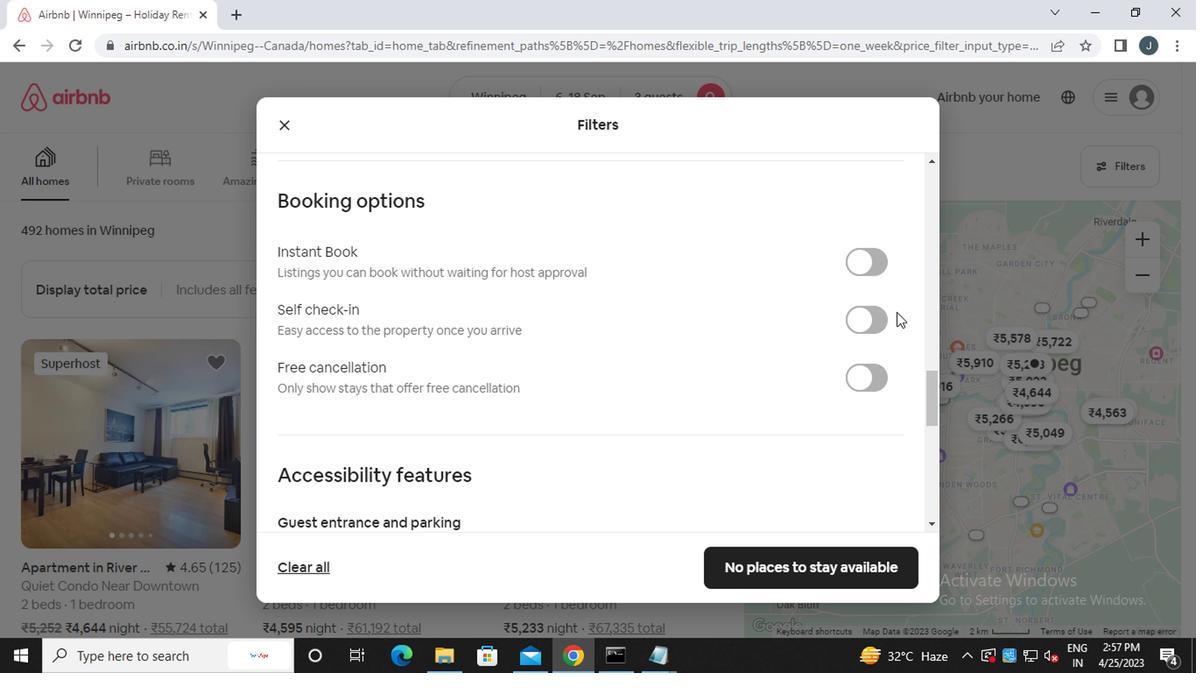 
Action: Mouse moved to (672, 381)
Screenshot: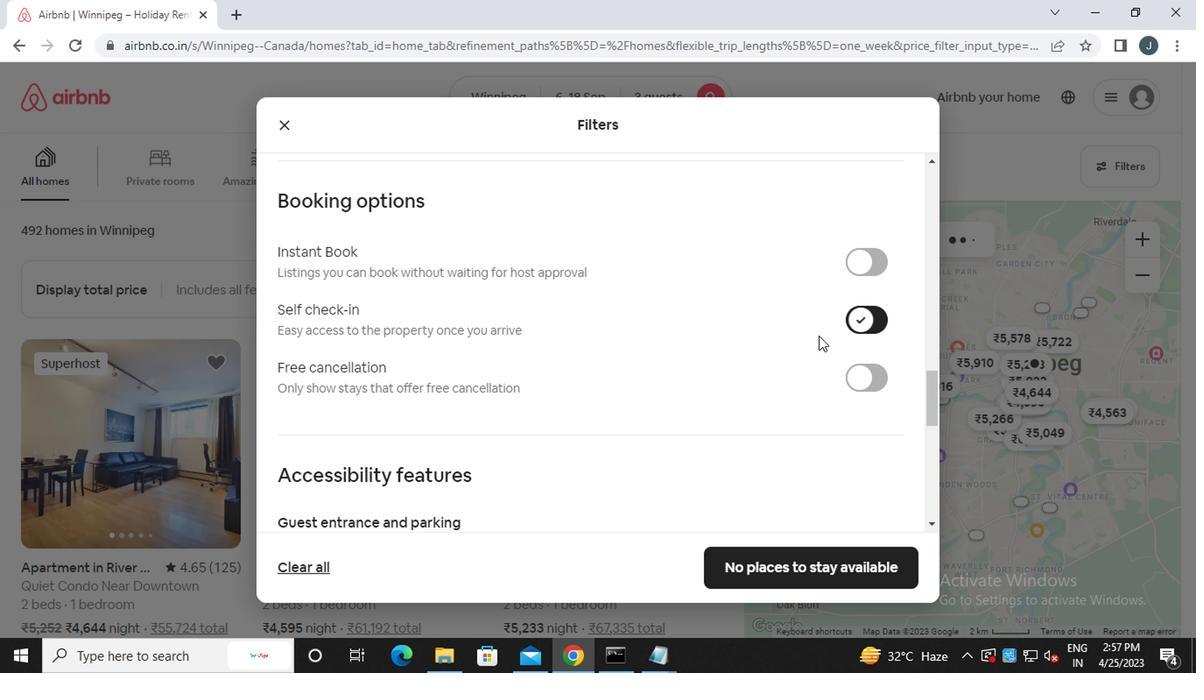 
Action: Mouse scrolled (672, 380) with delta (0, -1)
Screenshot: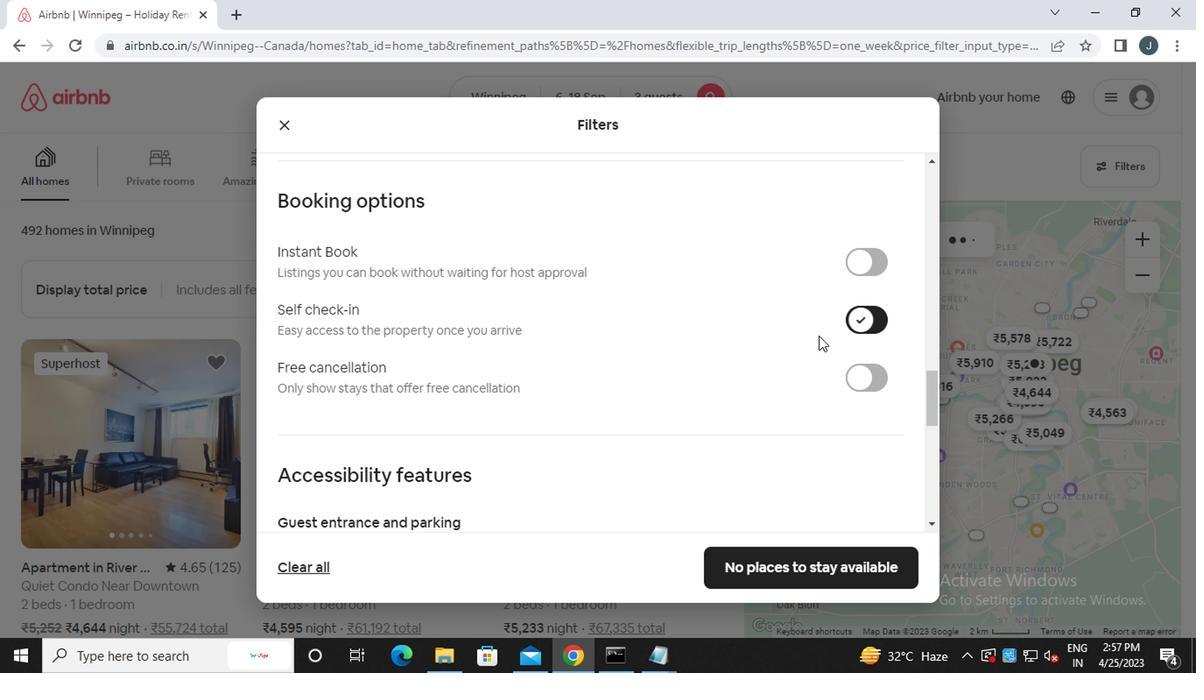 
Action: Mouse scrolled (672, 380) with delta (0, -1)
Screenshot: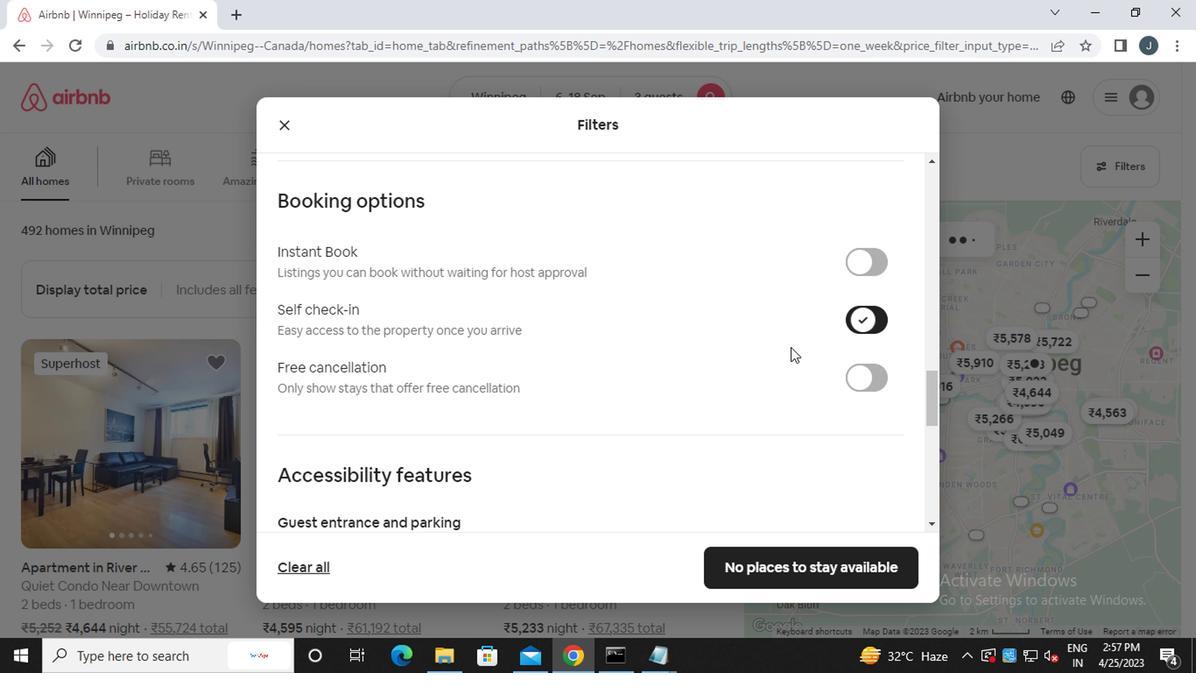 
Action: Mouse scrolled (672, 380) with delta (0, -1)
Screenshot: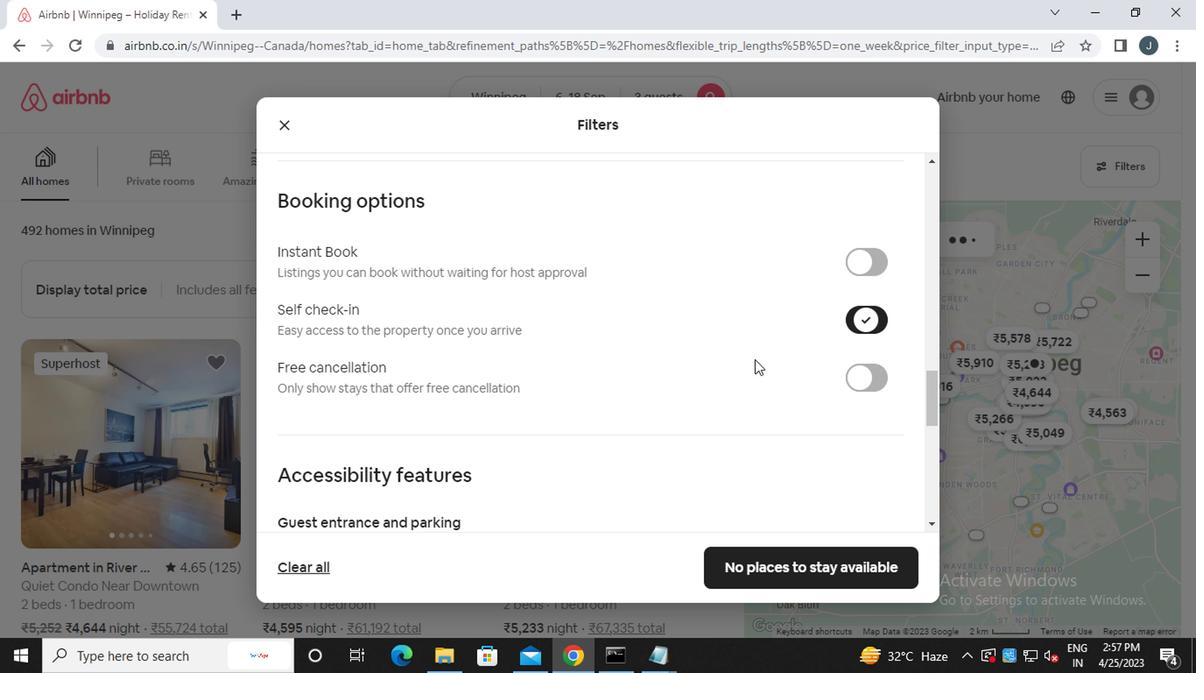 
Action: Mouse moved to (671, 381)
Screenshot: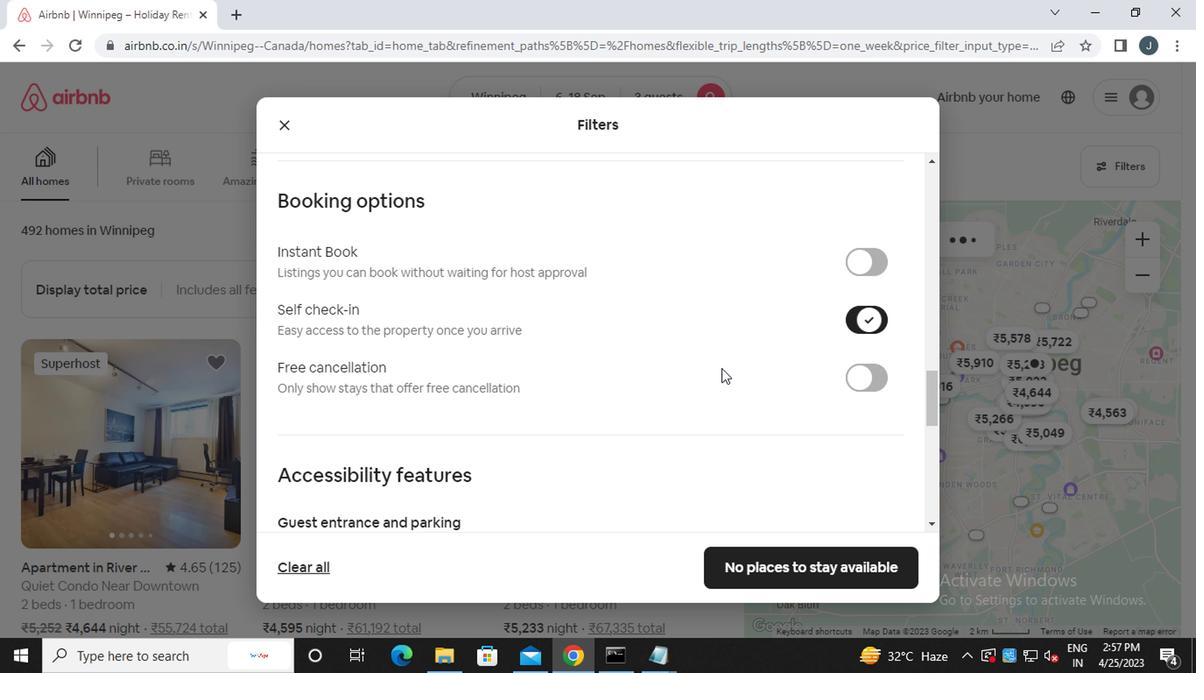 
Action: Mouse scrolled (671, 380) with delta (0, -1)
Screenshot: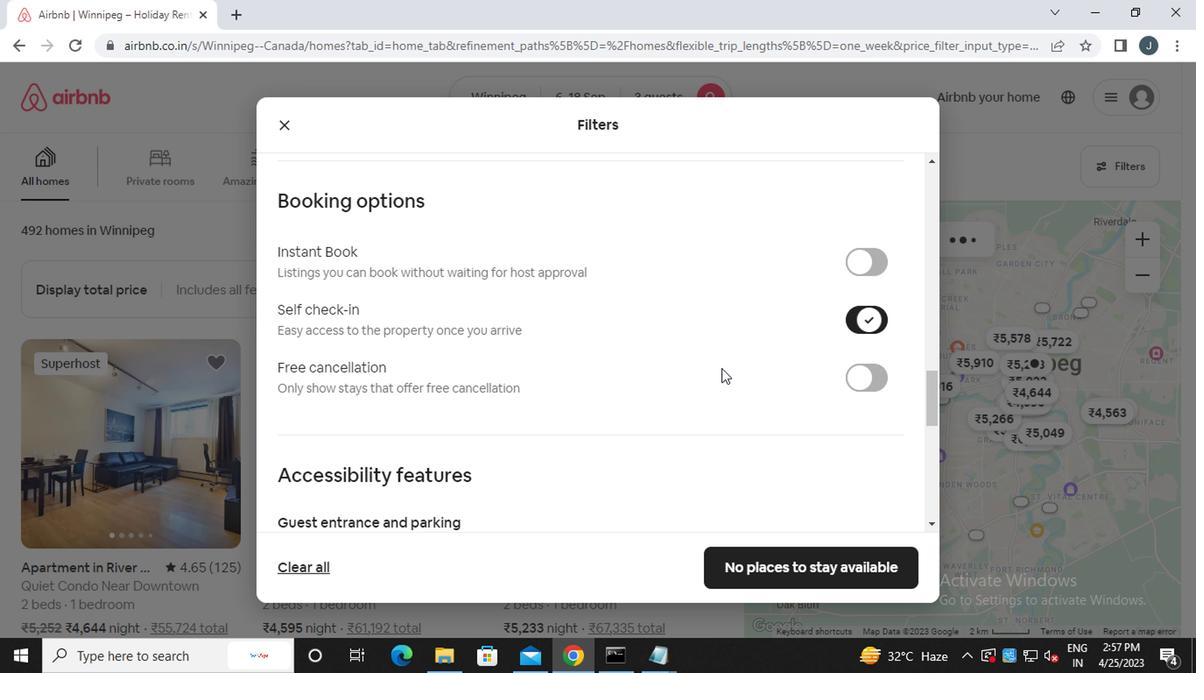 
Action: Mouse scrolled (671, 380) with delta (0, -1)
Screenshot: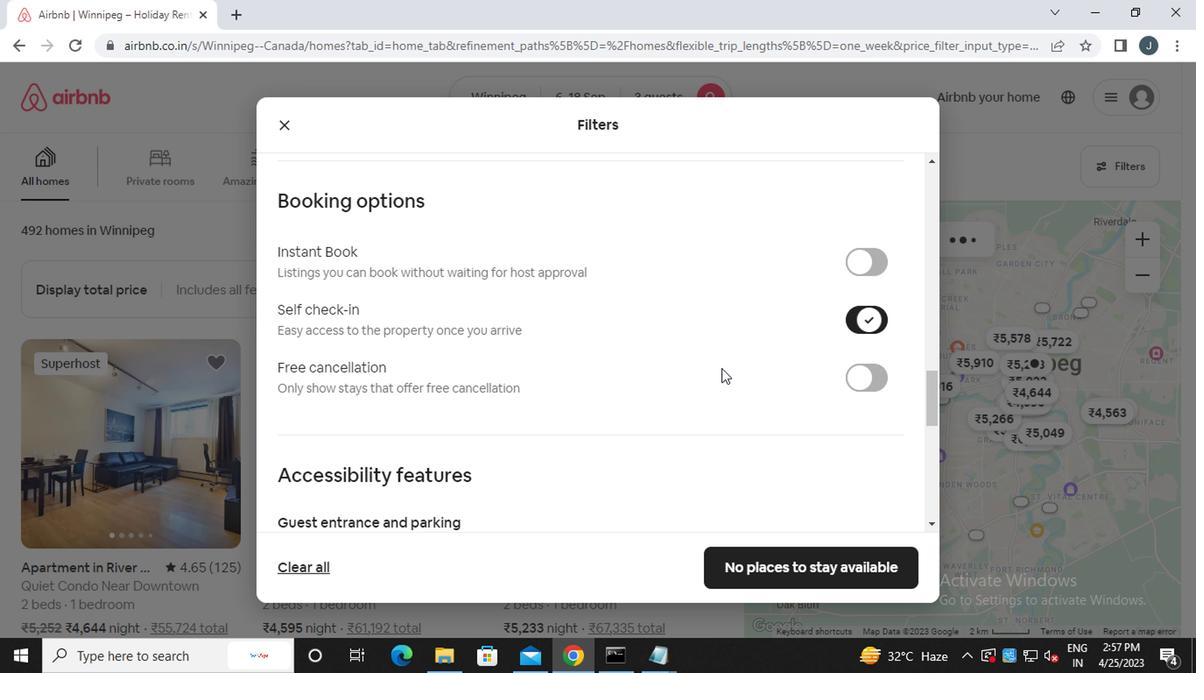 
Action: Mouse scrolled (671, 380) with delta (0, -1)
Screenshot: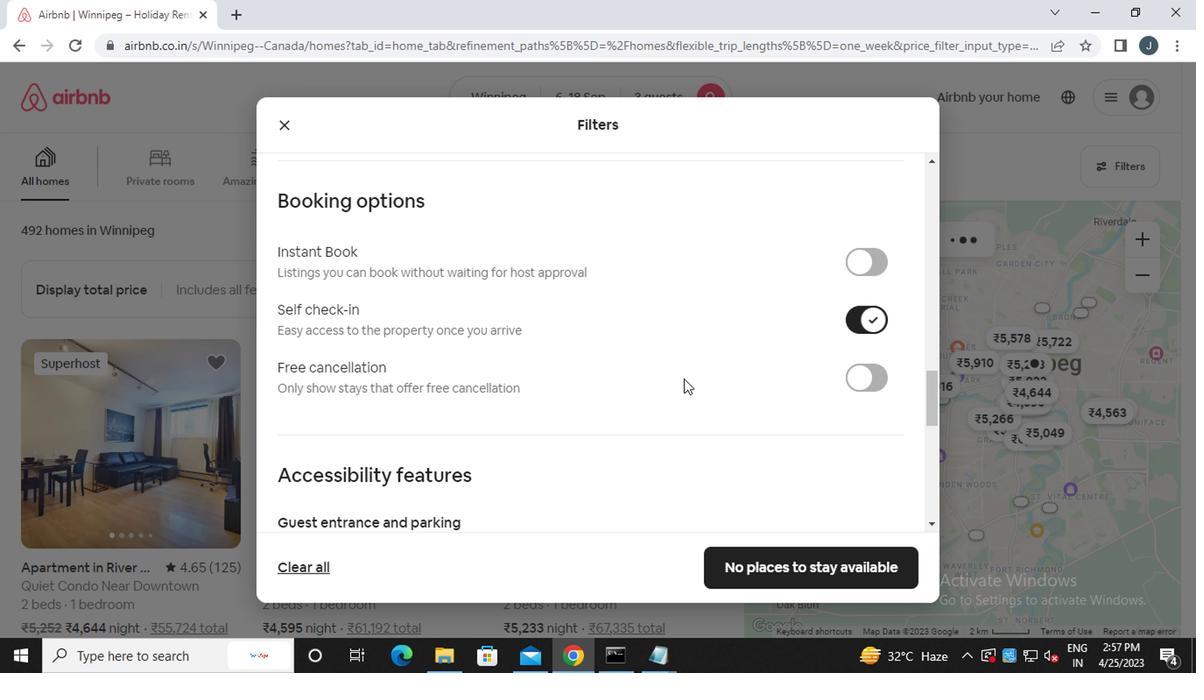 
Action: Mouse scrolled (671, 380) with delta (0, -1)
Screenshot: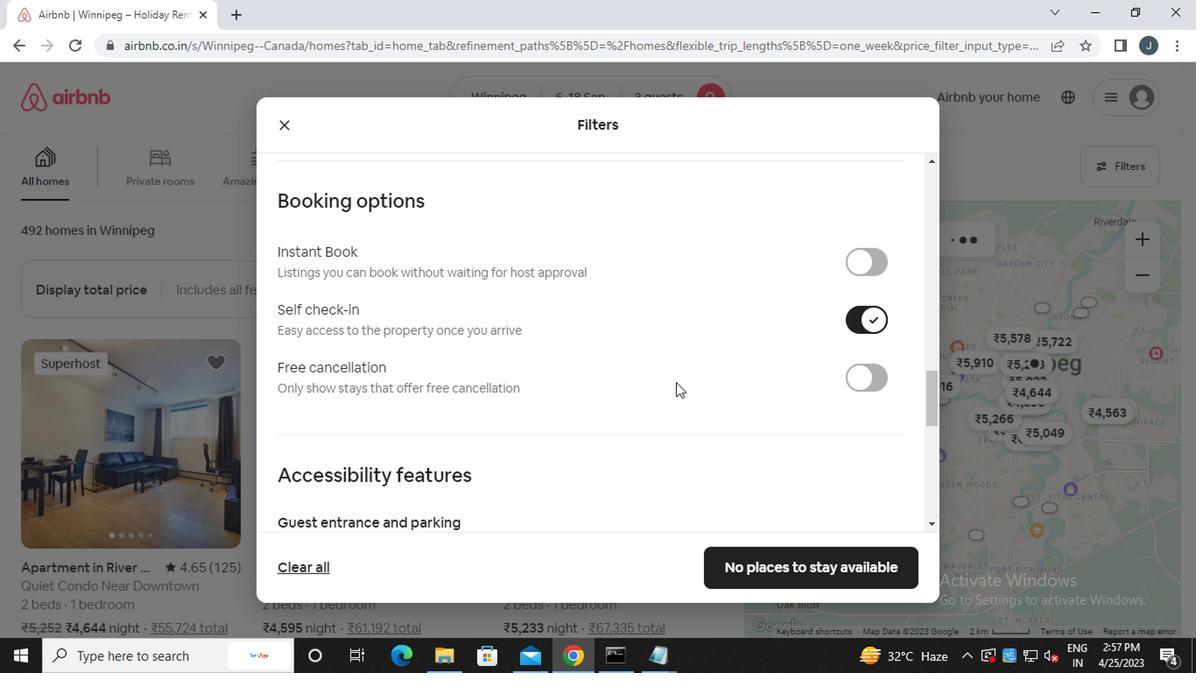 
Action: Mouse moved to (289, 416)
Screenshot: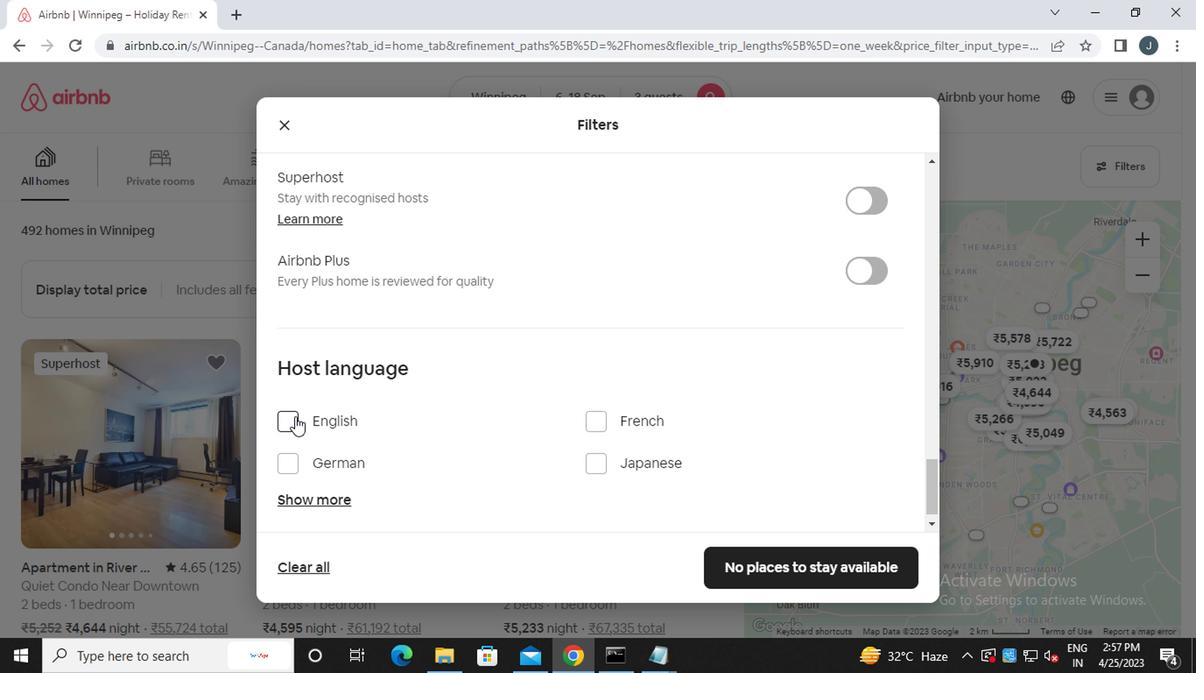 
Action: Mouse pressed left at (289, 416)
Screenshot: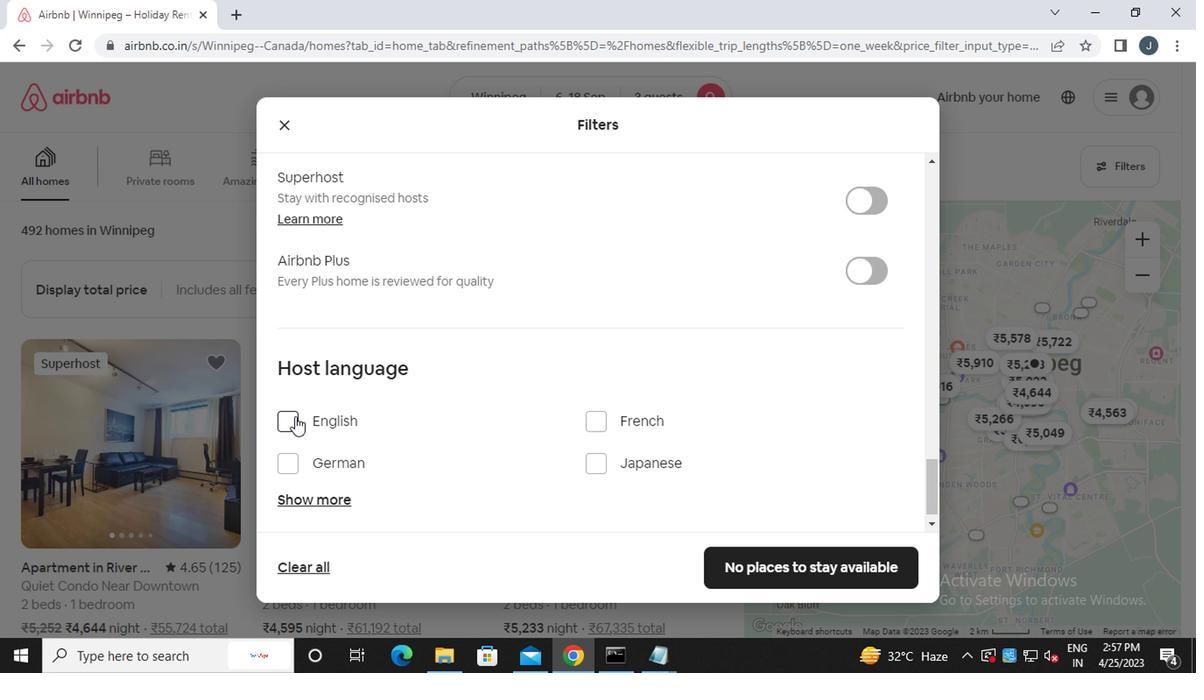 
Action: Mouse moved to (779, 560)
Screenshot: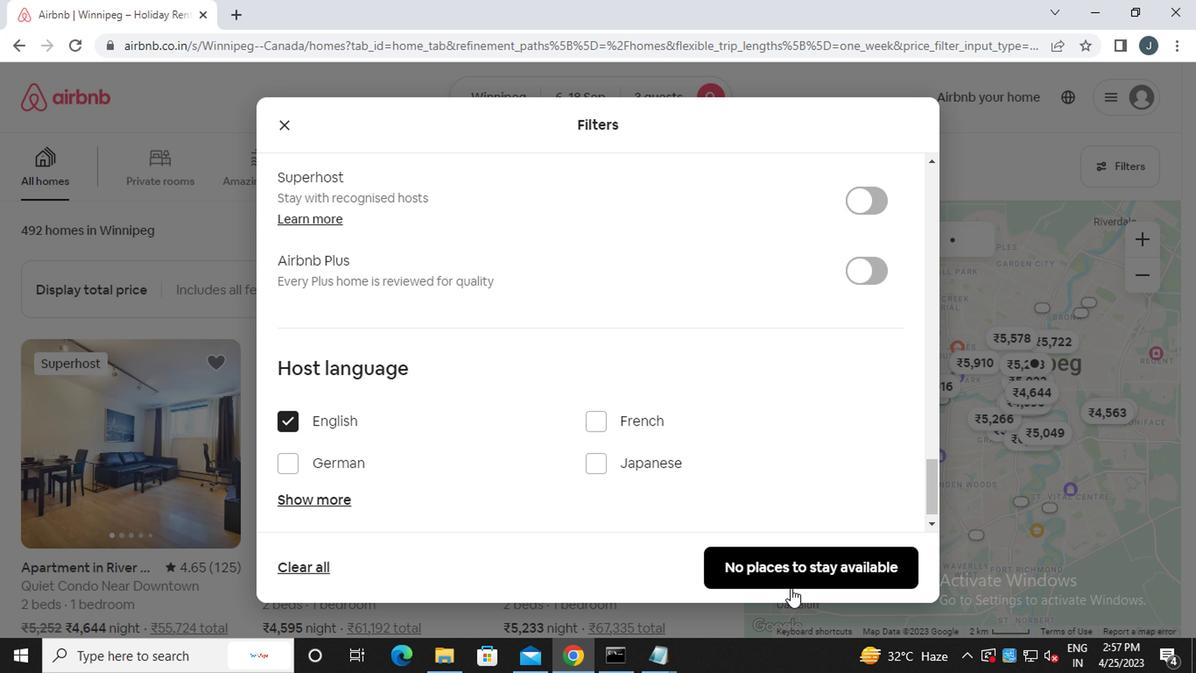 
Action: Mouse pressed left at (779, 560)
Screenshot: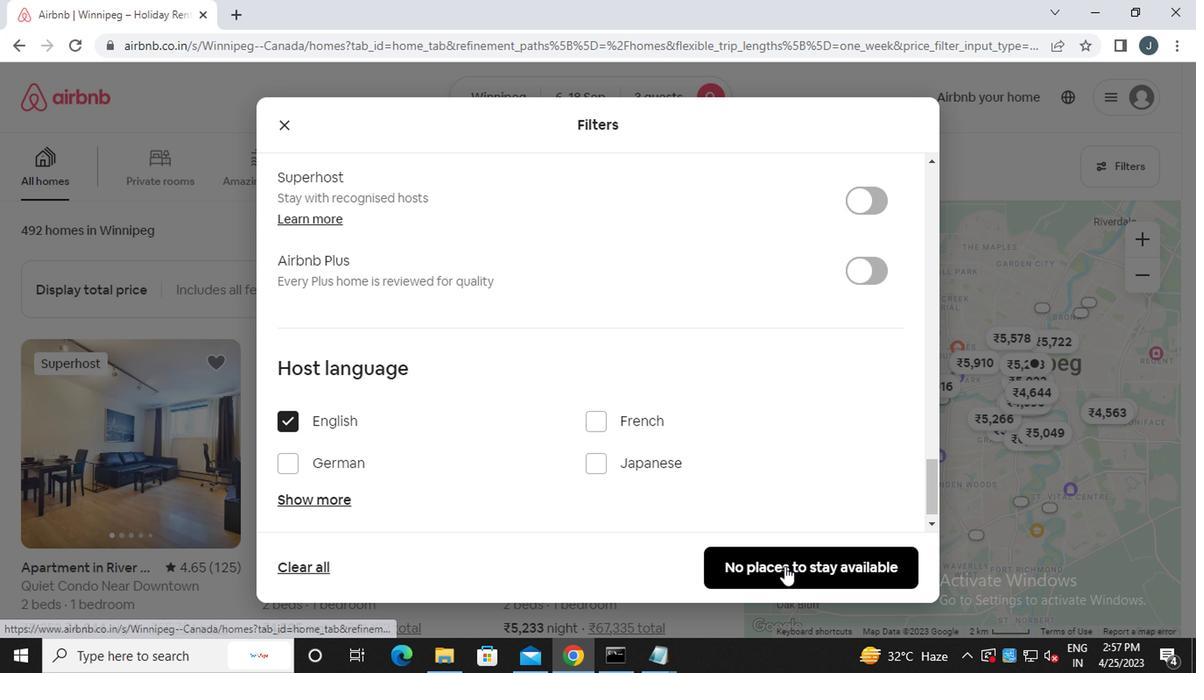
Action: Mouse moved to (762, 534)
Screenshot: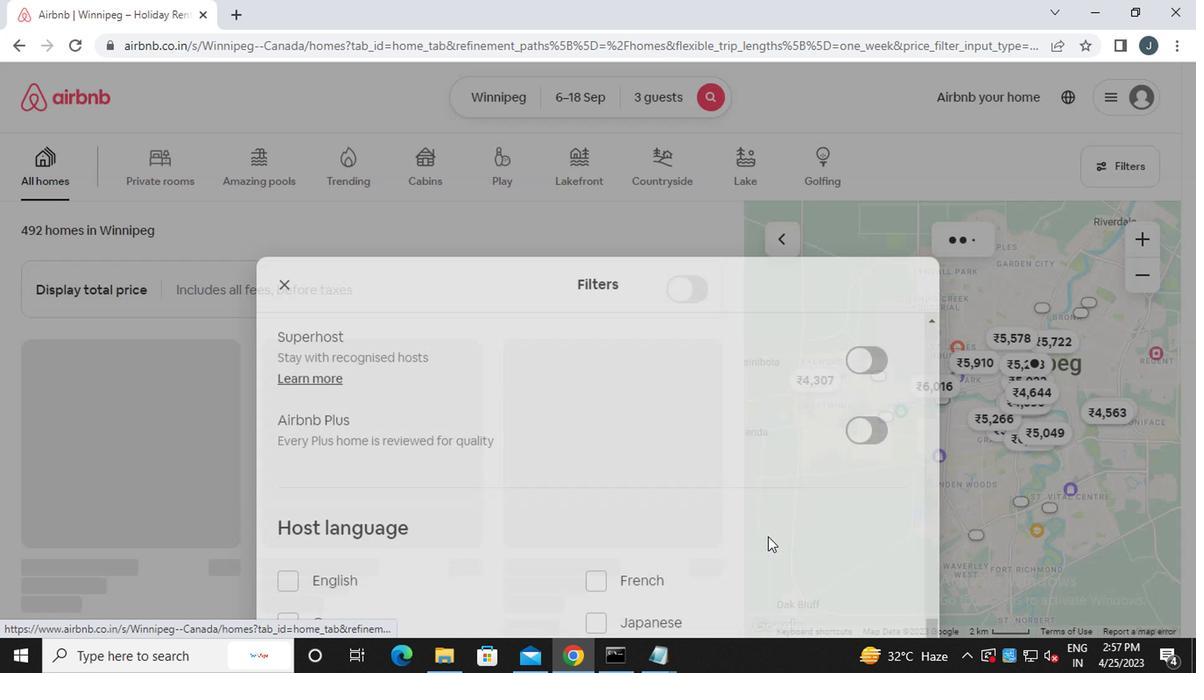 
